 Task: Select Grocery. Add to cart, from pOpshelf for 3194 Cheshire Road, Bridgeport, Connecticut 06604, Cell Number 203-362-4243, following items : Dr. Seuss Coloring & Activity Book Jumbo_x000D_
 - 2, Oral-B Bright & Clean Manual Toothbrush Medium (6 ct)_x000D_
 - 2, FIVE DEEP BREATHS Mineral Bath & Foot Salt Lavender & Chamomile (1.75 oz)_x000D_
 - 3, Five Deep Breaths 3-In-1 Bath Foam Oil and Wash with Lavender & Chamomile (16 oz)_x000D_
 - 2, DecoArt 8 x 8 Value Kraft Laundry Laser-Cut Stencil (2 ct)_x000D_
 - 2, simply spa Silky Mesh Bath Sponge Mint_x000D_
 - 2, simply spa Lathering Soap Pouch_x000D_
 - 3, Stridex Triple Action Maximum Strength Acne Pads with Salicylic Acid (55 ct)_x000D_
 - 2, Noxzema Ultimate Clear Anti Blemish Pads (90 ct)_x000D_
 - 2, goodbaths Nourishing Body Wash Electric Twilight (13 oz)_x000D_
 - 2
Action: Mouse moved to (430, 123)
Screenshot: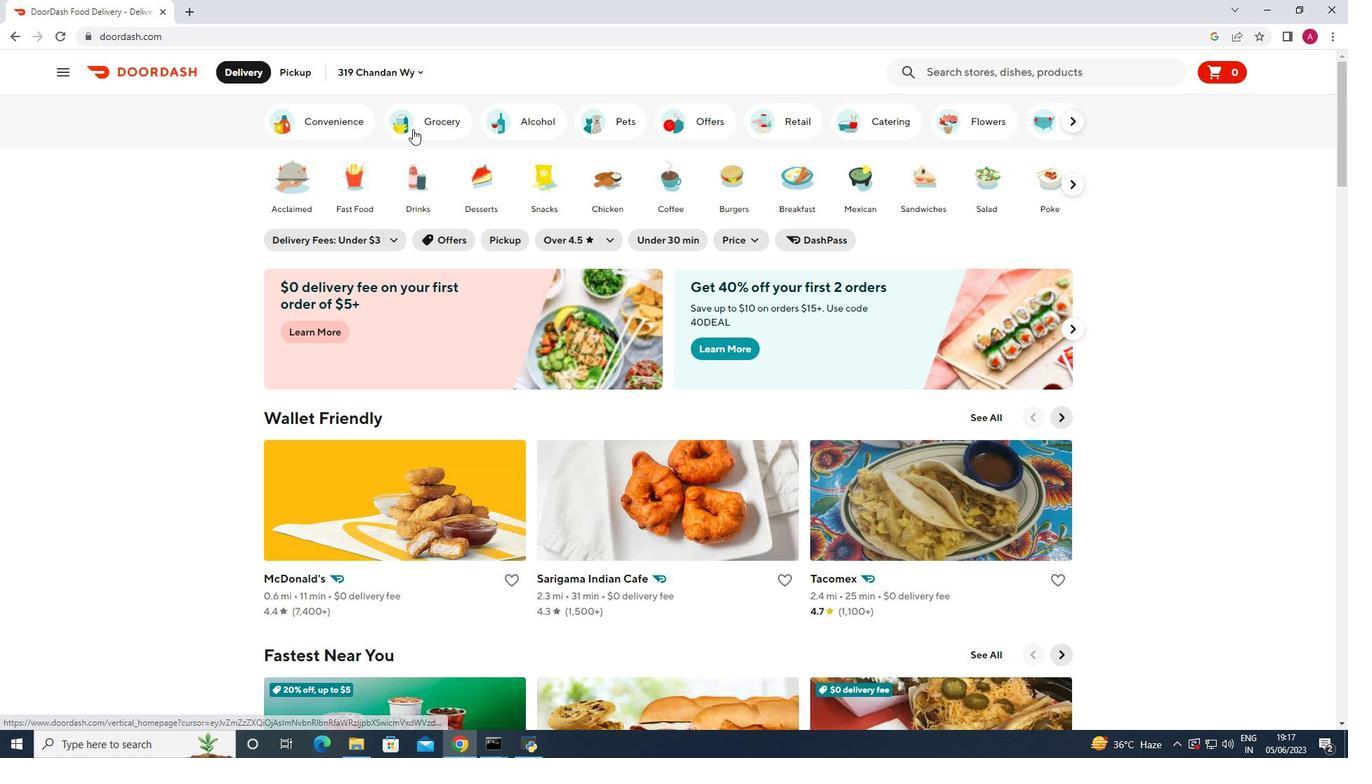
Action: Mouse pressed left at (430, 123)
Screenshot: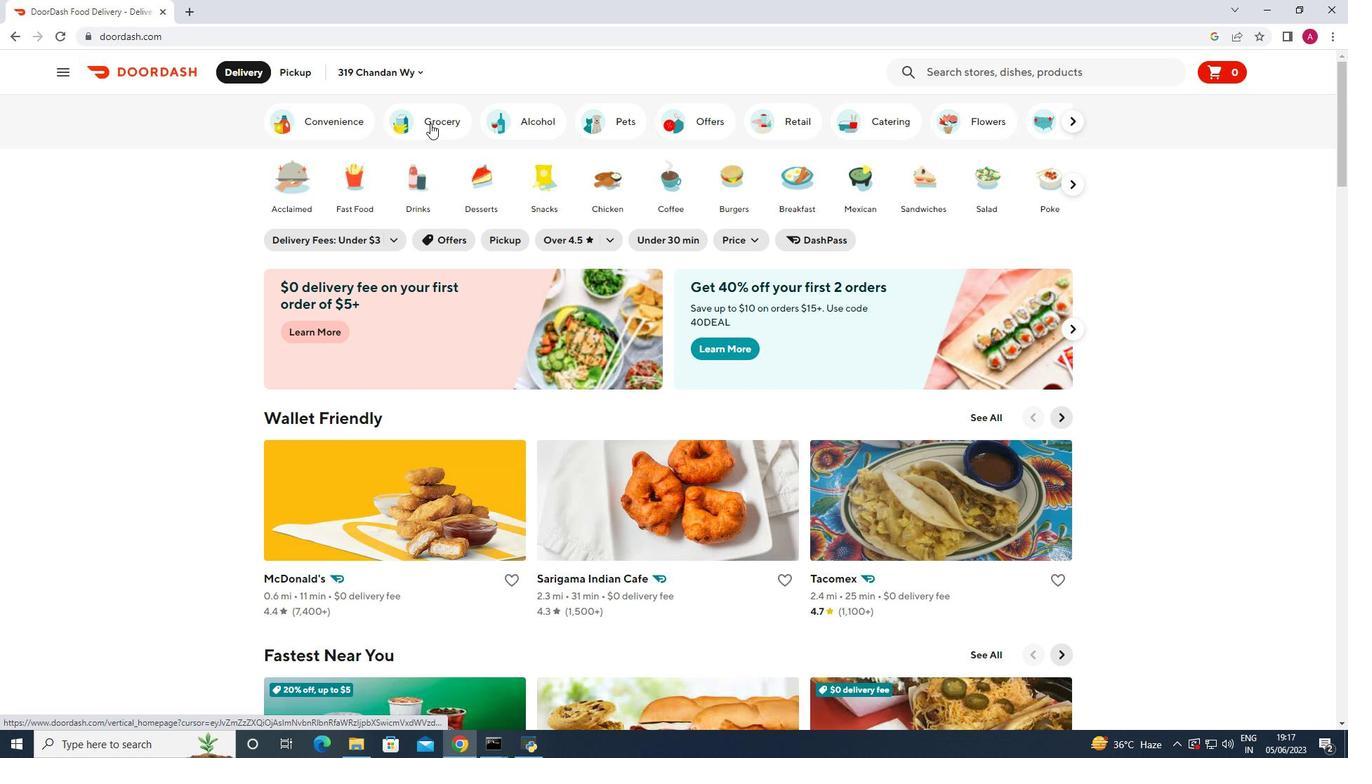 
Action: Mouse moved to (587, 658)
Screenshot: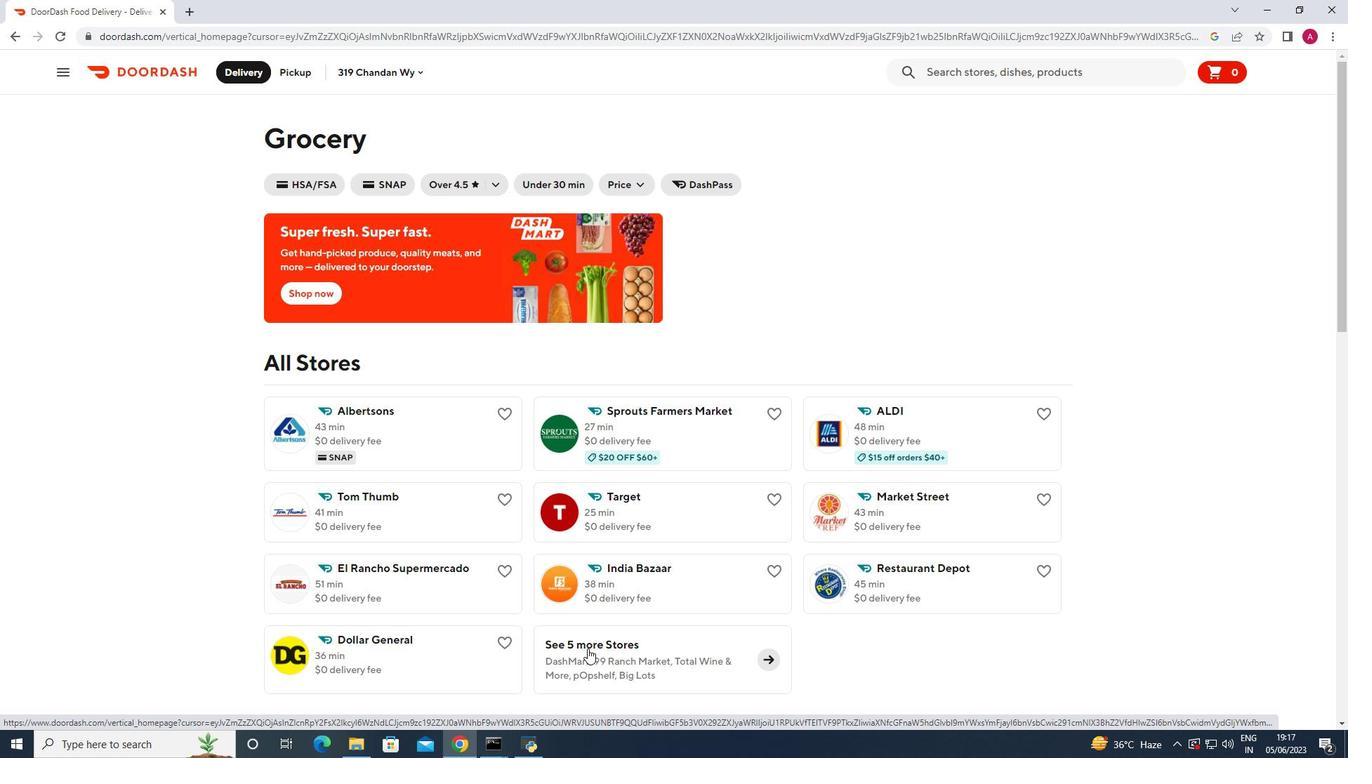 
Action: Mouse pressed left at (587, 658)
Screenshot: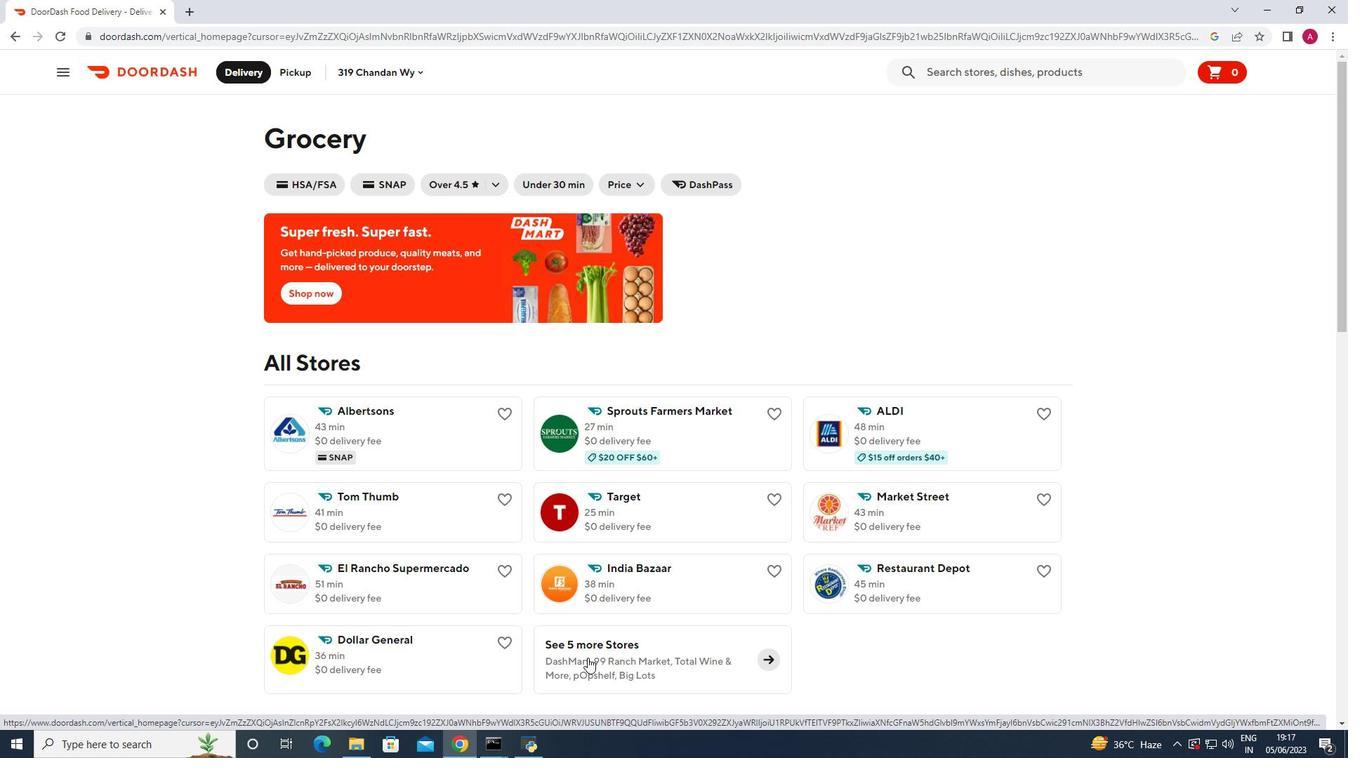 
Action: Mouse moved to (632, 536)
Screenshot: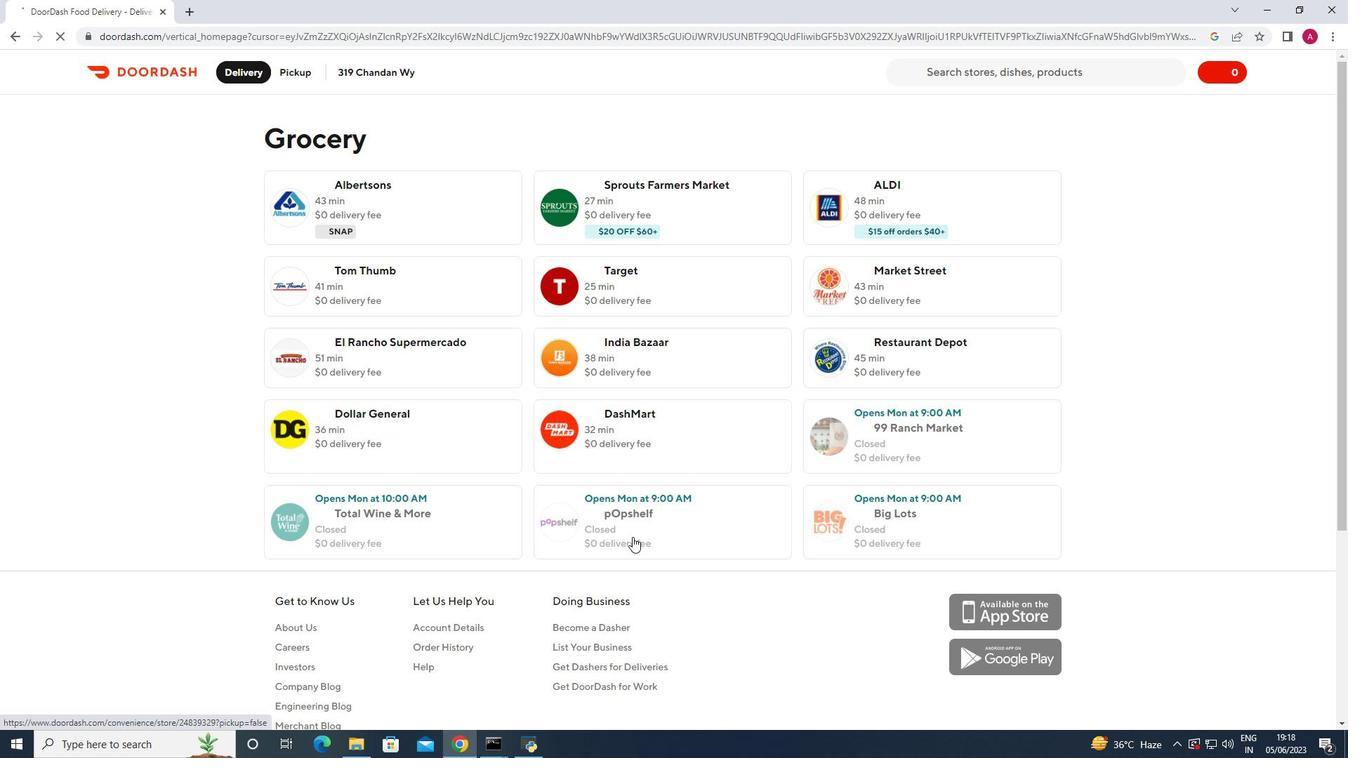 
Action: Mouse pressed left at (632, 536)
Screenshot: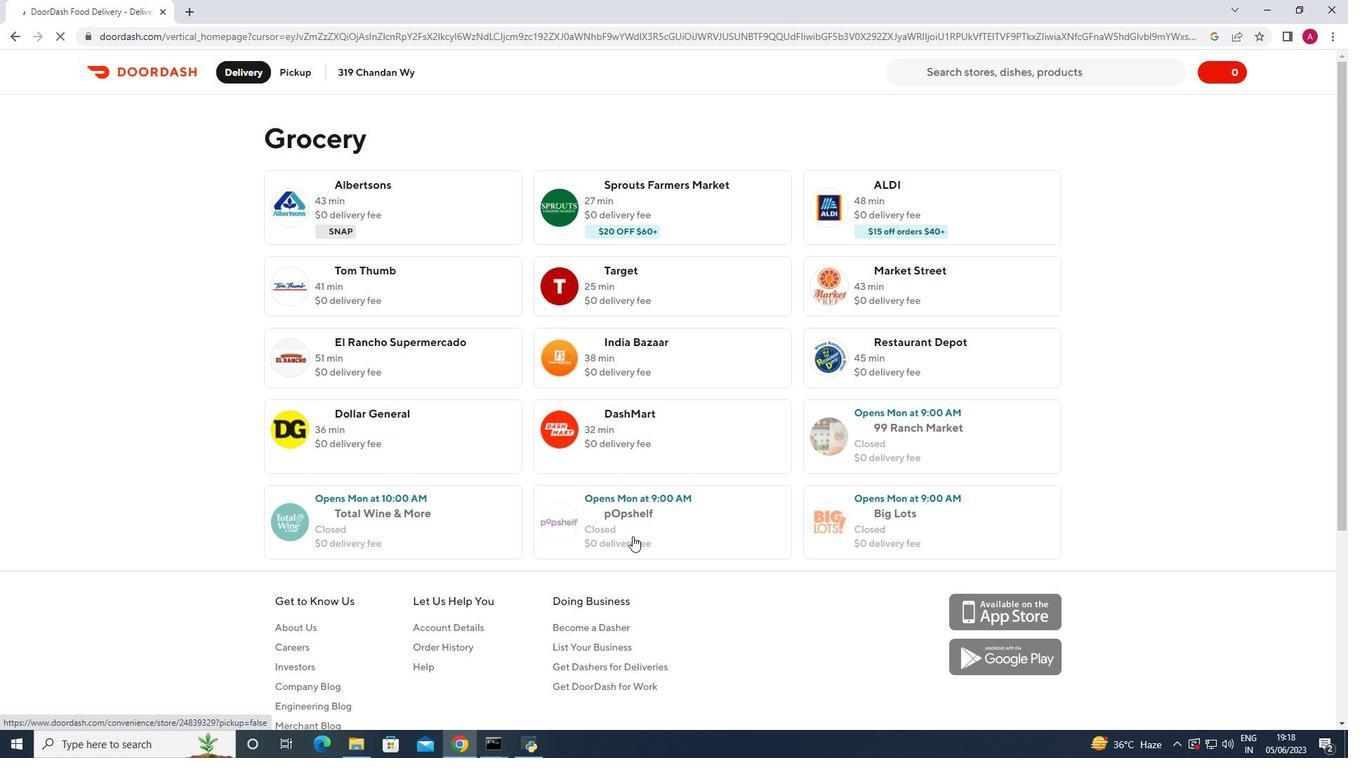 
Action: Mouse moved to (252, 69)
Screenshot: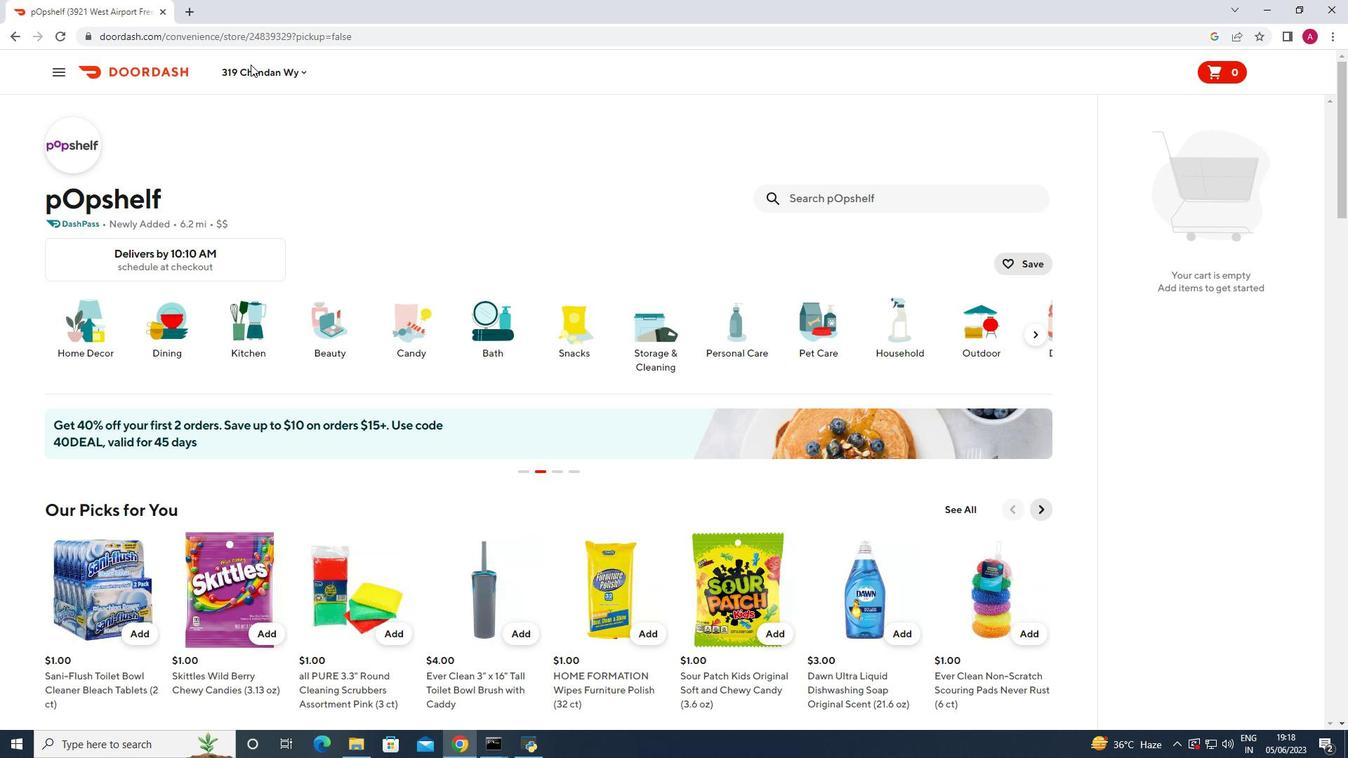 
Action: Mouse pressed left at (252, 69)
Screenshot: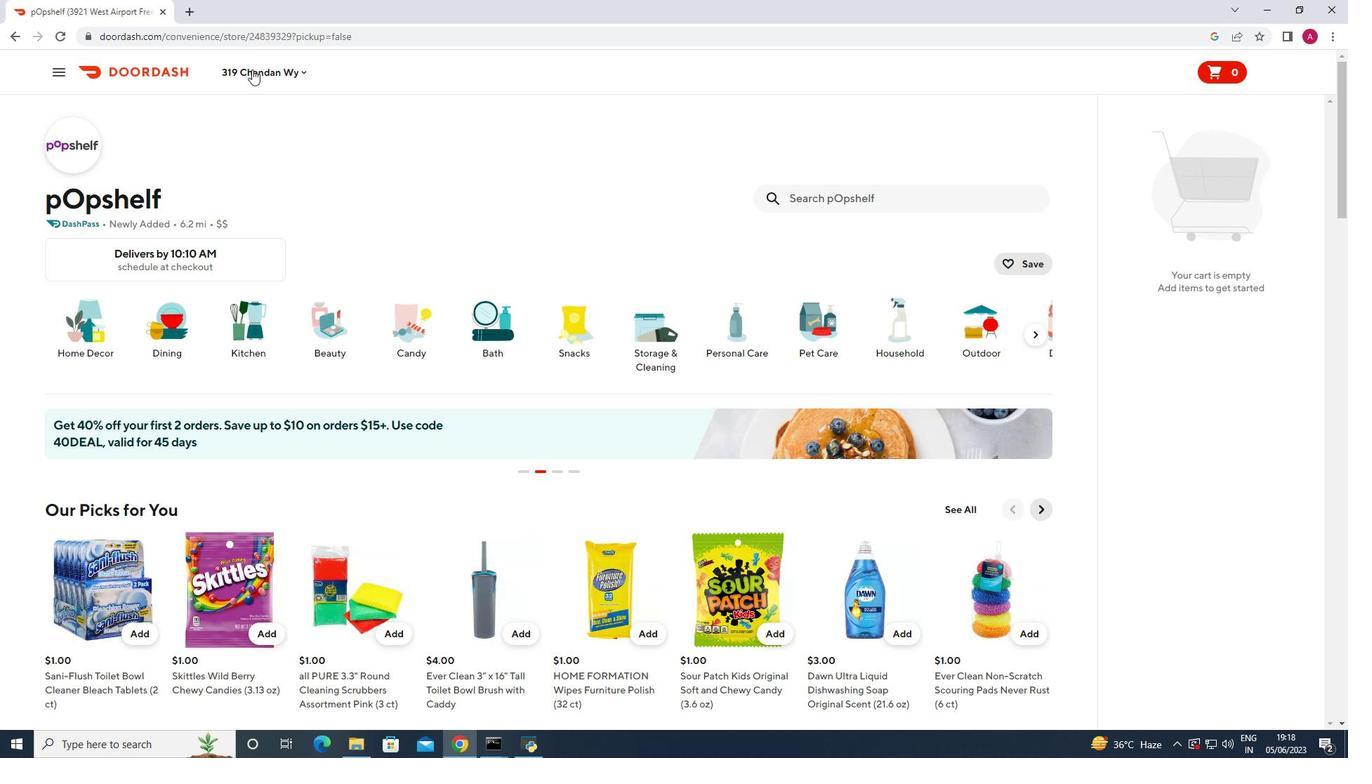 
Action: Mouse moved to (263, 127)
Screenshot: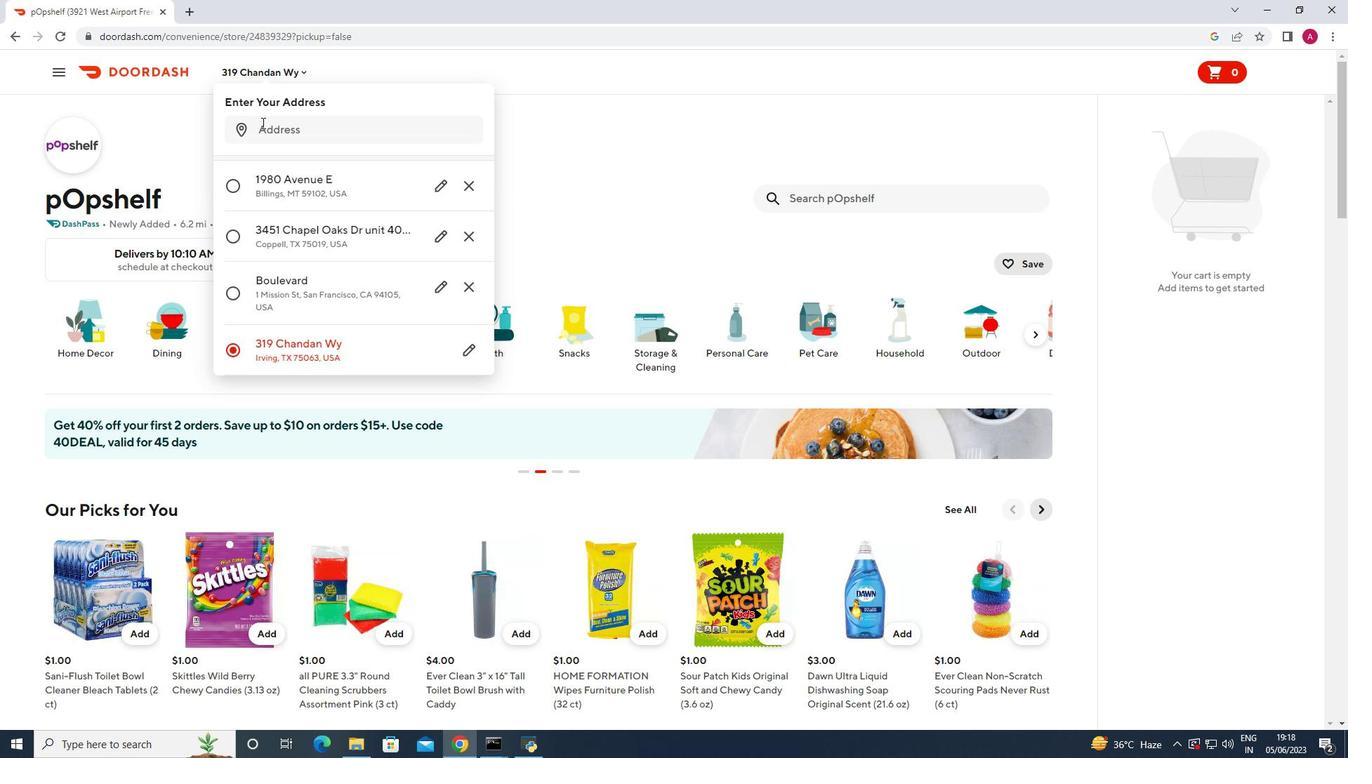 
Action: Mouse pressed left at (263, 127)
Screenshot: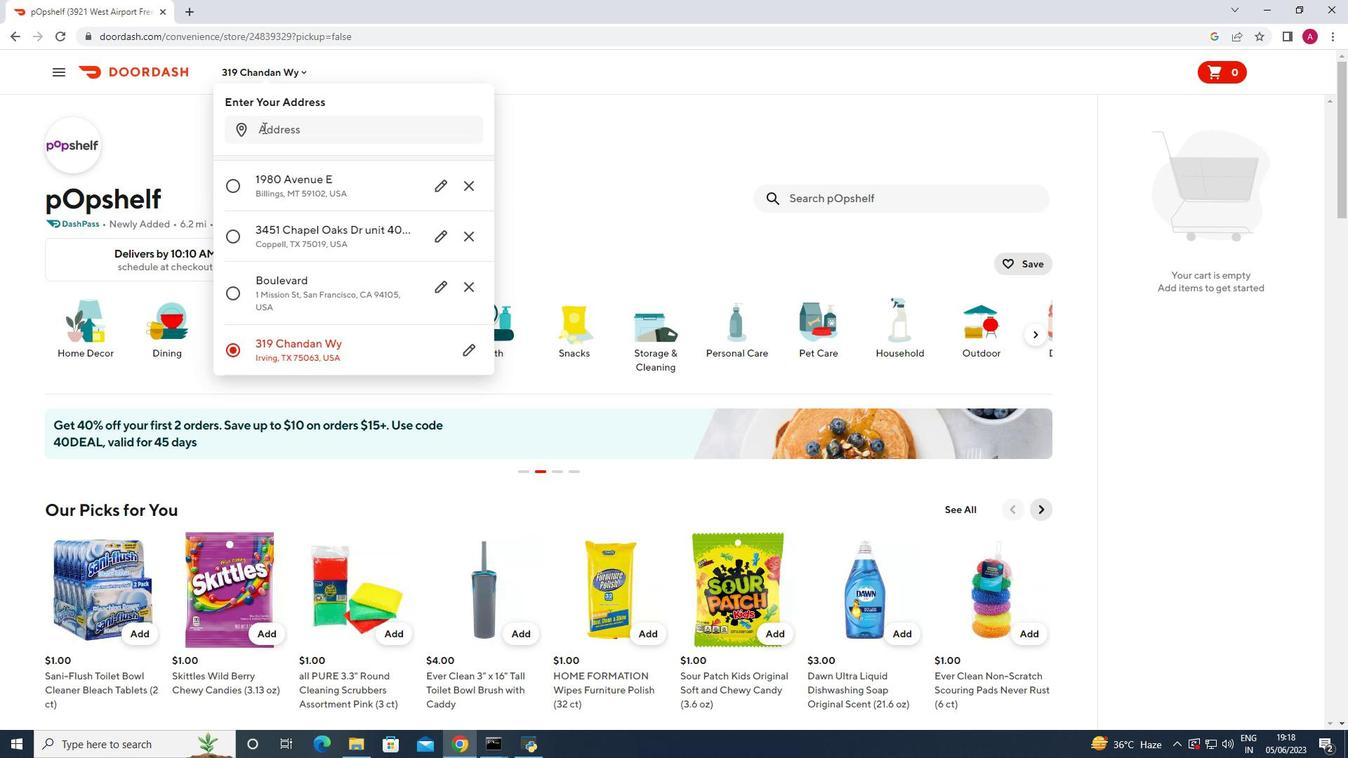 
Action: Key pressed 3194<Key.space>cheshire<Key.space>road<Key.space>bridgeport<Key.space>connecticut<Key.space>06604<Key.enter>
Screenshot: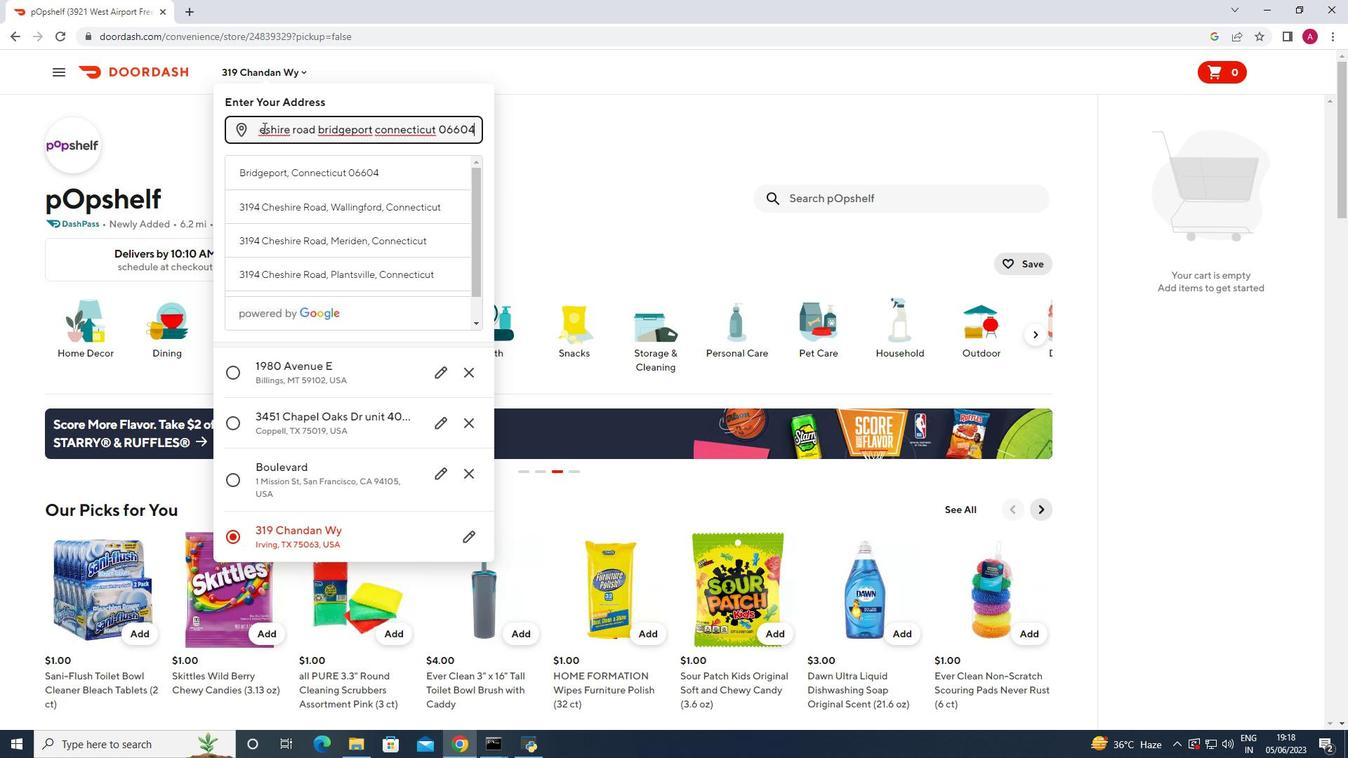 
Action: Mouse moved to (411, 596)
Screenshot: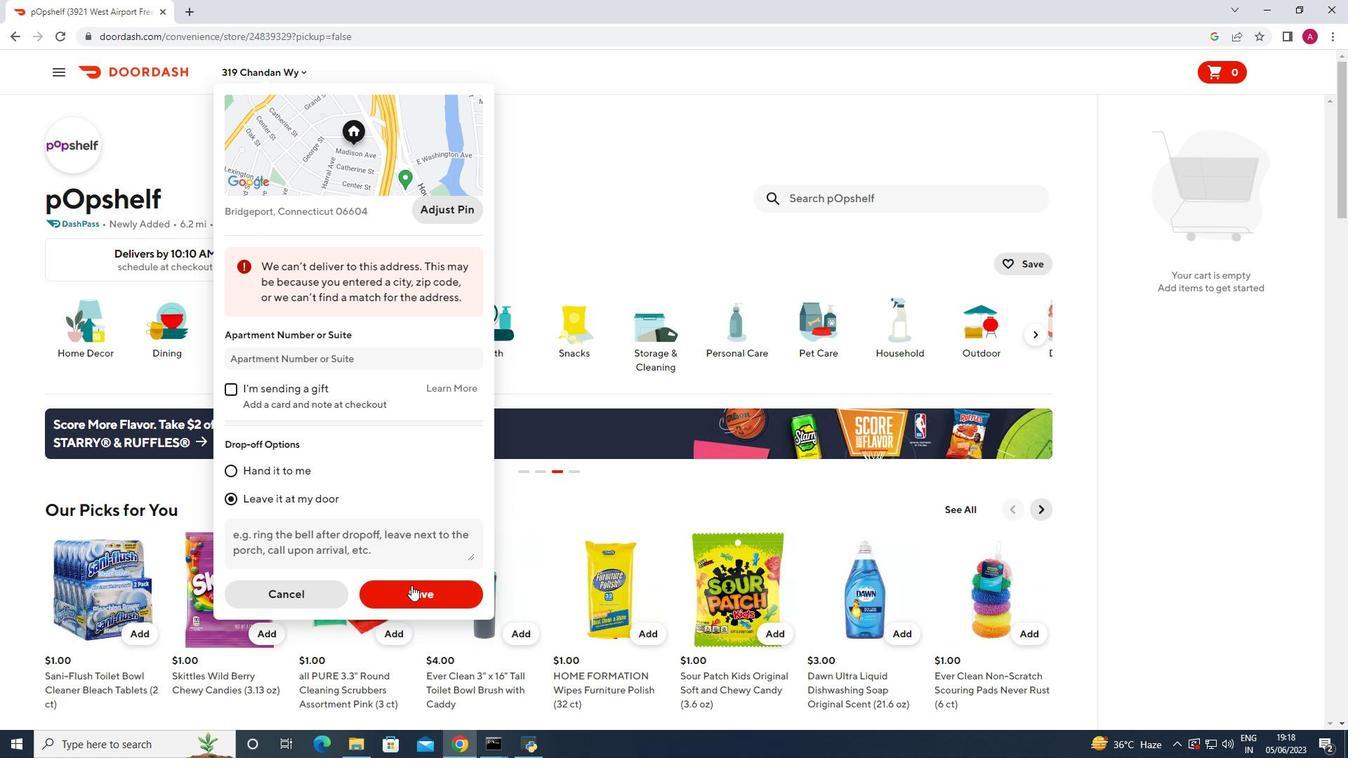 
Action: Mouse pressed left at (411, 596)
Screenshot: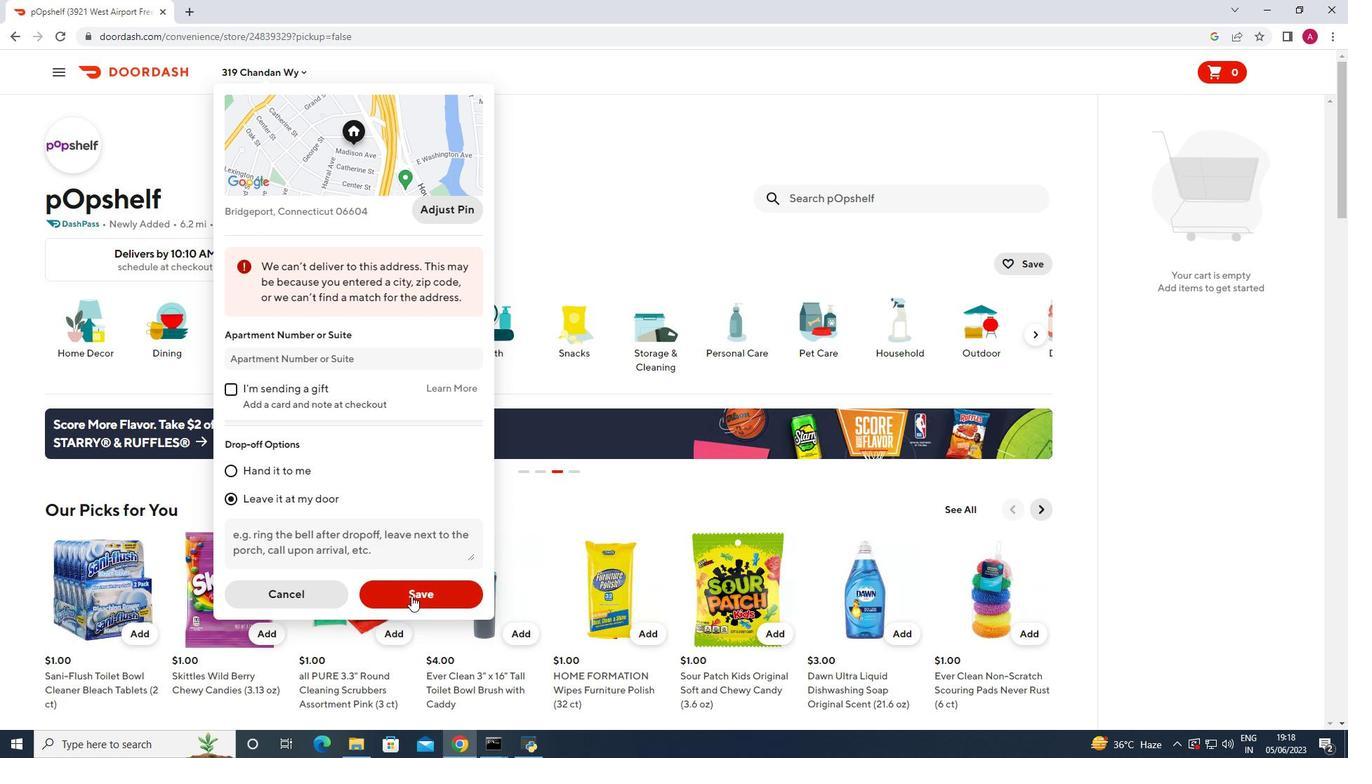 
Action: Mouse moved to (813, 197)
Screenshot: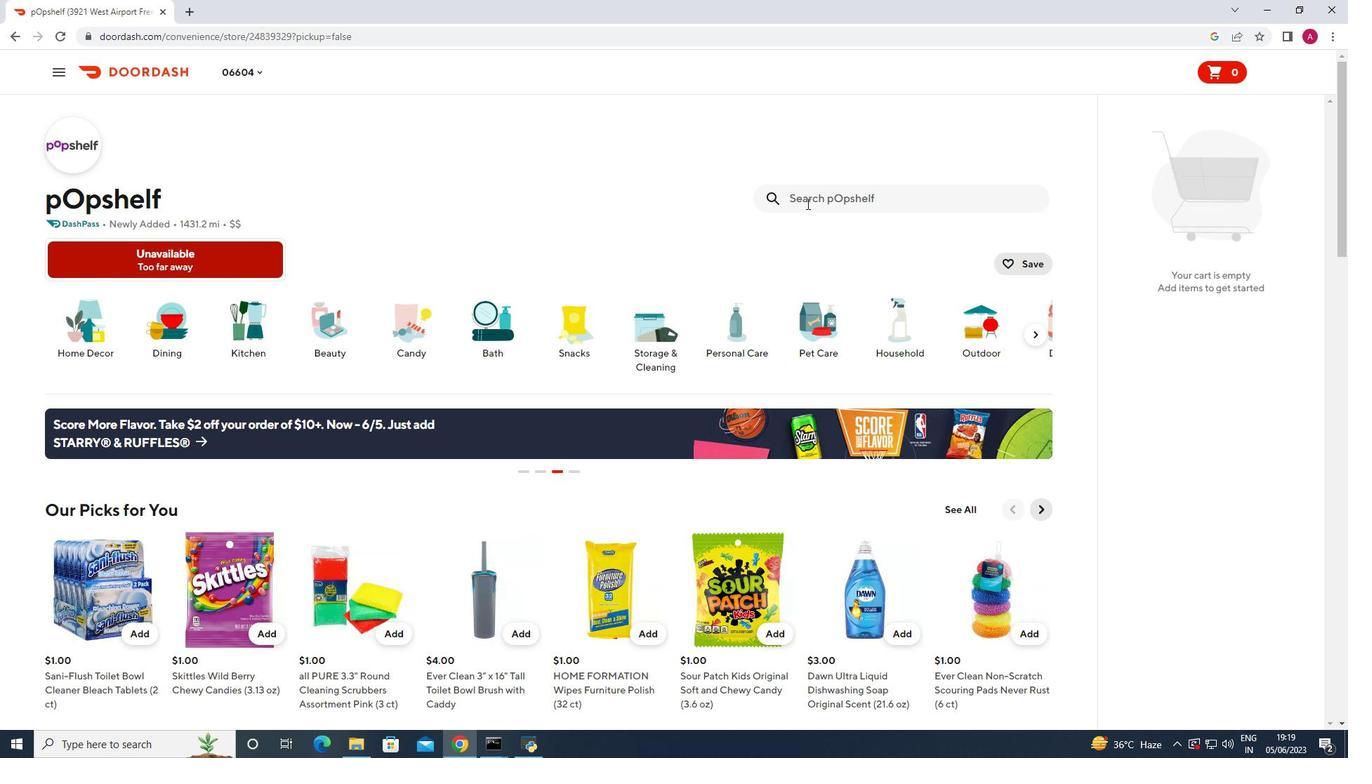
Action: Mouse pressed left at (813, 197)
Screenshot: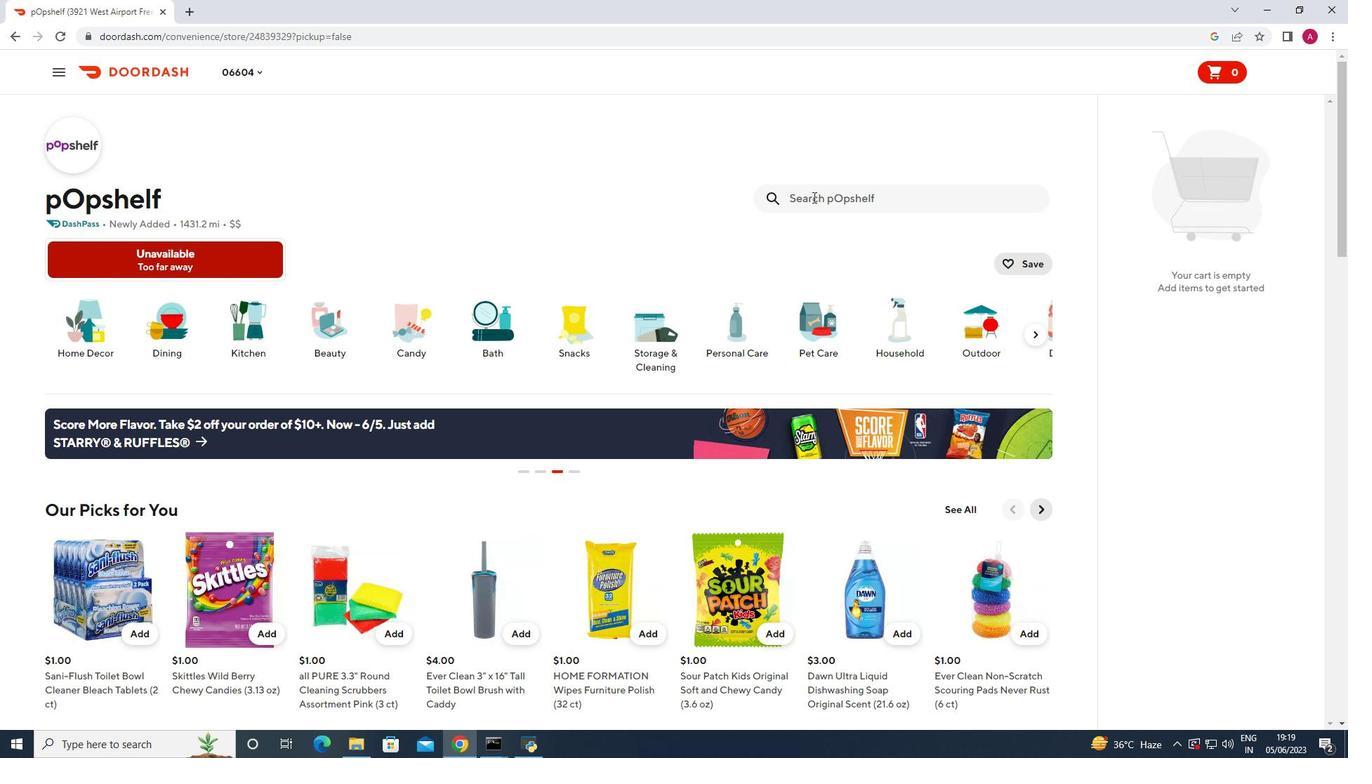 
Action: Key pressed dr<Key.space>seuss<Key.space>coloring<Key.space>and<Key.space>activity<Key.space>book<Key.space>jumbo<Key.space><Key.enter>
Screenshot: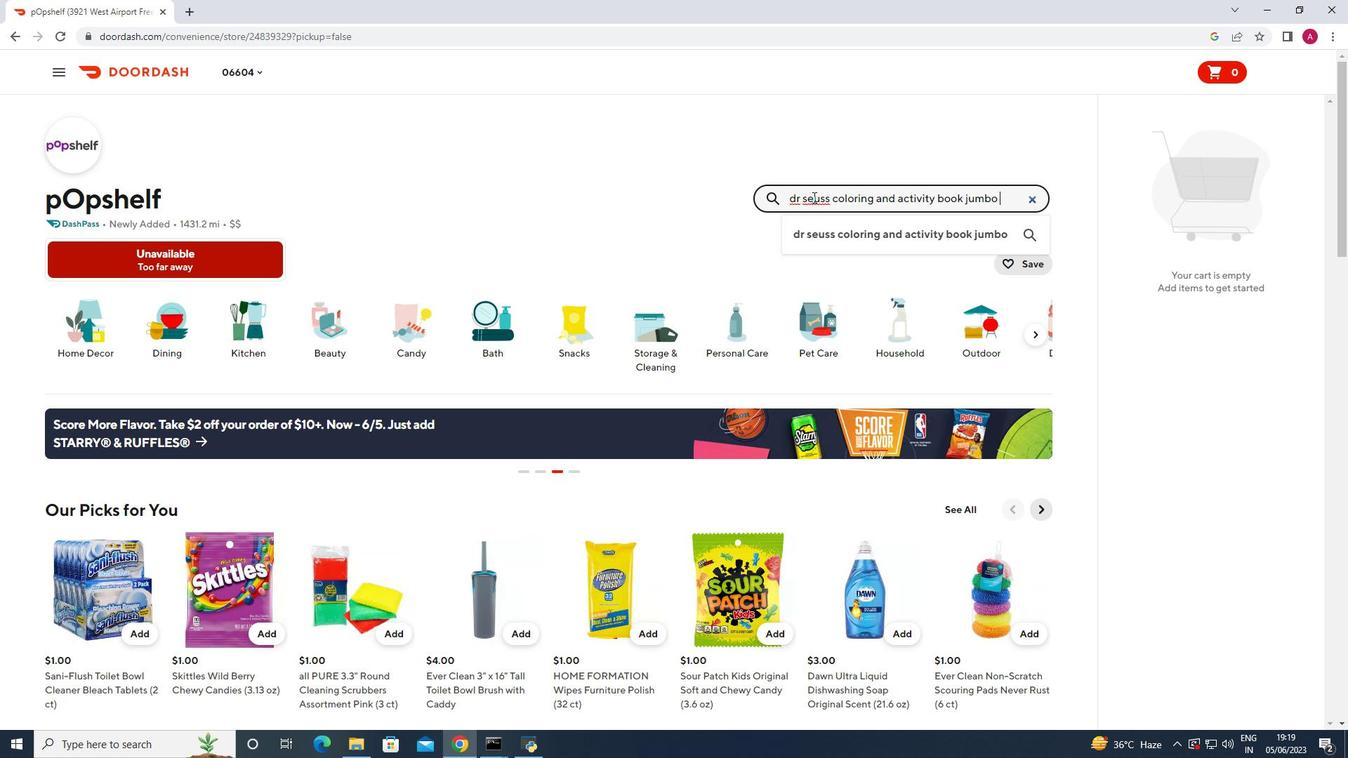
Action: Mouse moved to (127, 337)
Screenshot: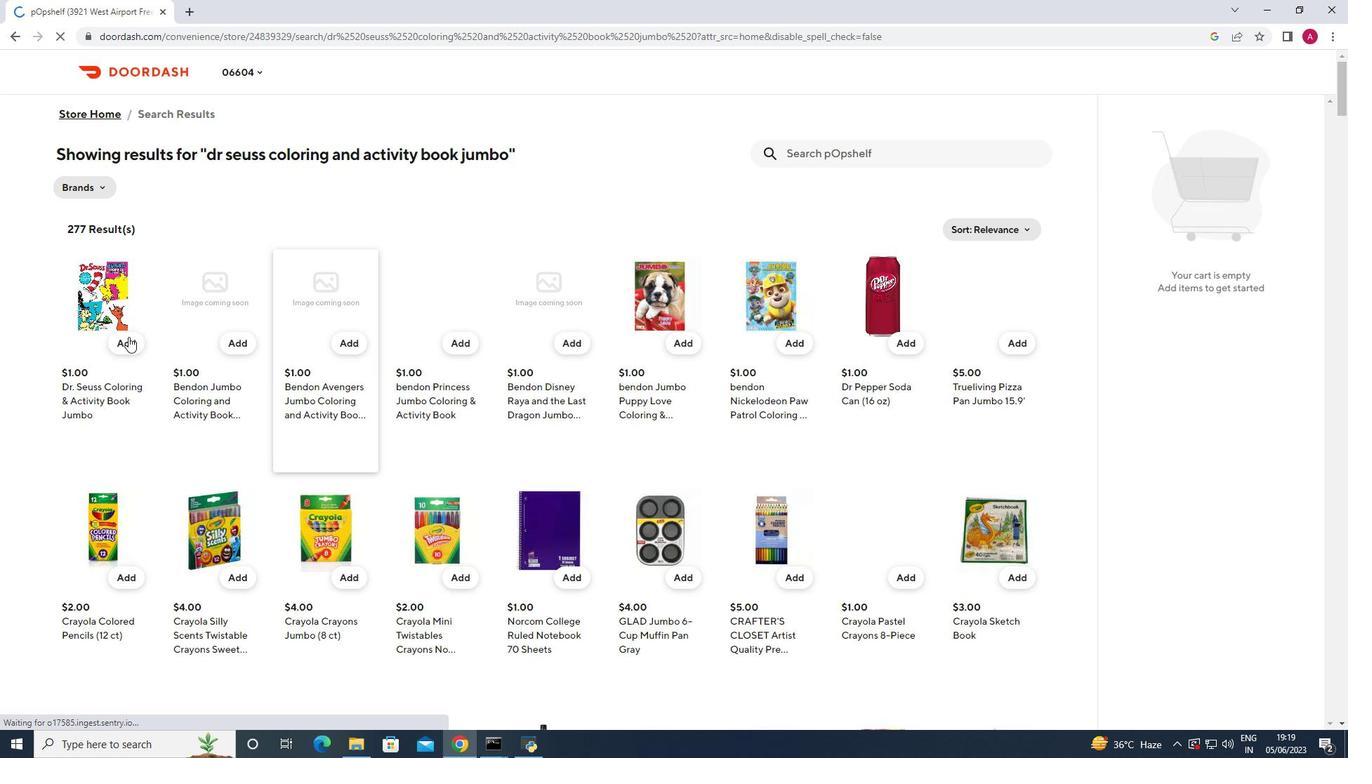 
Action: Mouse pressed left at (127, 337)
Screenshot: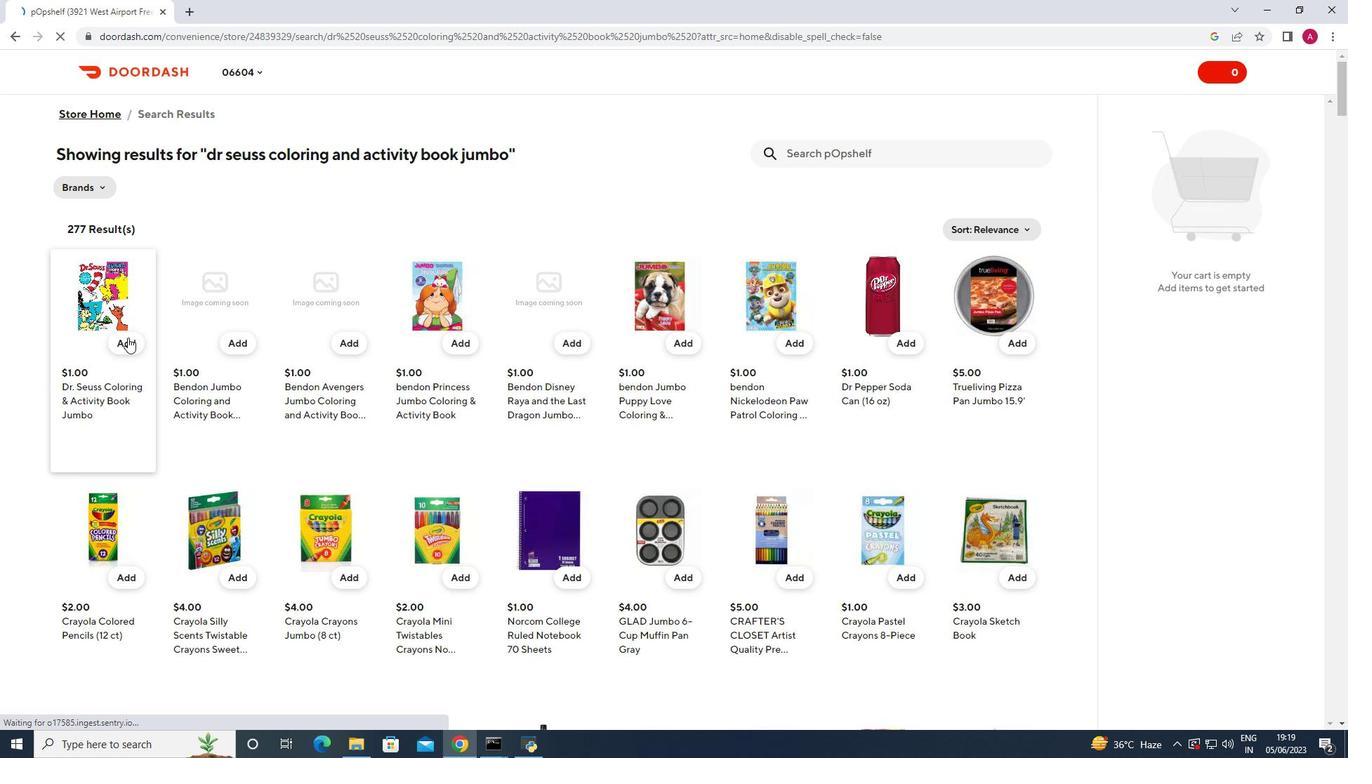 
Action: Mouse moved to (1306, 223)
Screenshot: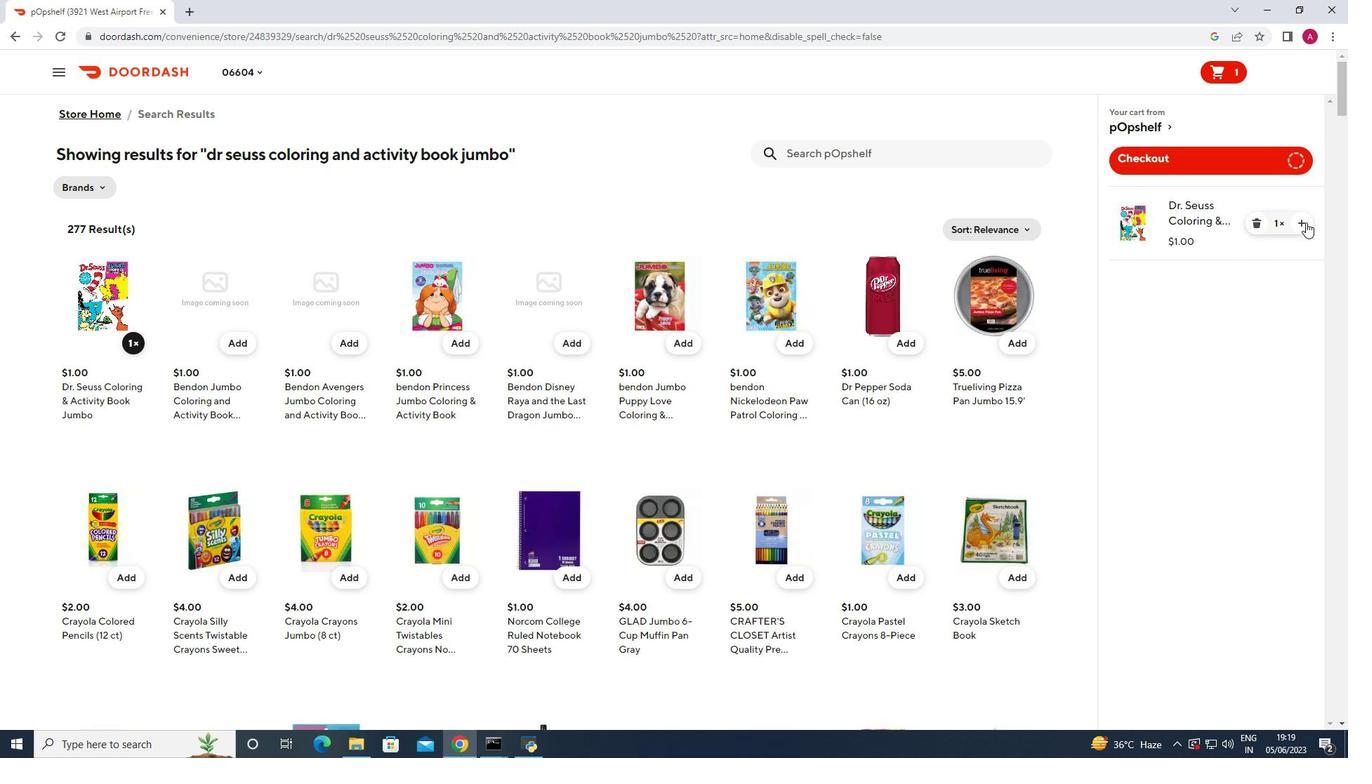 
Action: Mouse pressed left at (1306, 223)
Screenshot: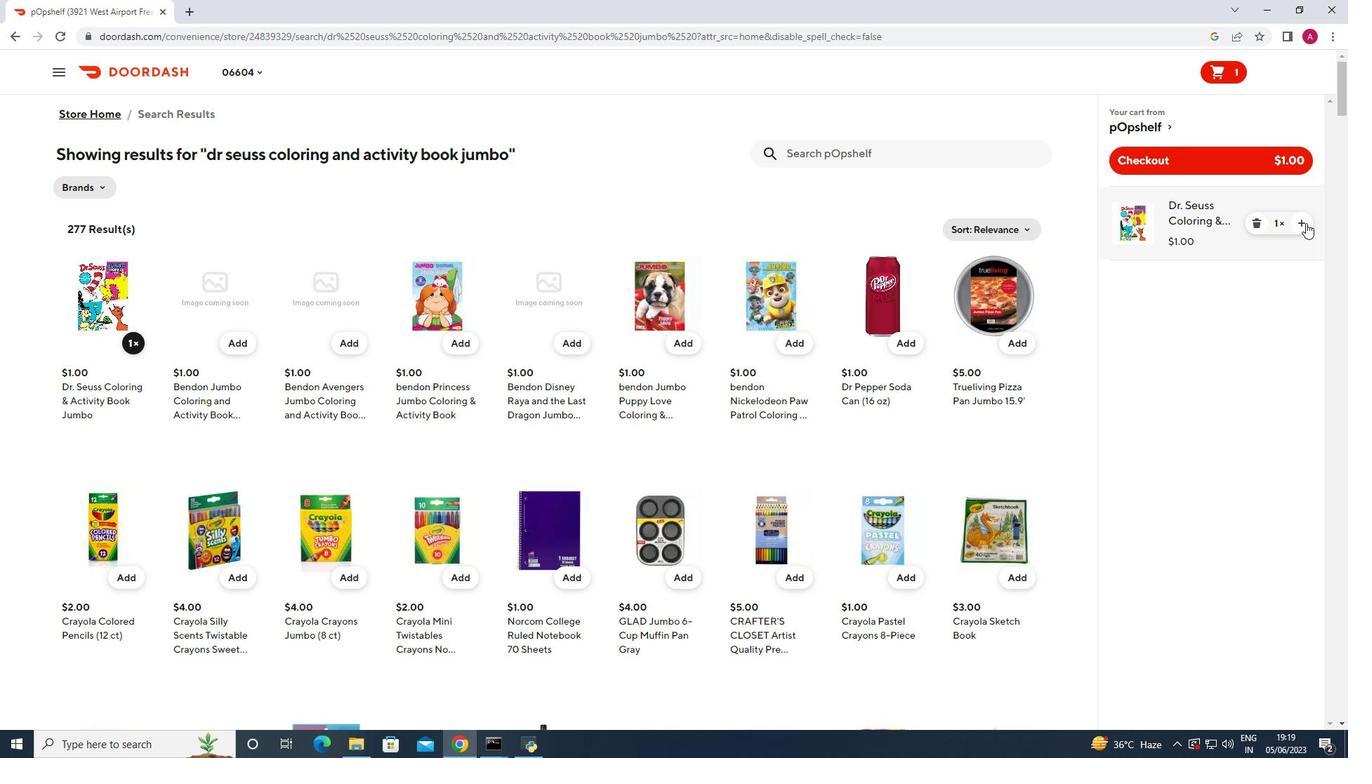 
Action: Mouse moved to (814, 158)
Screenshot: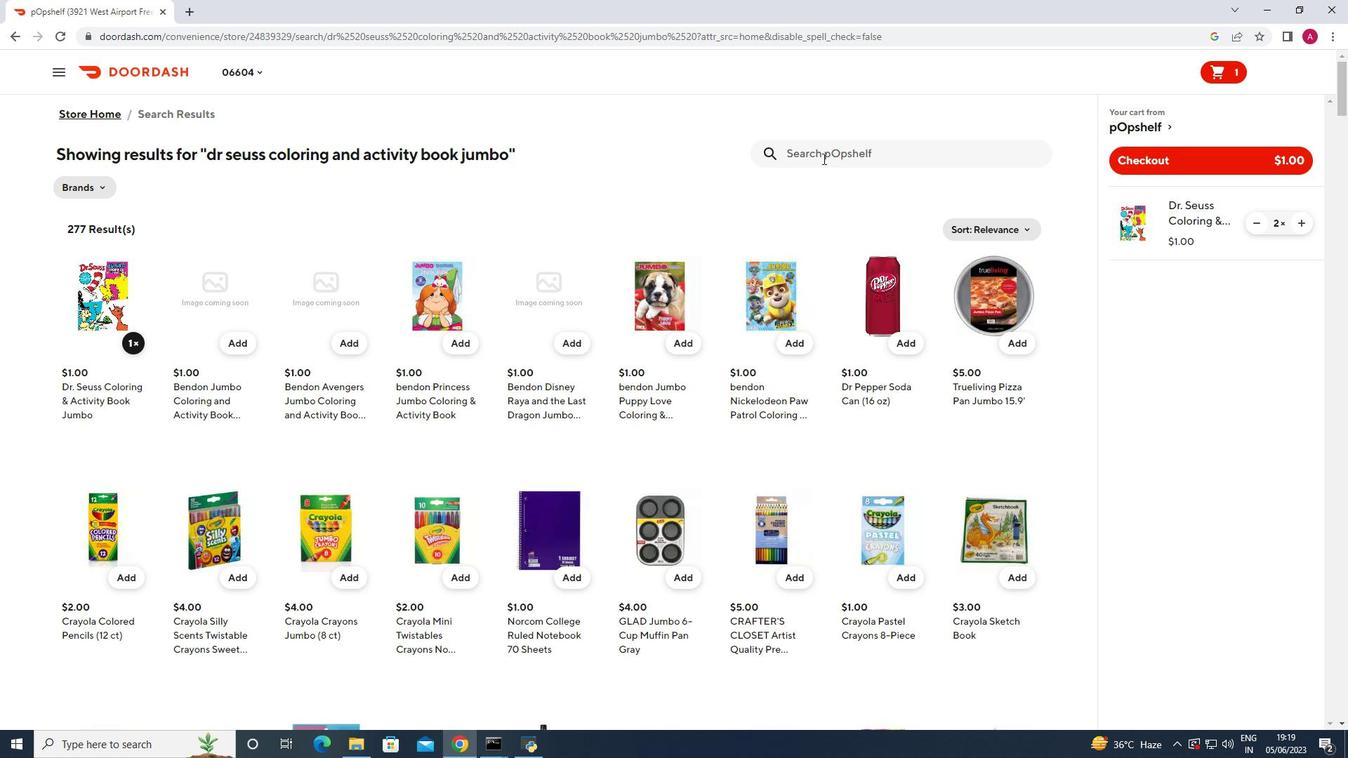 
Action: Mouse pressed left at (814, 158)
Screenshot: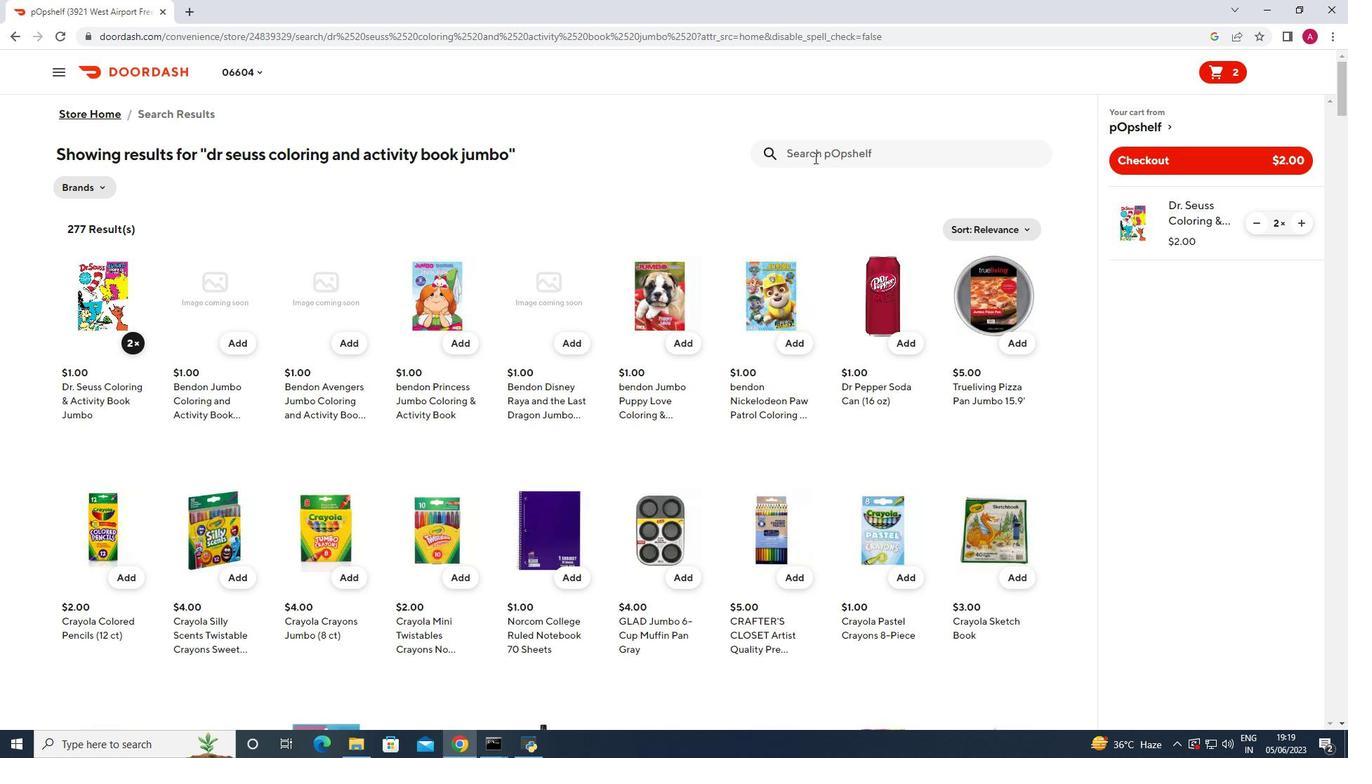 
Action: Key pressed oral<Key.space>b<Key.space>bright<Key.space>and<Key.space>clean<Key.space>manual<Key.space>toothbrush<Key.space>medium<Key.space><Key.enter>
Screenshot: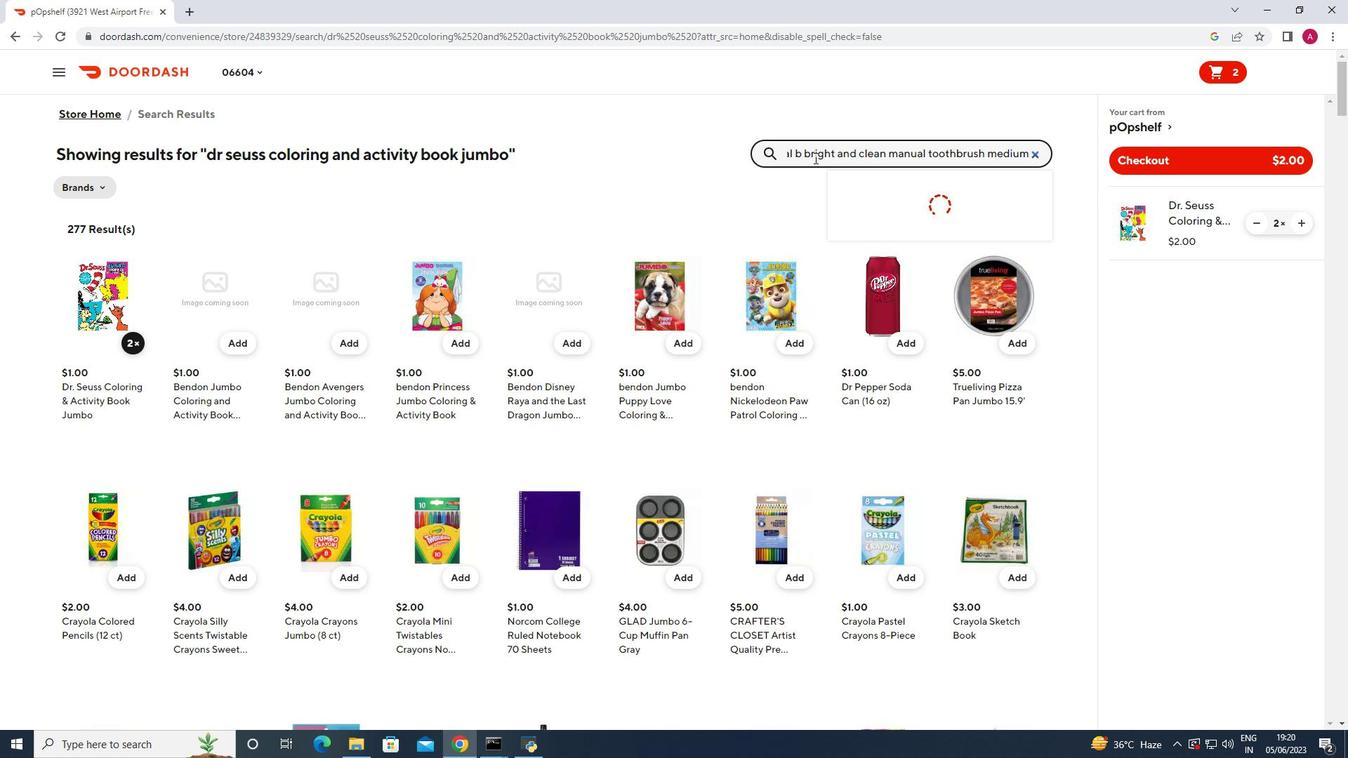 
Action: Mouse moved to (126, 339)
Screenshot: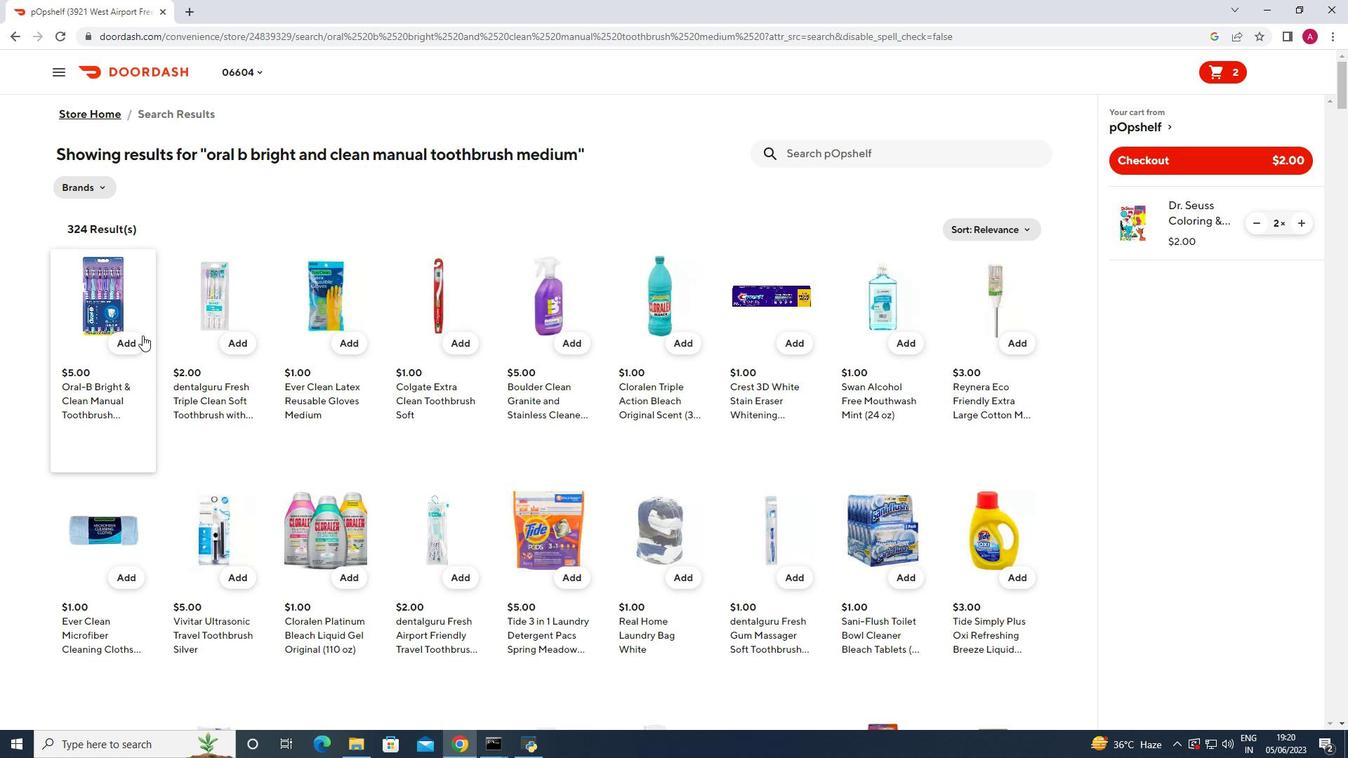 
Action: Mouse pressed left at (126, 339)
Screenshot: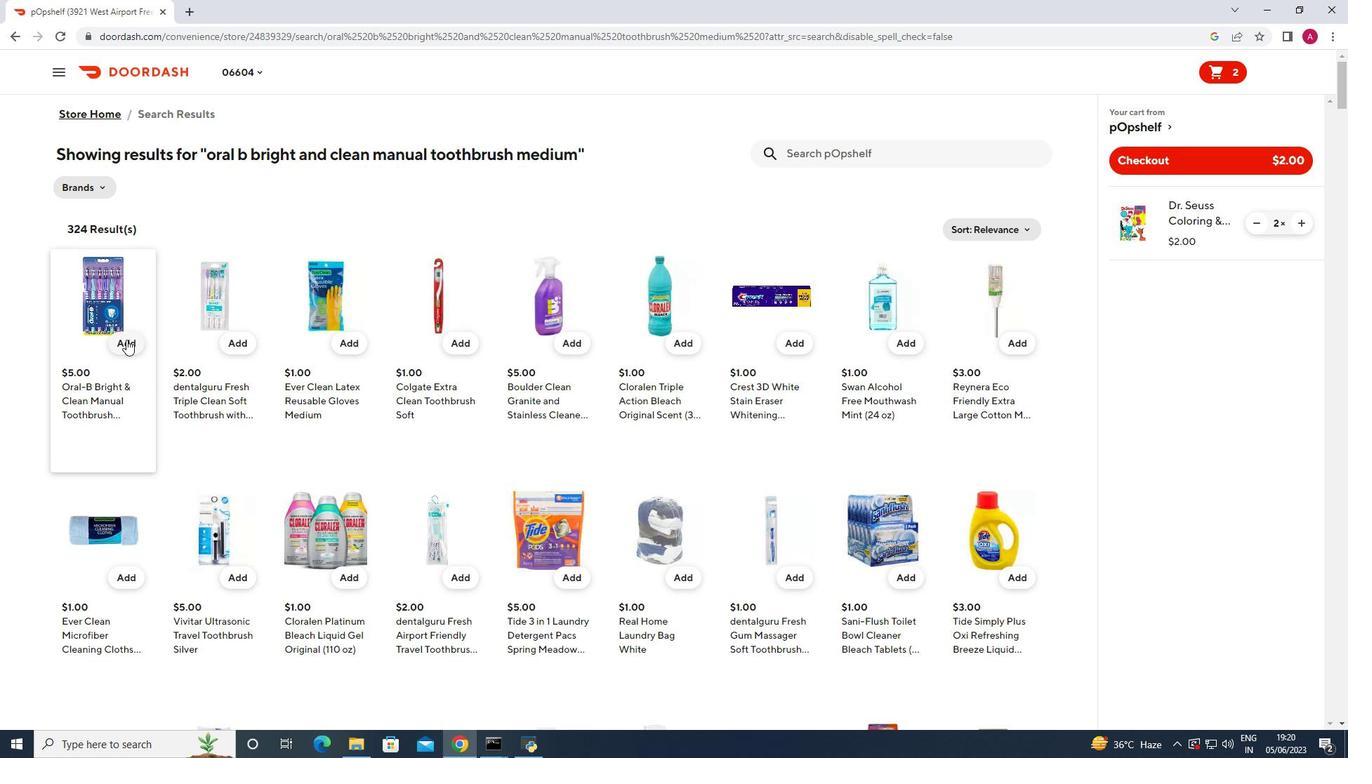 
Action: Mouse moved to (1300, 296)
Screenshot: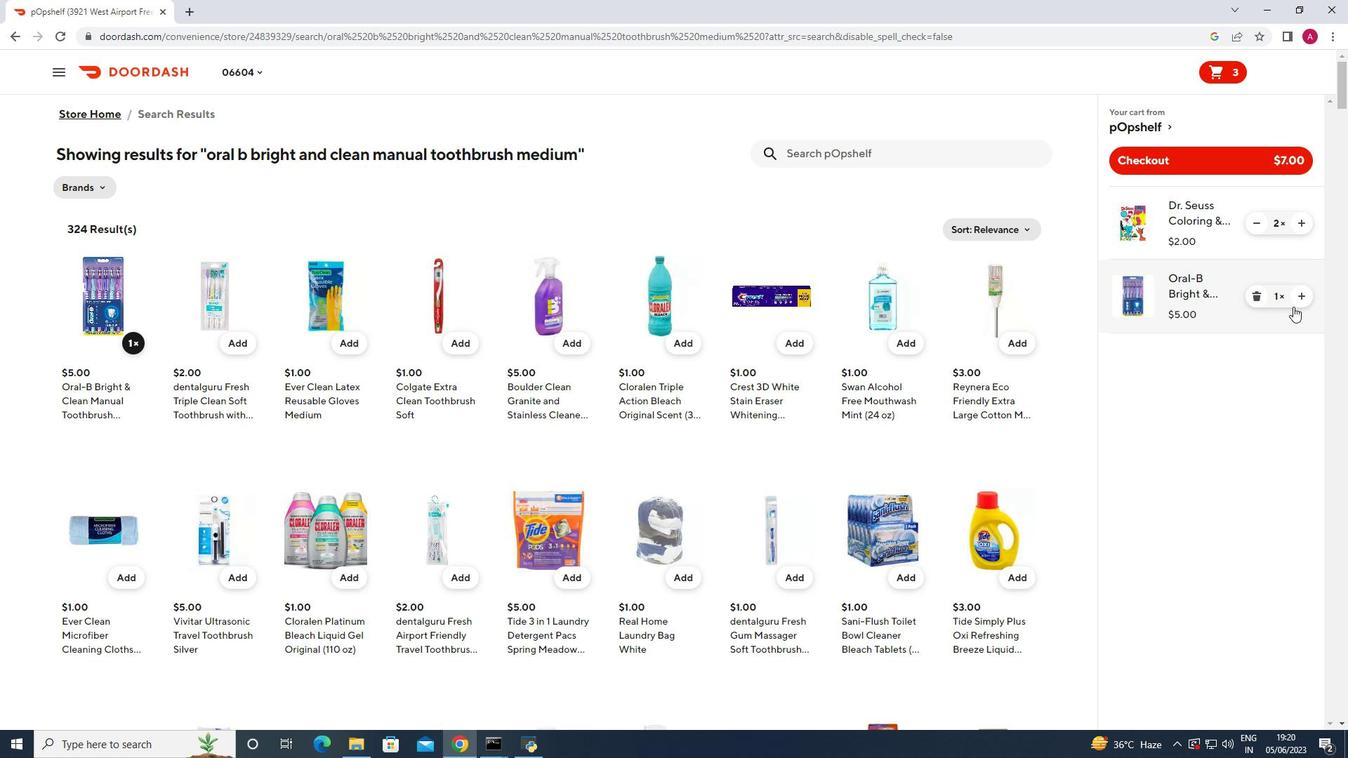 
Action: Mouse pressed left at (1300, 296)
Screenshot: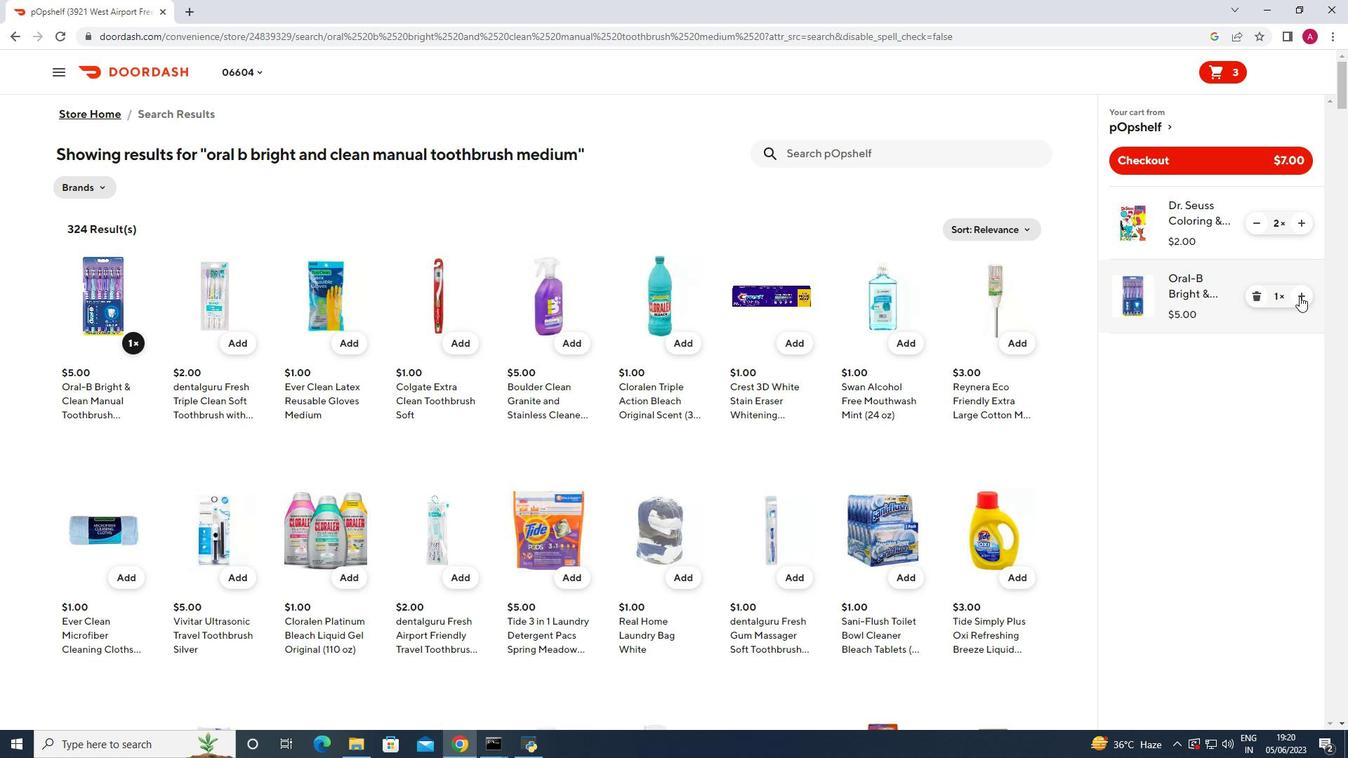 
Action: Mouse moved to (839, 153)
Screenshot: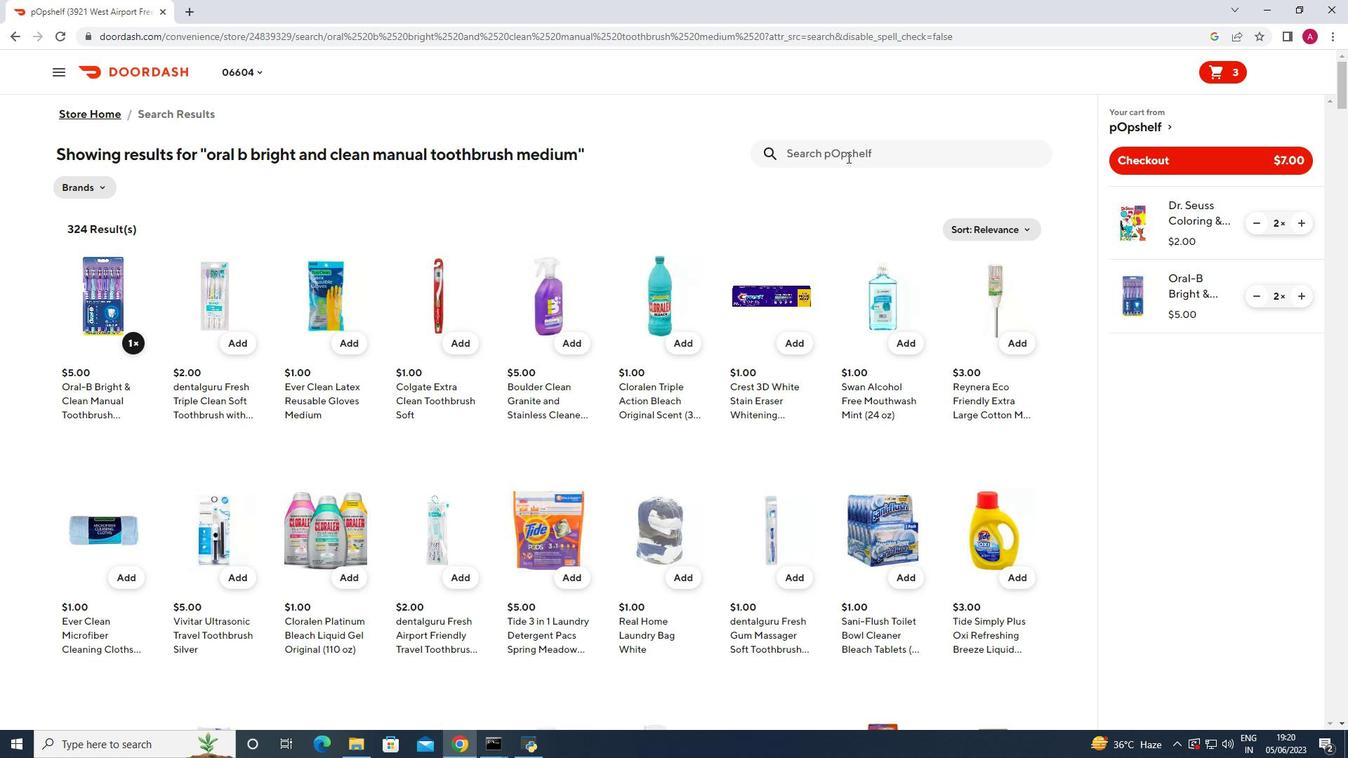 
Action: Mouse pressed left at (839, 153)
Screenshot: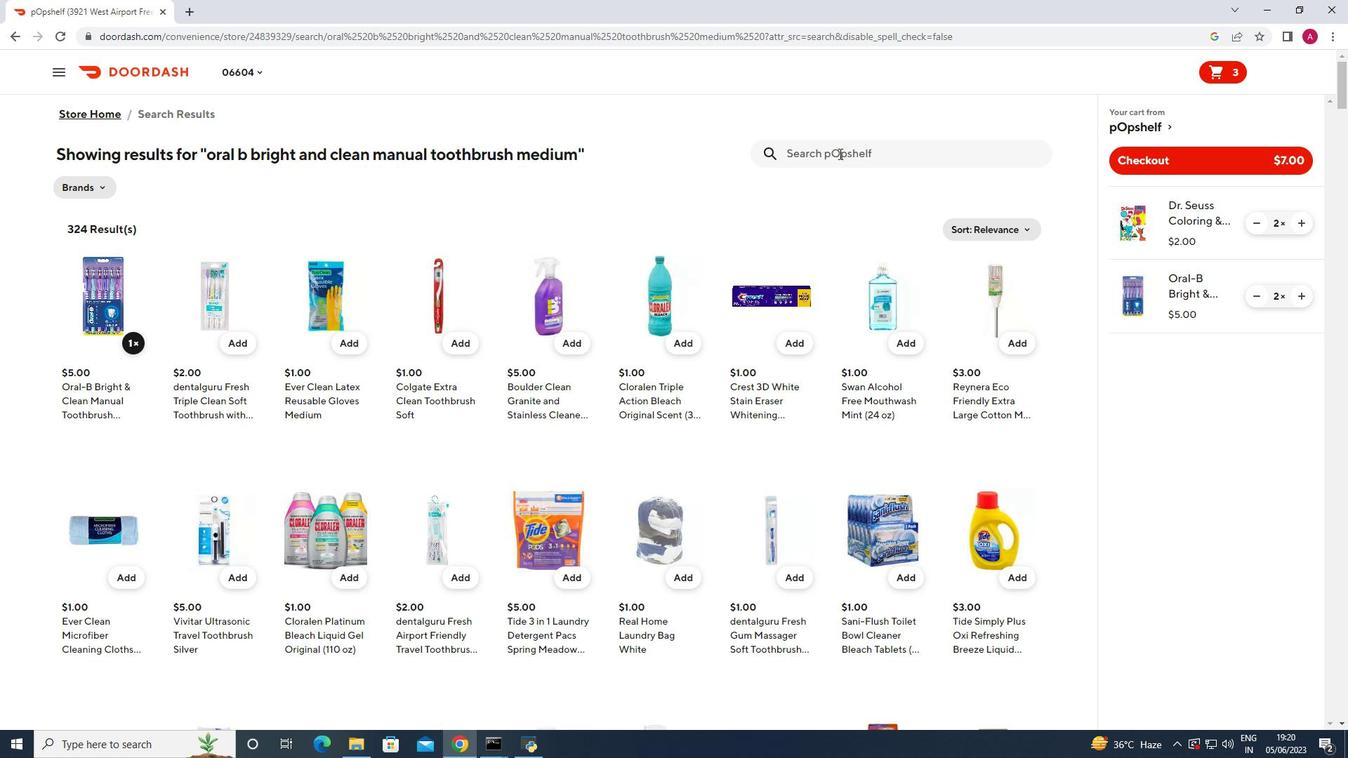 
Action: Key pressed five<Key.space>deep<Key.space>breaths<Key.space>mineral<Key.space>bath<Key.space>and<Key.space>foot<Key.space>salt<Key.space>lavender<Key.space>and<Key.space>chamomile<Key.space><Key.enter>
Screenshot: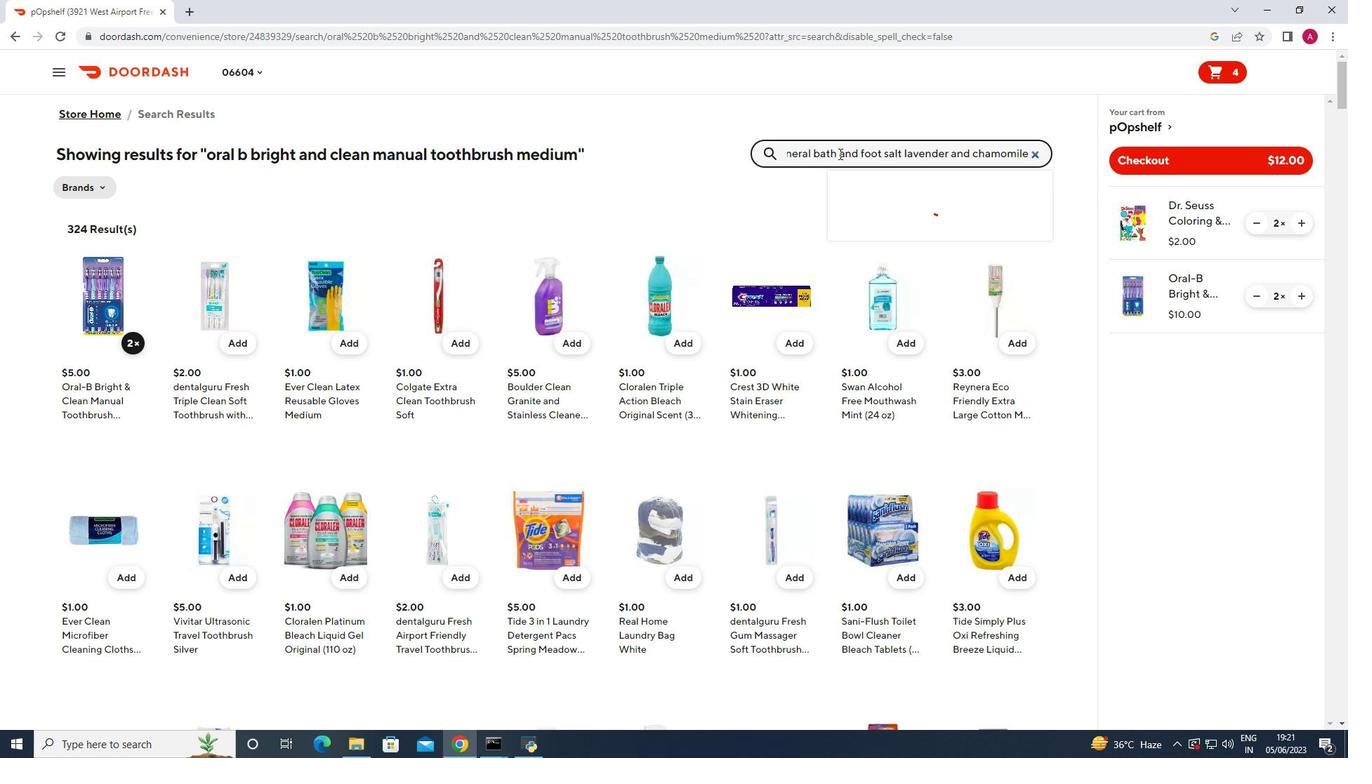 
Action: Mouse moved to (131, 374)
Screenshot: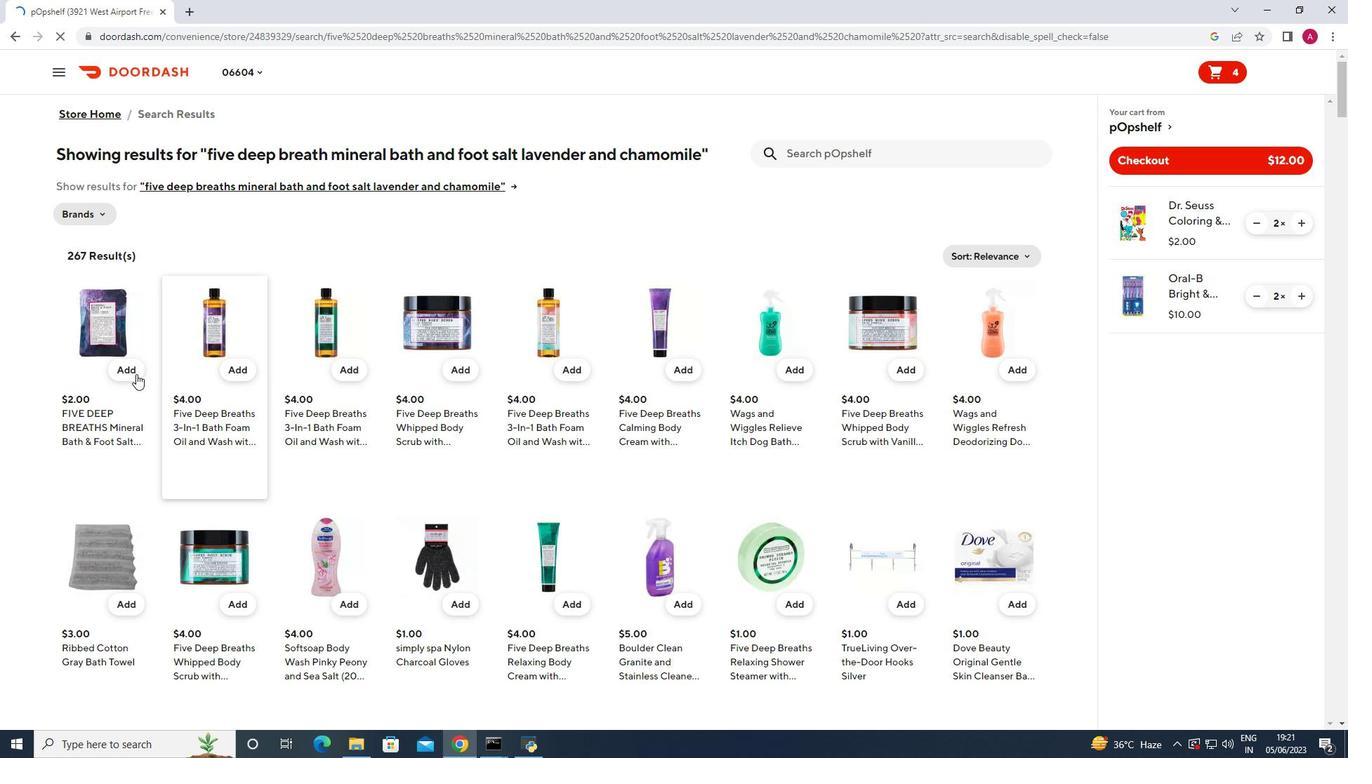 
Action: Mouse pressed left at (131, 374)
Screenshot: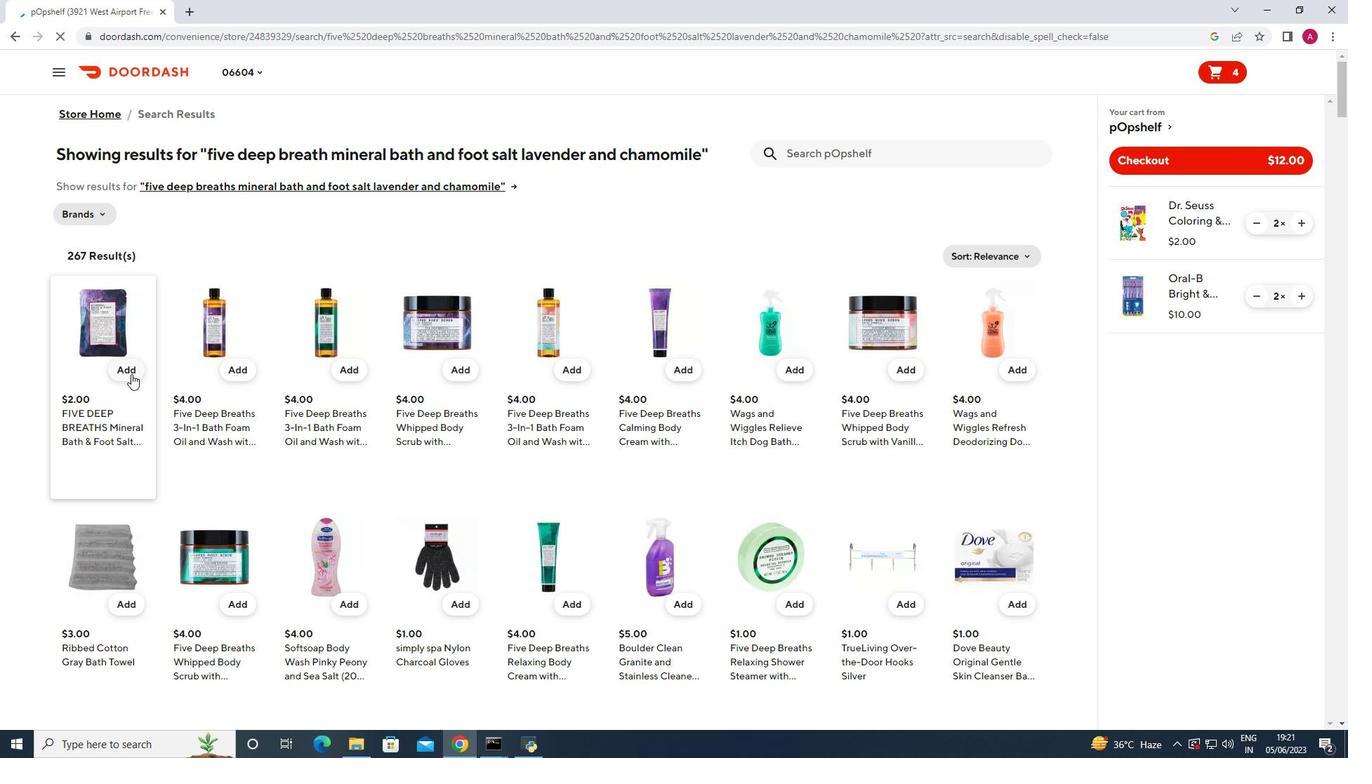 
Action: Mouse moved to (1305, 367)
Screenshot: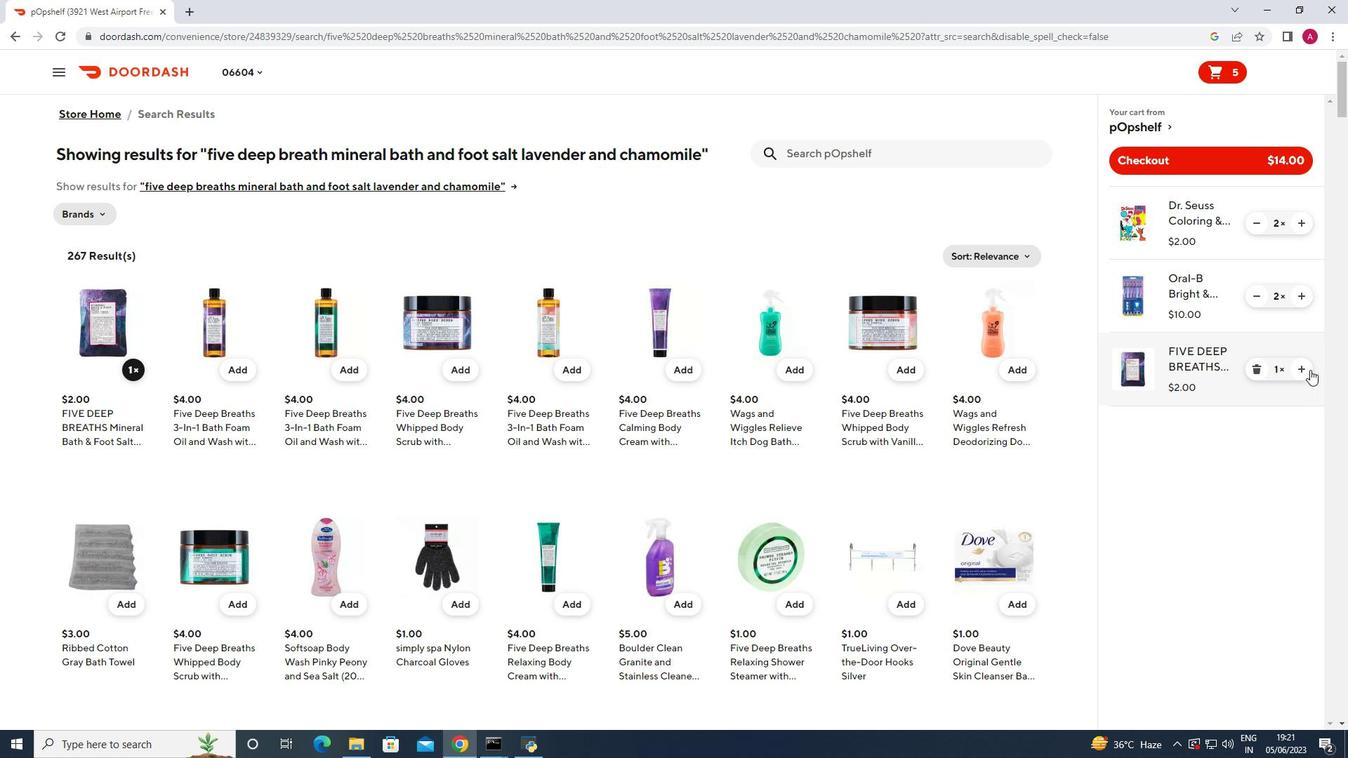 
Action: Mouse pressed left at (1305, 367)
Screenshot: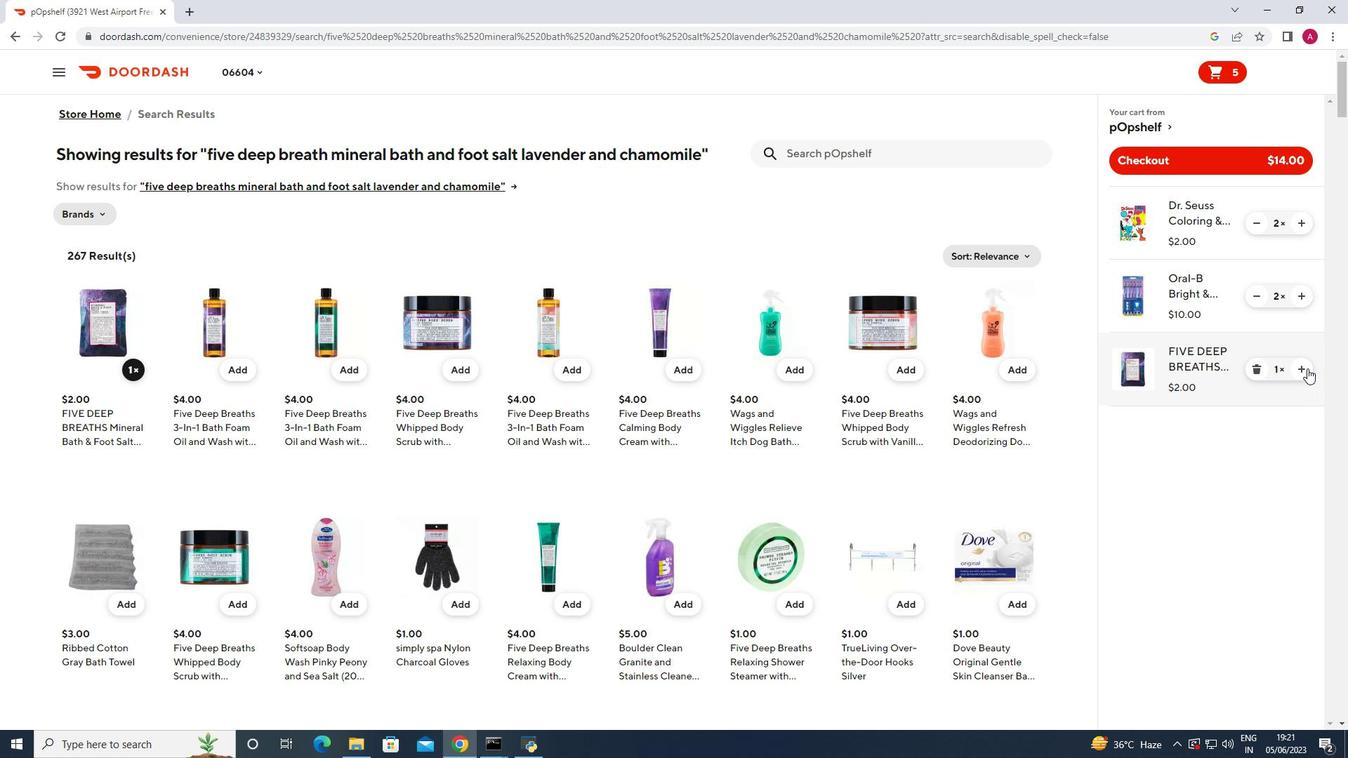 
Action: Mouse pressed left at (1305, 367)
Screenshot: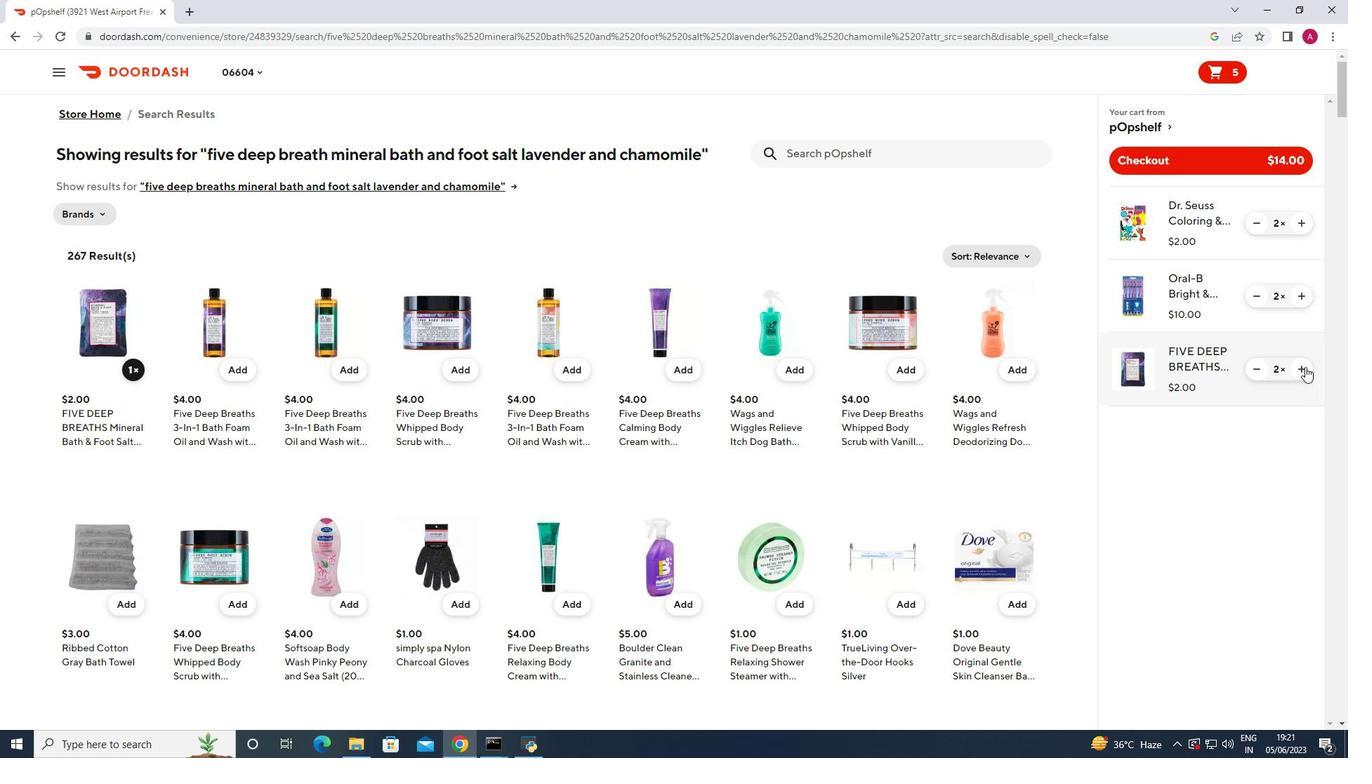 
Action: Mouse moved to (803, 158)
Screenshot: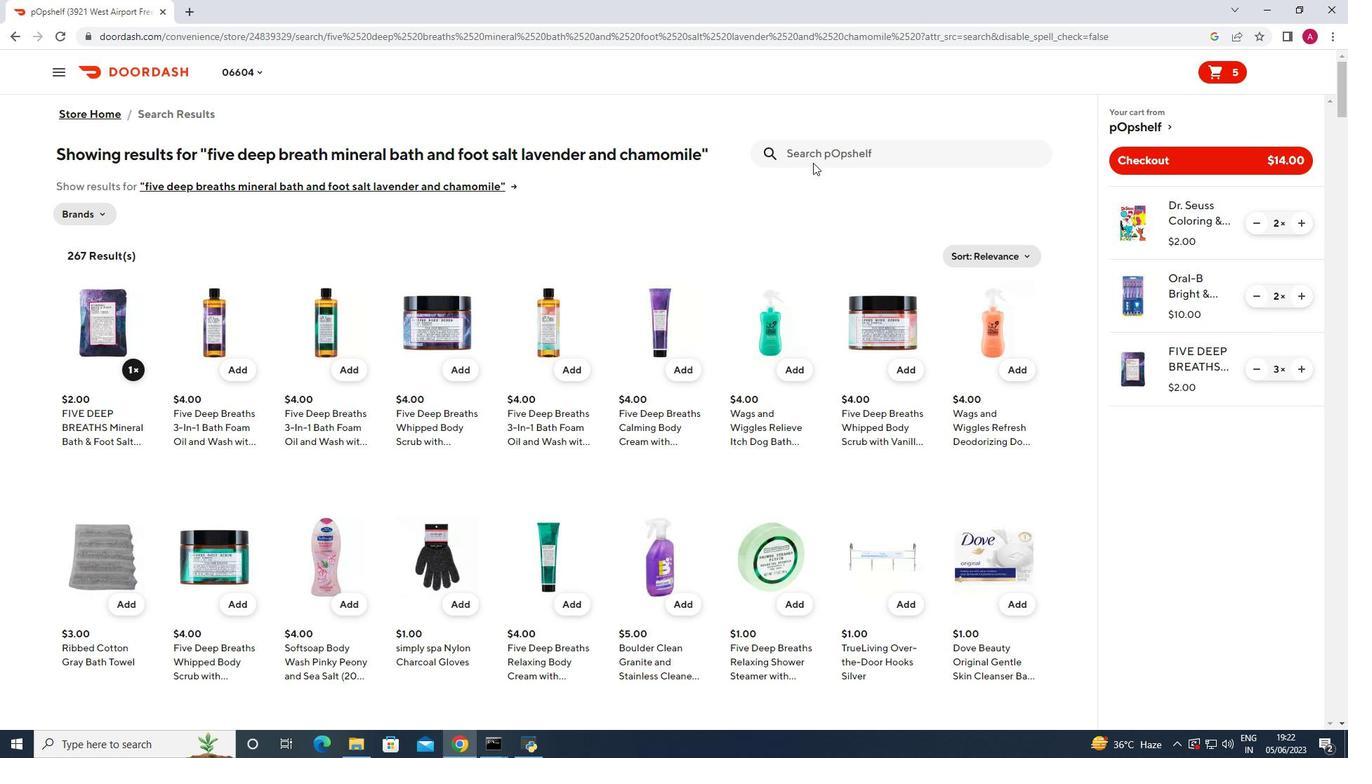 
Action: Mouse pressed left at (803, 158)
Screenshot: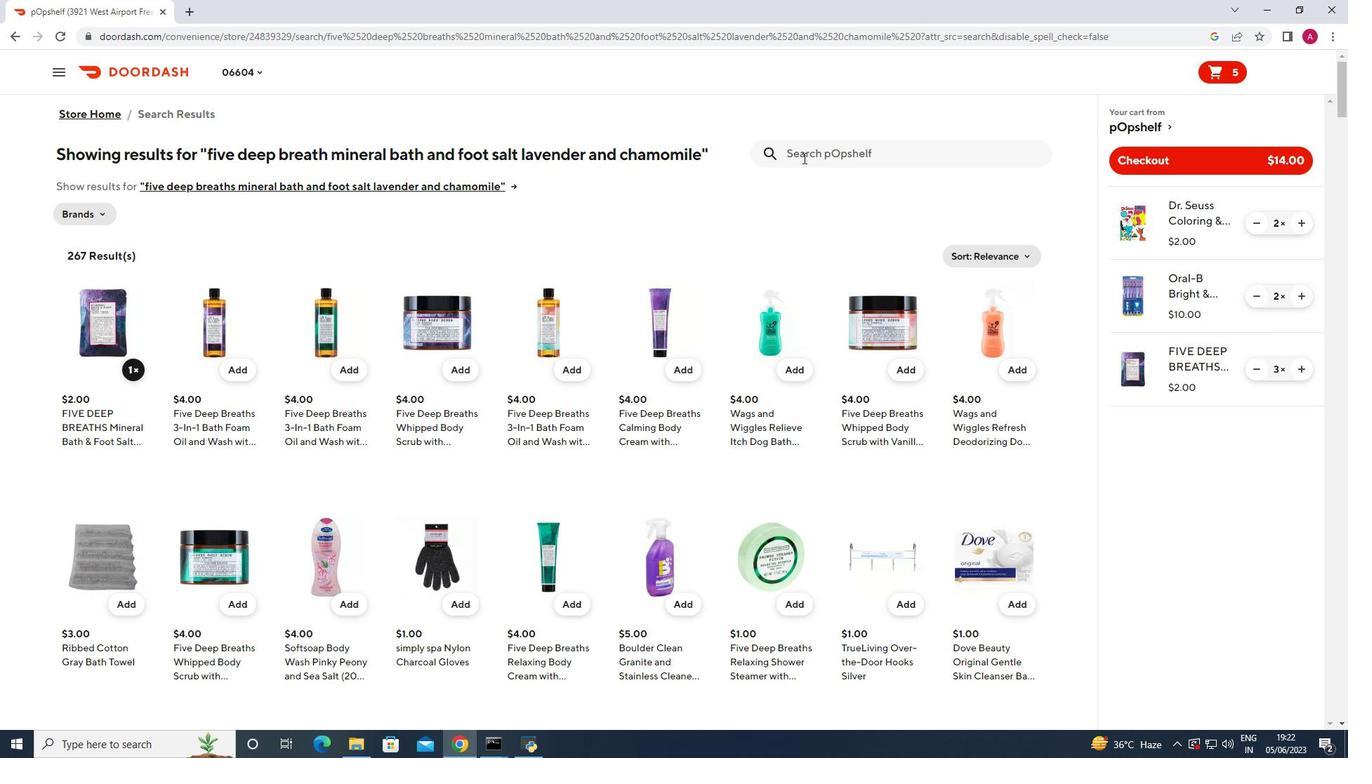 
Action: Key pressed five<Key.space>deep<Key.space>breaths<Key.space>mineral<Key.space><Key.backspace><Key.backspace><Key.backspace><Key.backspace><Key.backspace><Key.backspace><Key.backspace><Key.backspace>3<Key.space>in<Key.space>1<Key.space>bath<Key.space>foam<Key.space>oil<Key.space>and<Key.space>wash<Key.space>with<Key.space>lavender<Key.space>and<Key.space>chamomile<Key.space><Key.enter>
Screenshot: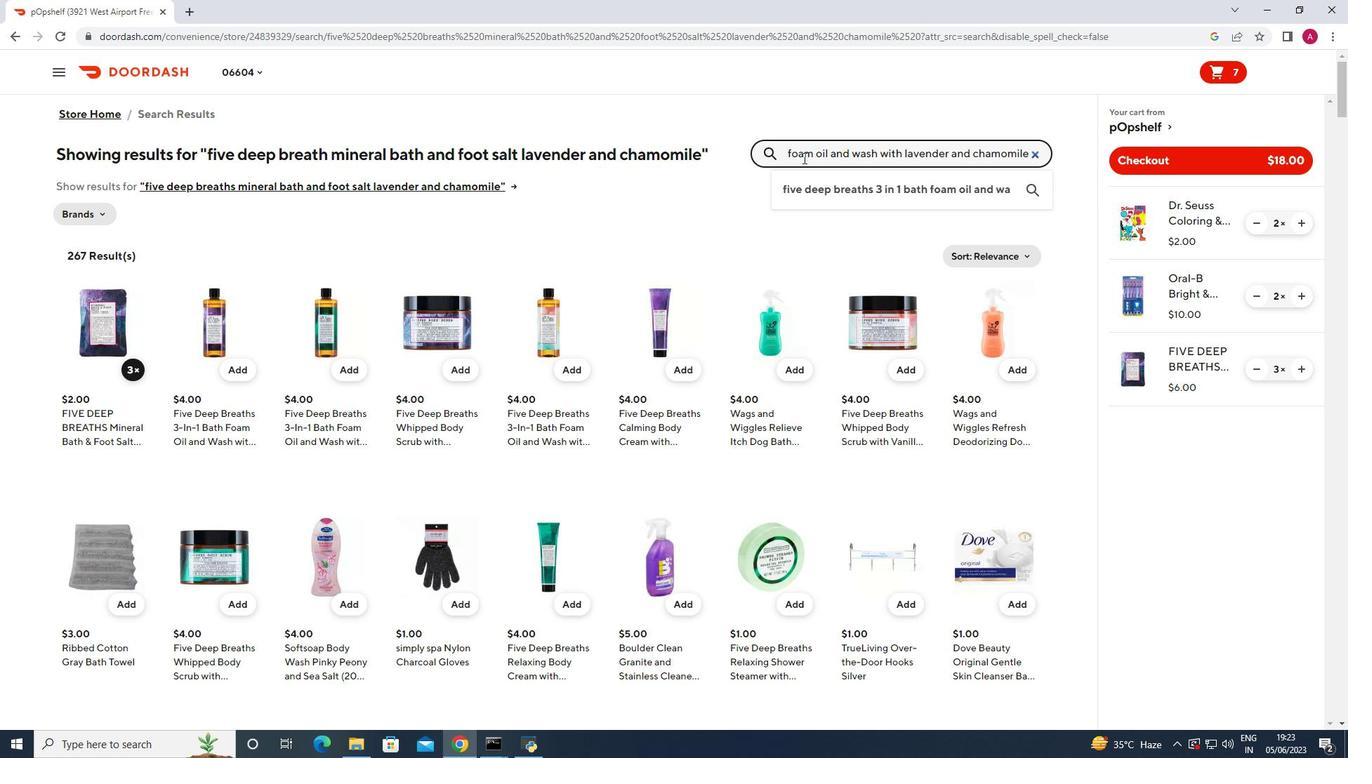
Action: Mouse moved to (127, 368)
Screenshot: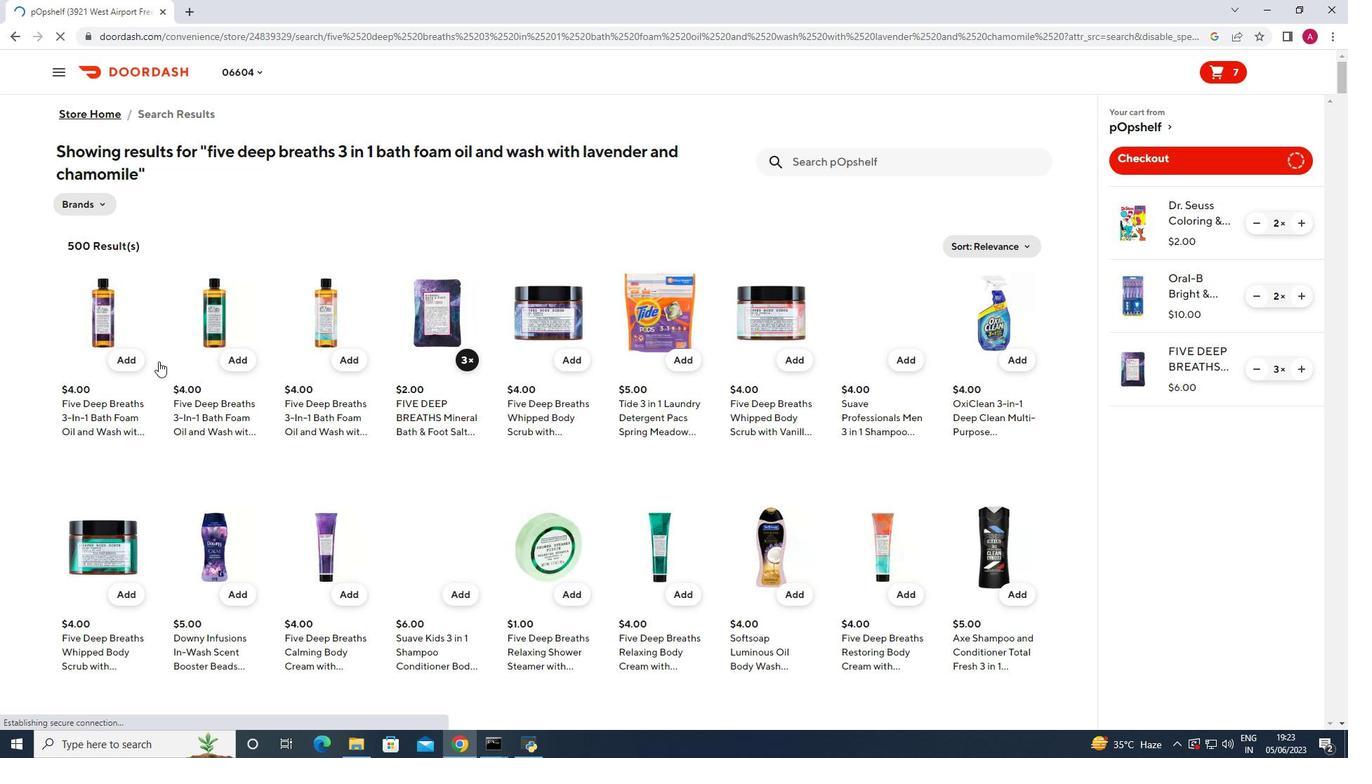 
Action: Mouse pressed left at (127, 368)
Screenshot: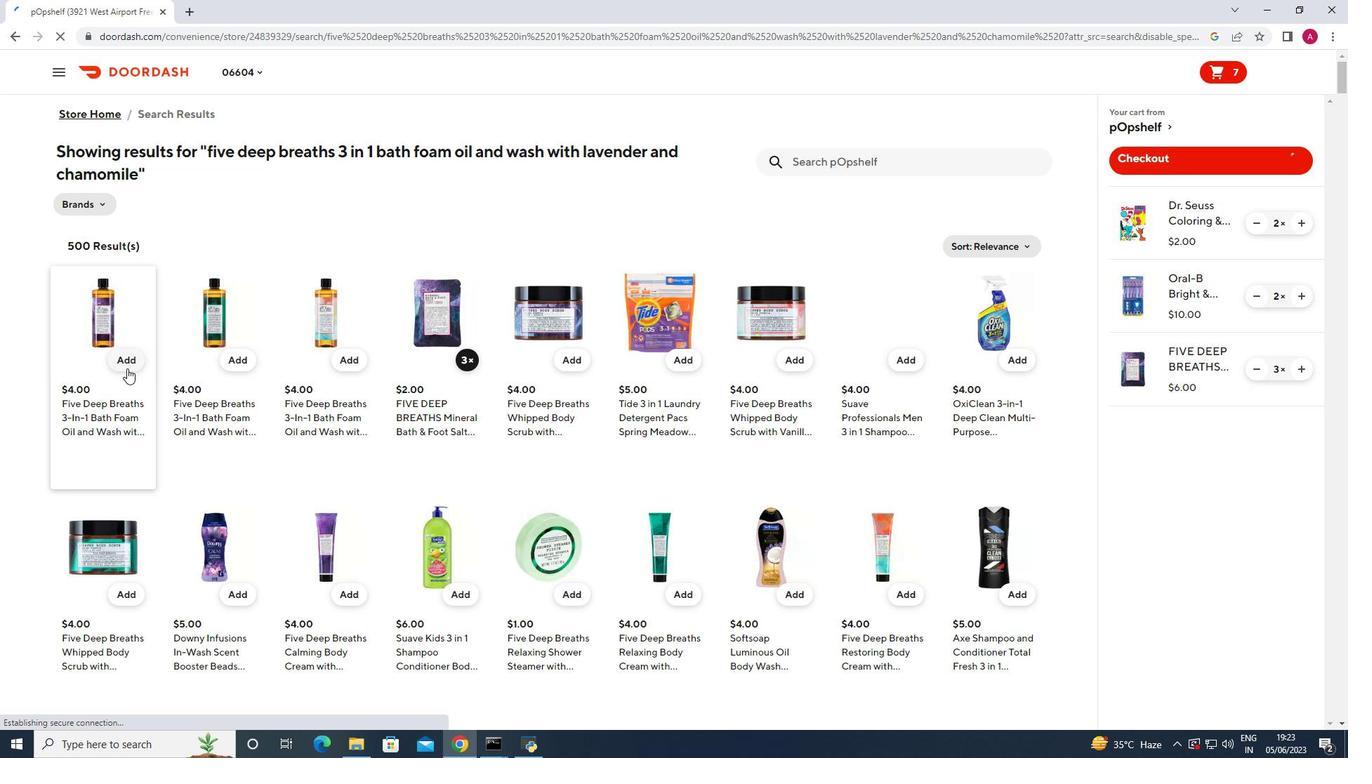 
Action: Mouse moved to (1302, 441)
Screenshot: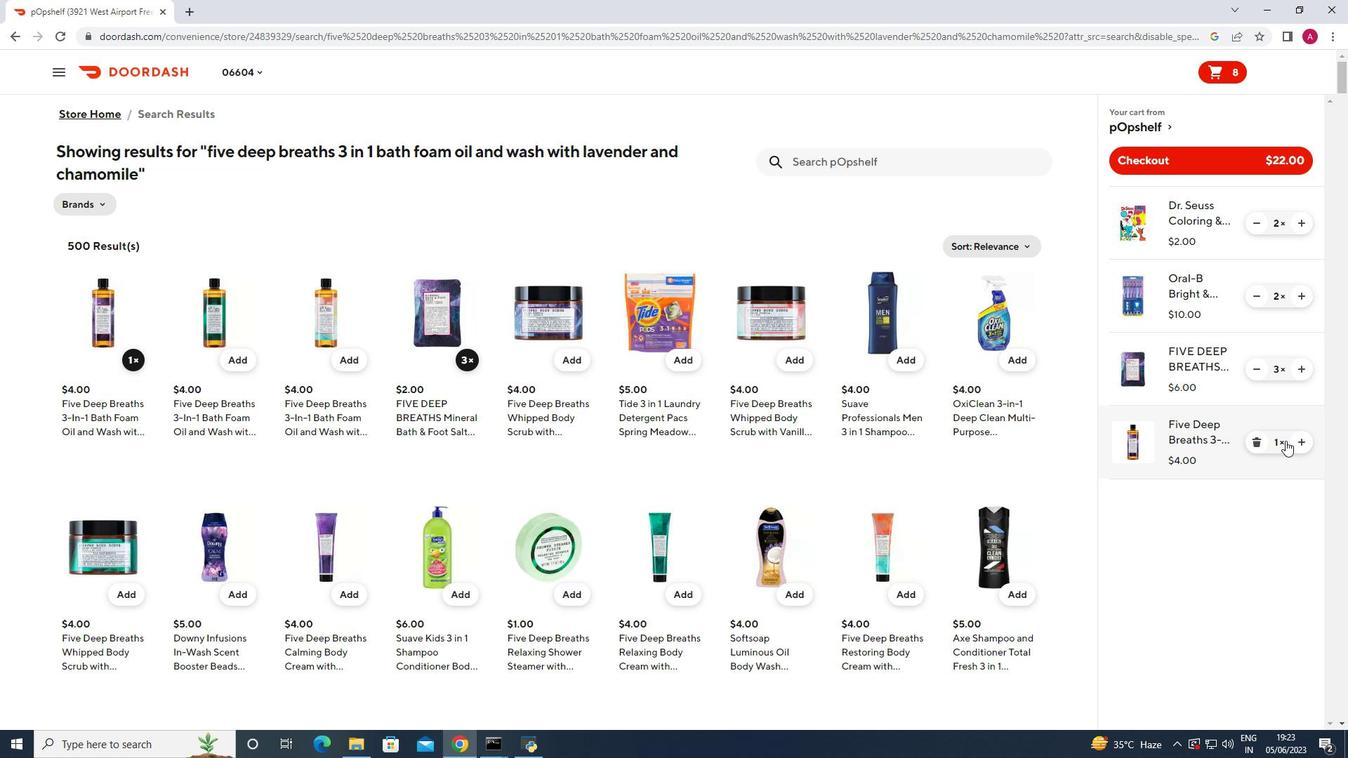 
Action: Mouse pressed left at (1302, 441)
Screenshot: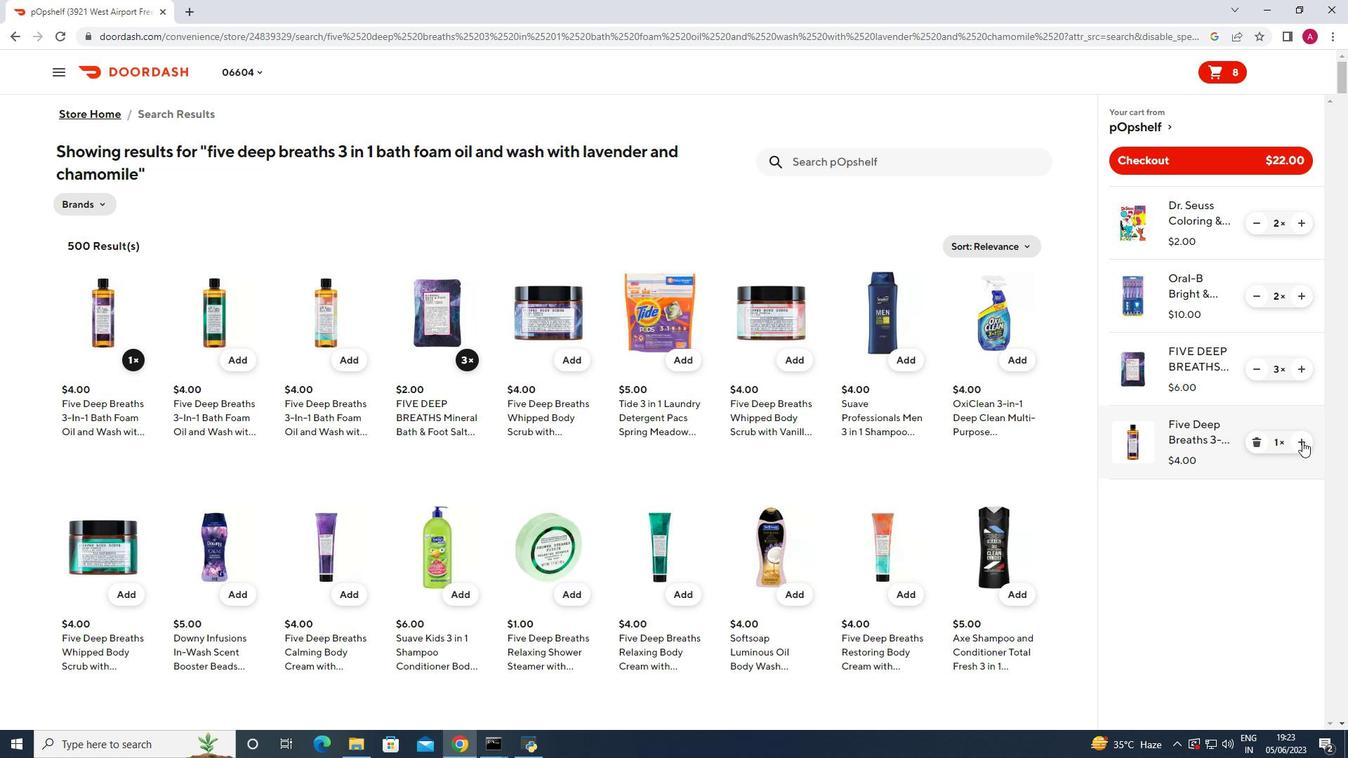 
Action: Mouse moved to (833, 162)
Screenshot: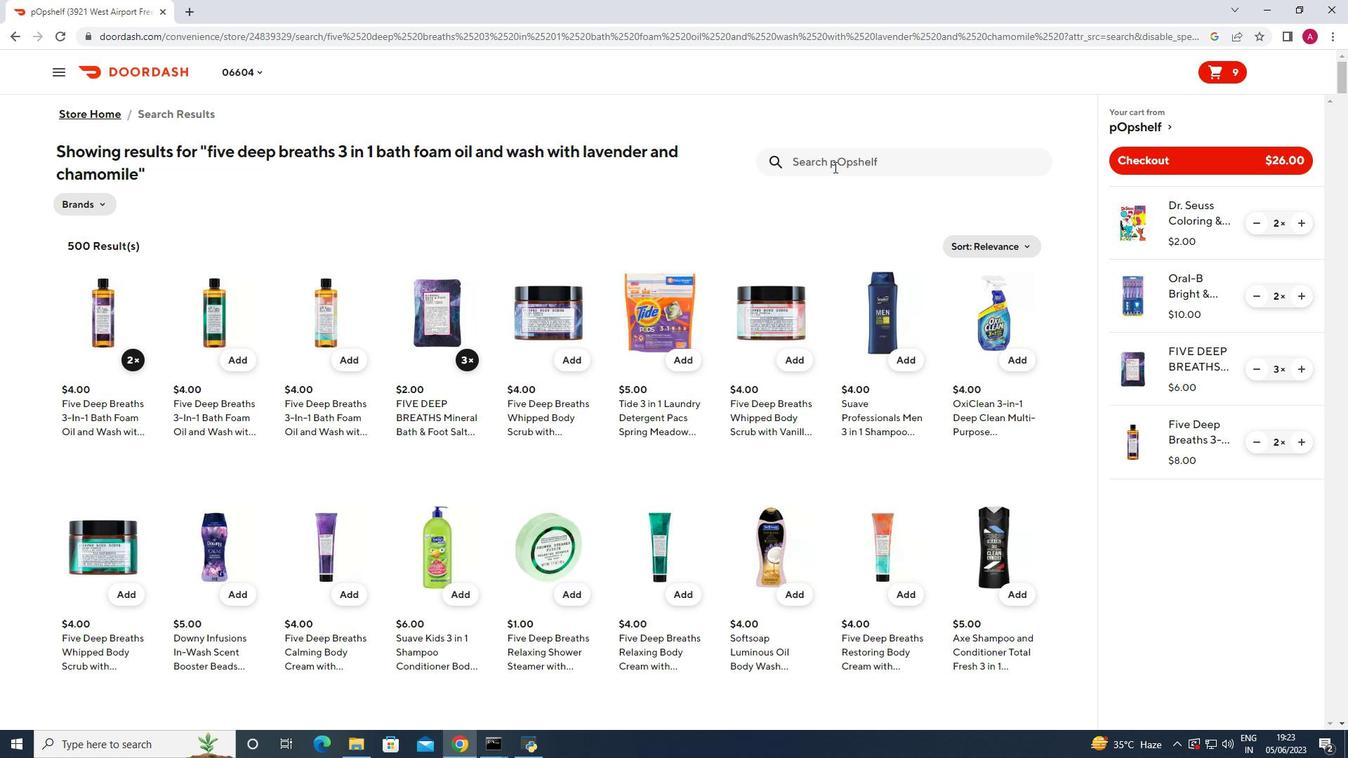 
Action: Mouse pressed left at (833, 162)
Screenshot: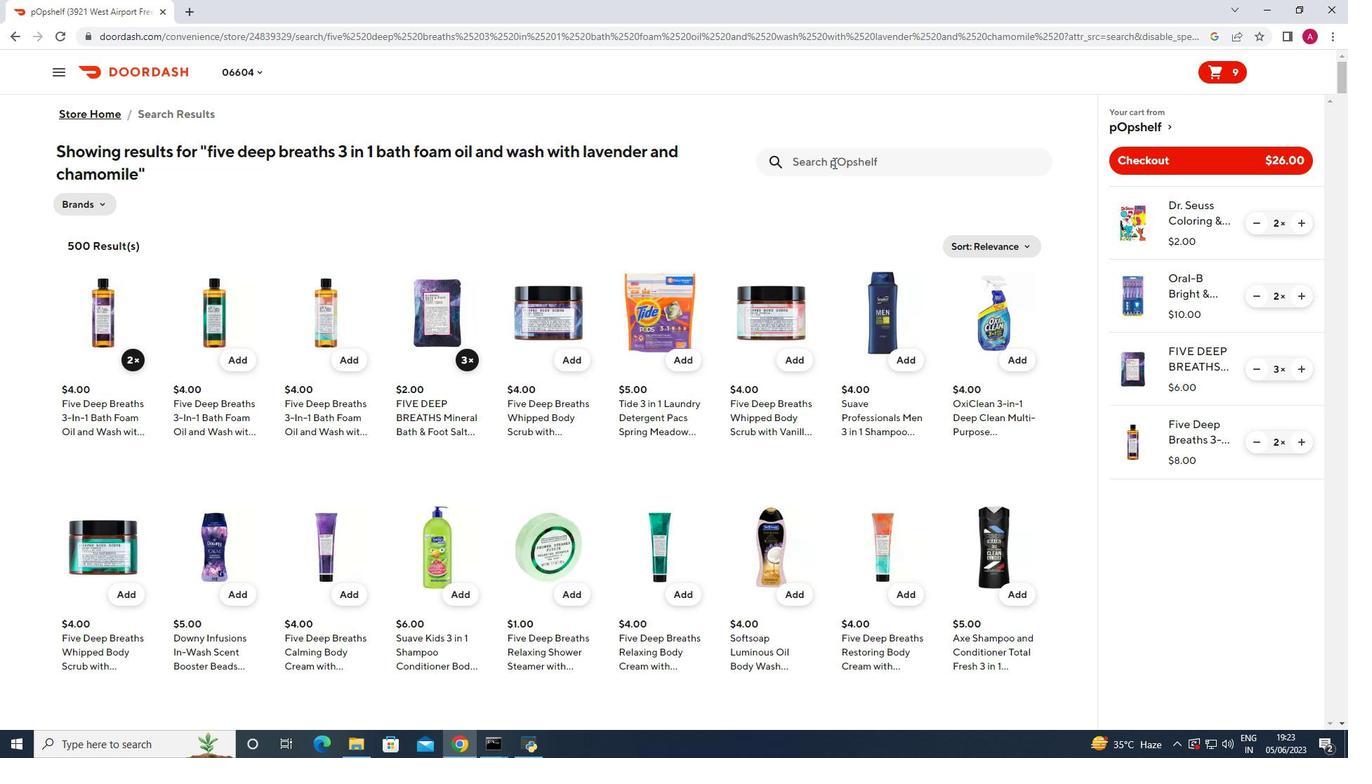 
Action: Key pressed decoart<Key.space>8<Key.space>8<Key.space>value<Key.space>kraftb<Key.space><Key.backspace><Key.backspace><Key.space>laundry<Key.space>laser<Key.space>cut<Key.space>stencil<Key.space><Key.enter>
Screenshot: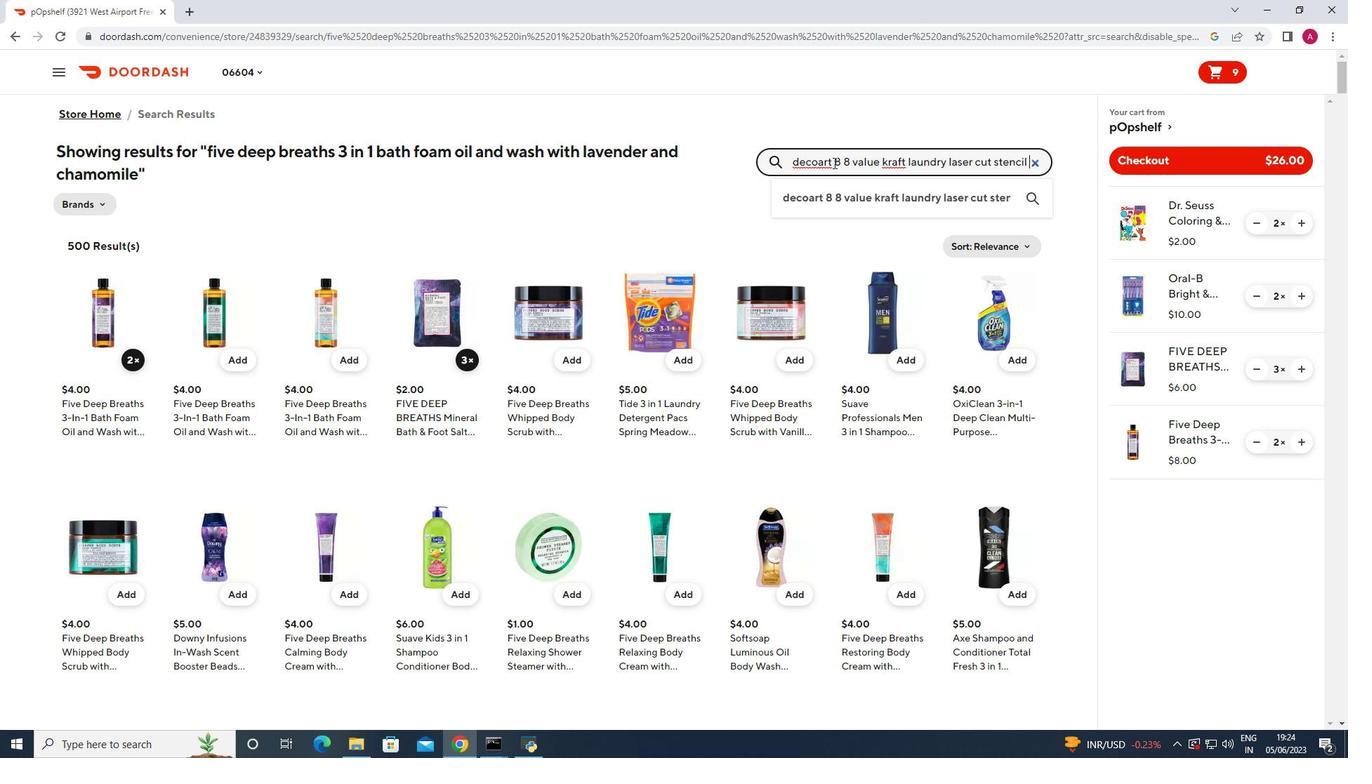 
Action: Mouse moved to (132, 338)
Screenshot: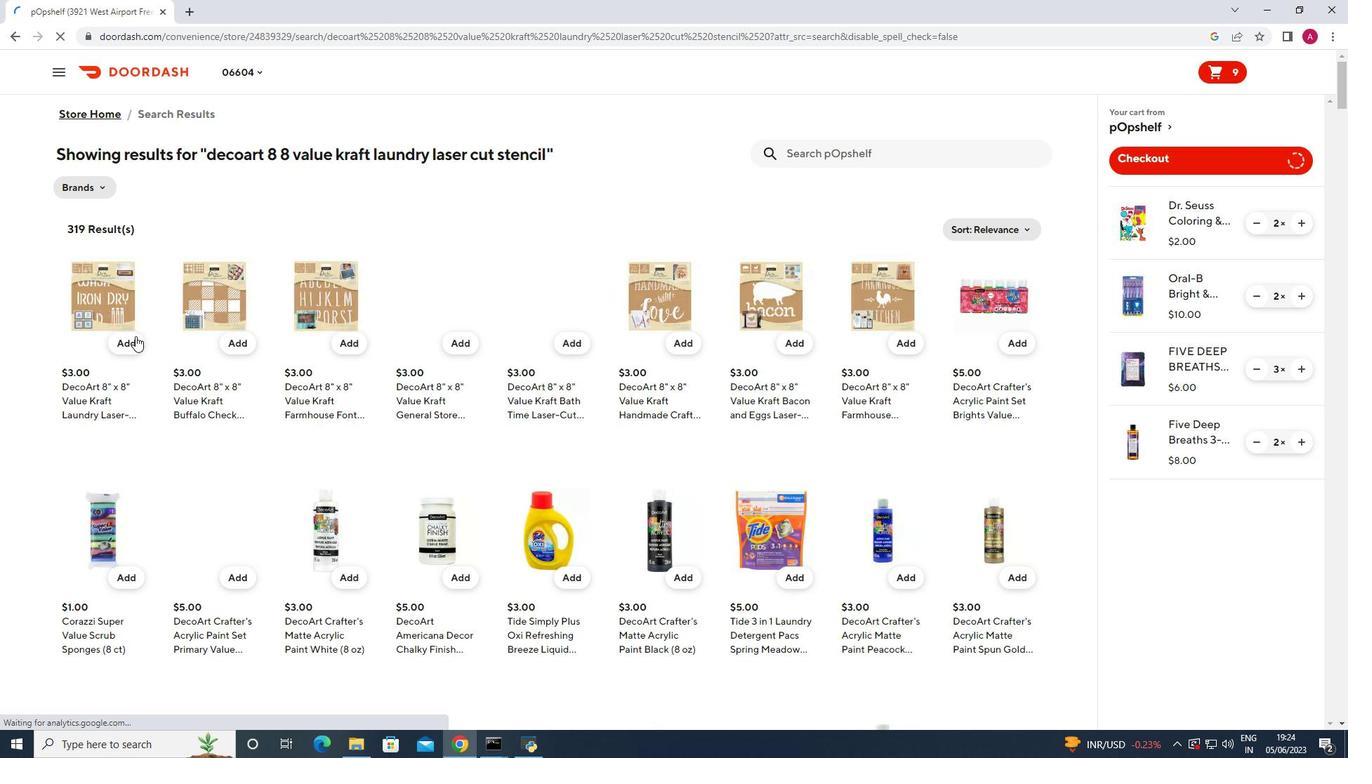 
Action: Mouse pressed left at (132, 338)
Screenshot: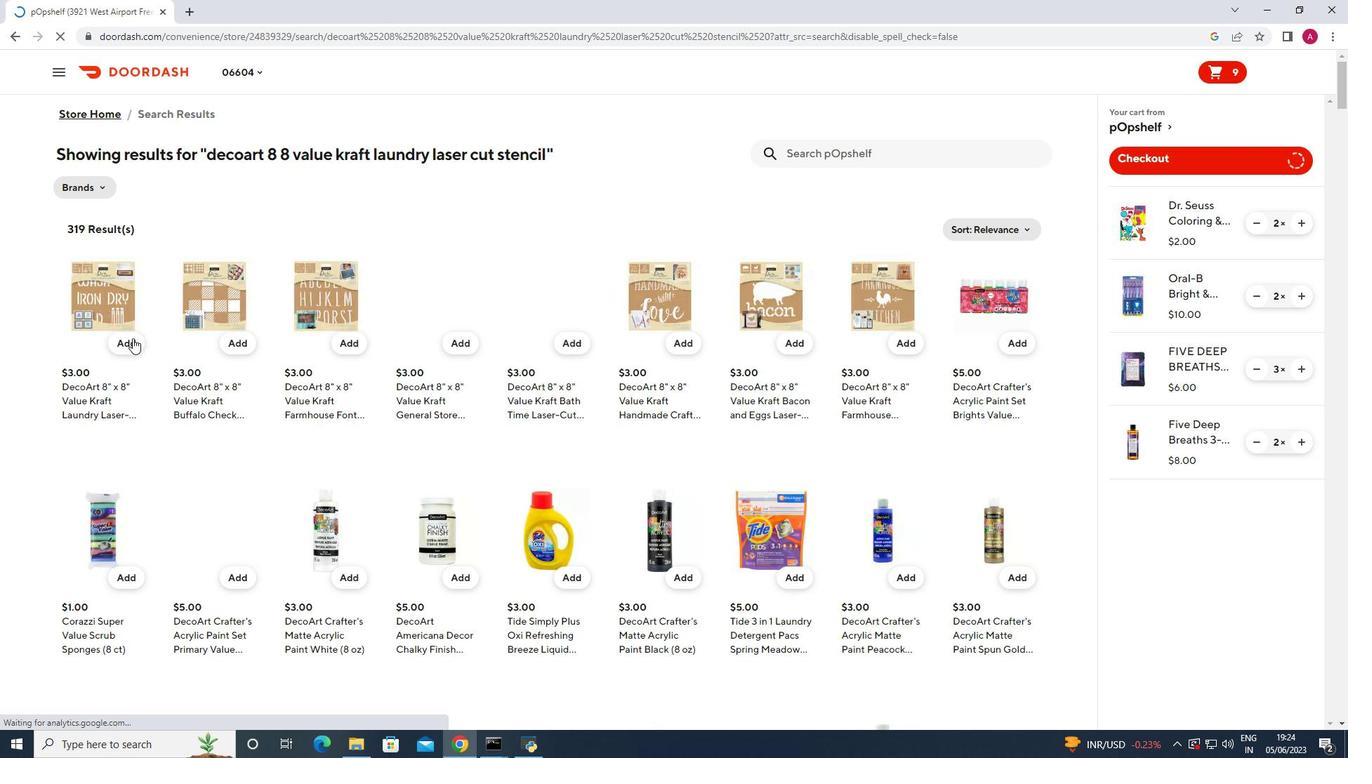 
Action: Mouse moved to (1303, 507)
Screenshot: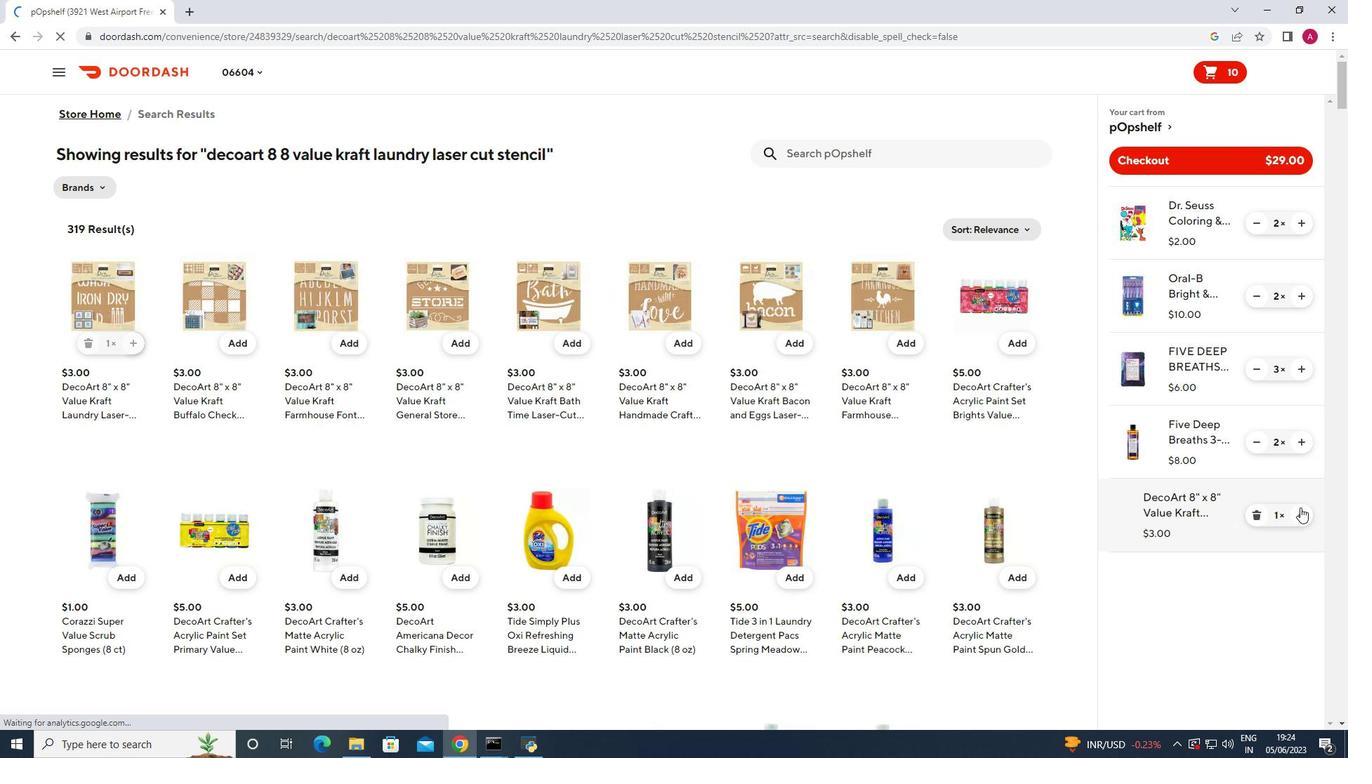 
Action: Mouse pressed left at (1303, 507)
Screenshot: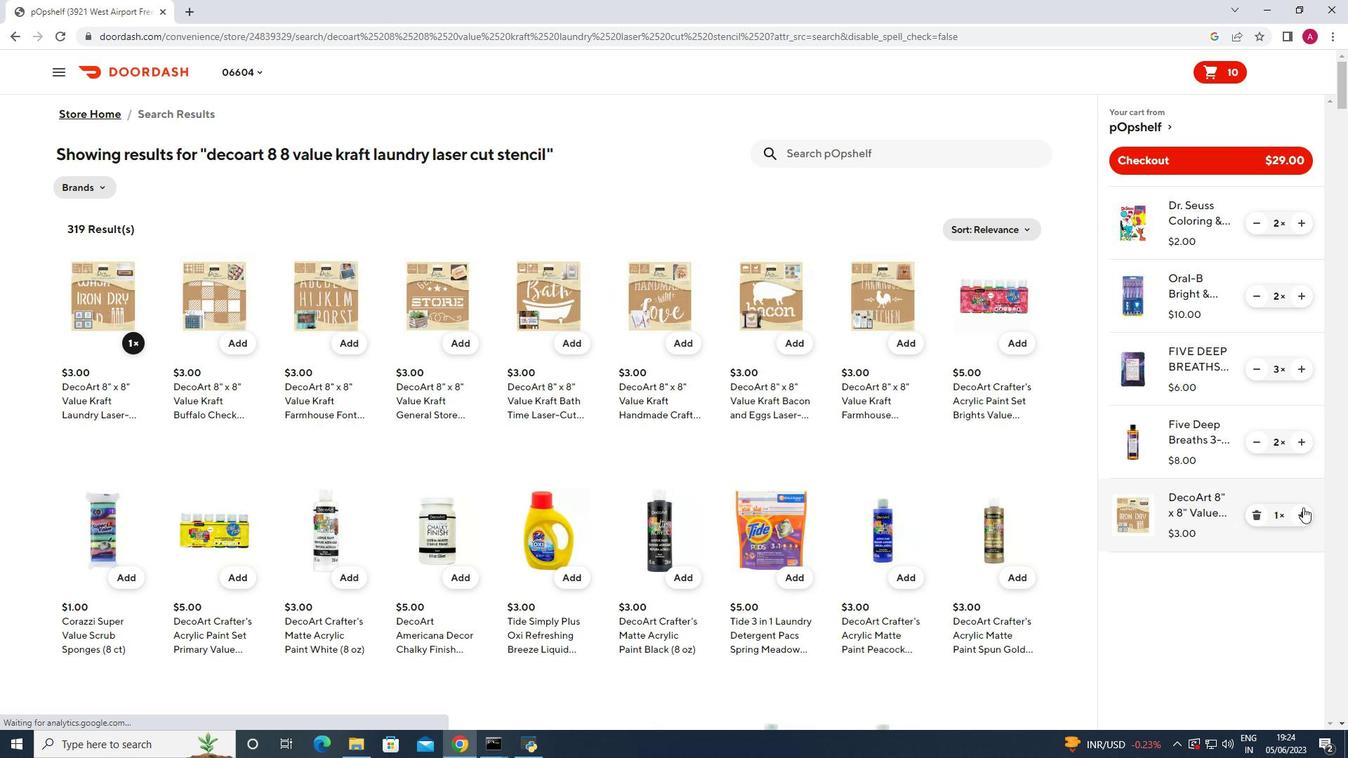 
Action: Mouse moved to (837, 151)
Screenshot: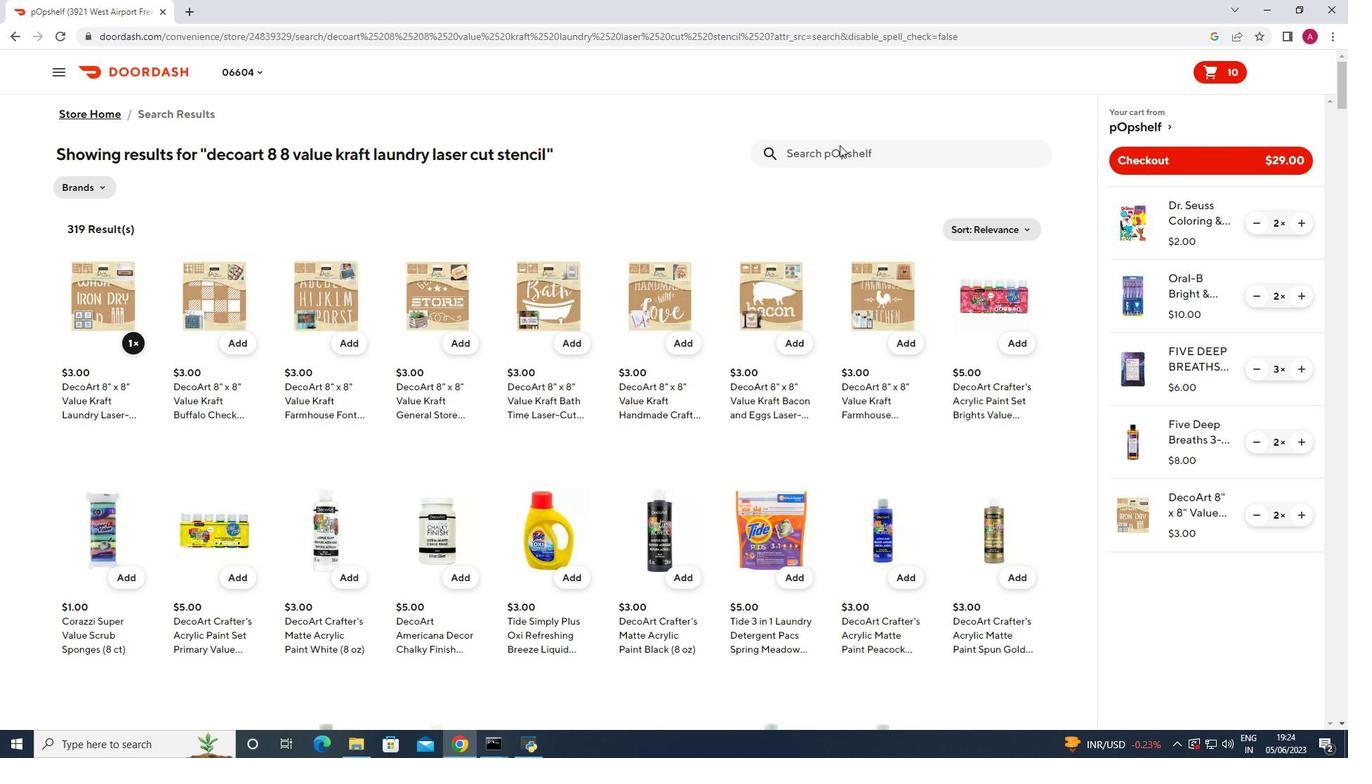
Action: Mouse pressed left at (837, 151)
Screenshot: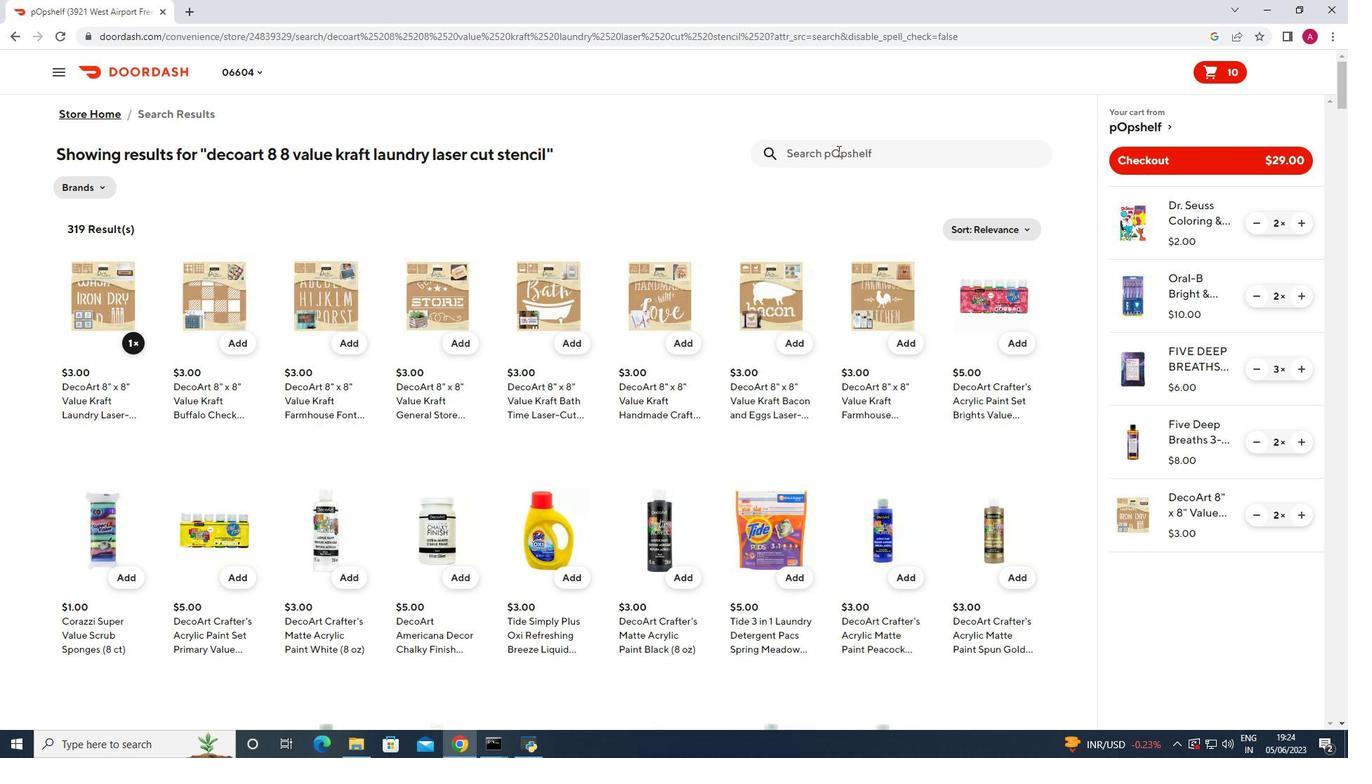 
Action: Mouse moved to (837, 152)
Screenshot: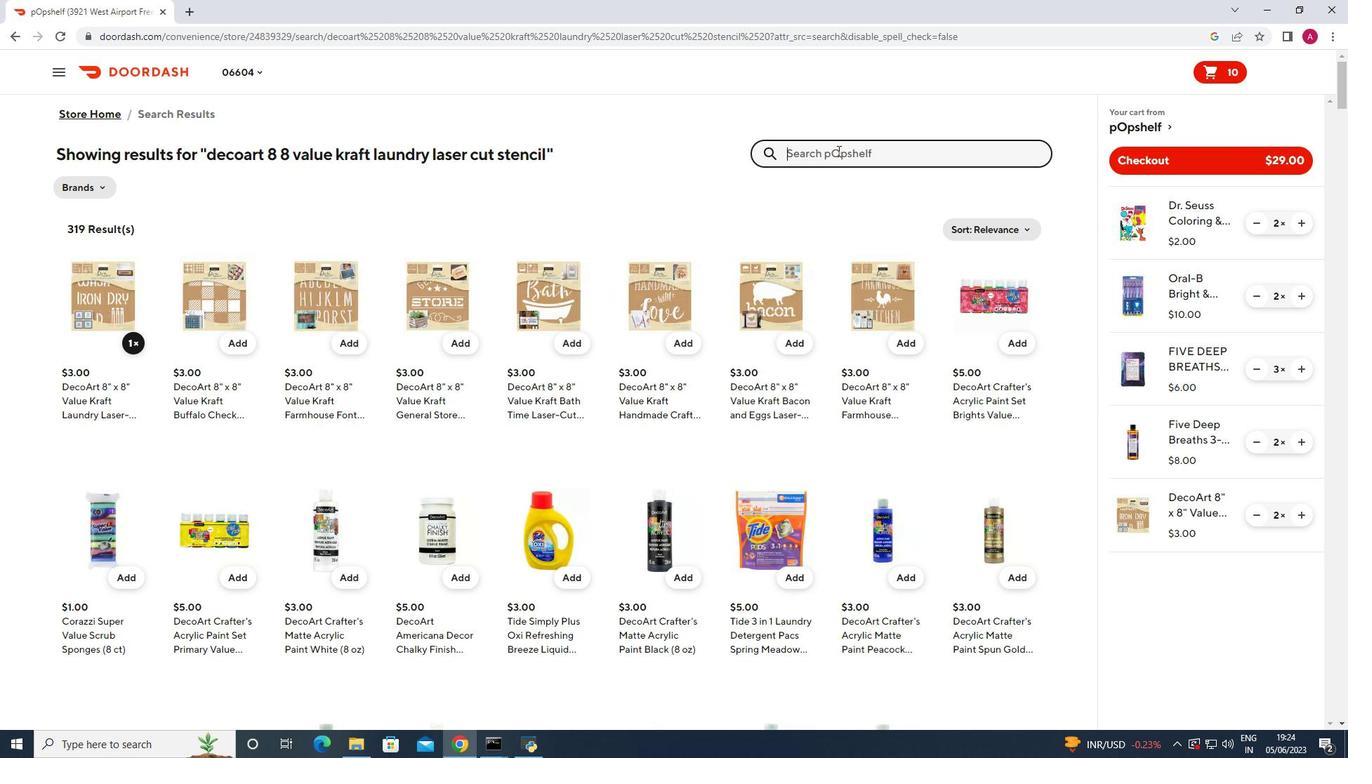 
Action: Key pressed simply<Key.space>spa<Key.space>silky<Key.space>mesh<Key.space>bath<Key.space>sponge<Key.space>mint<Key.space><Key.enter>
Screenshot: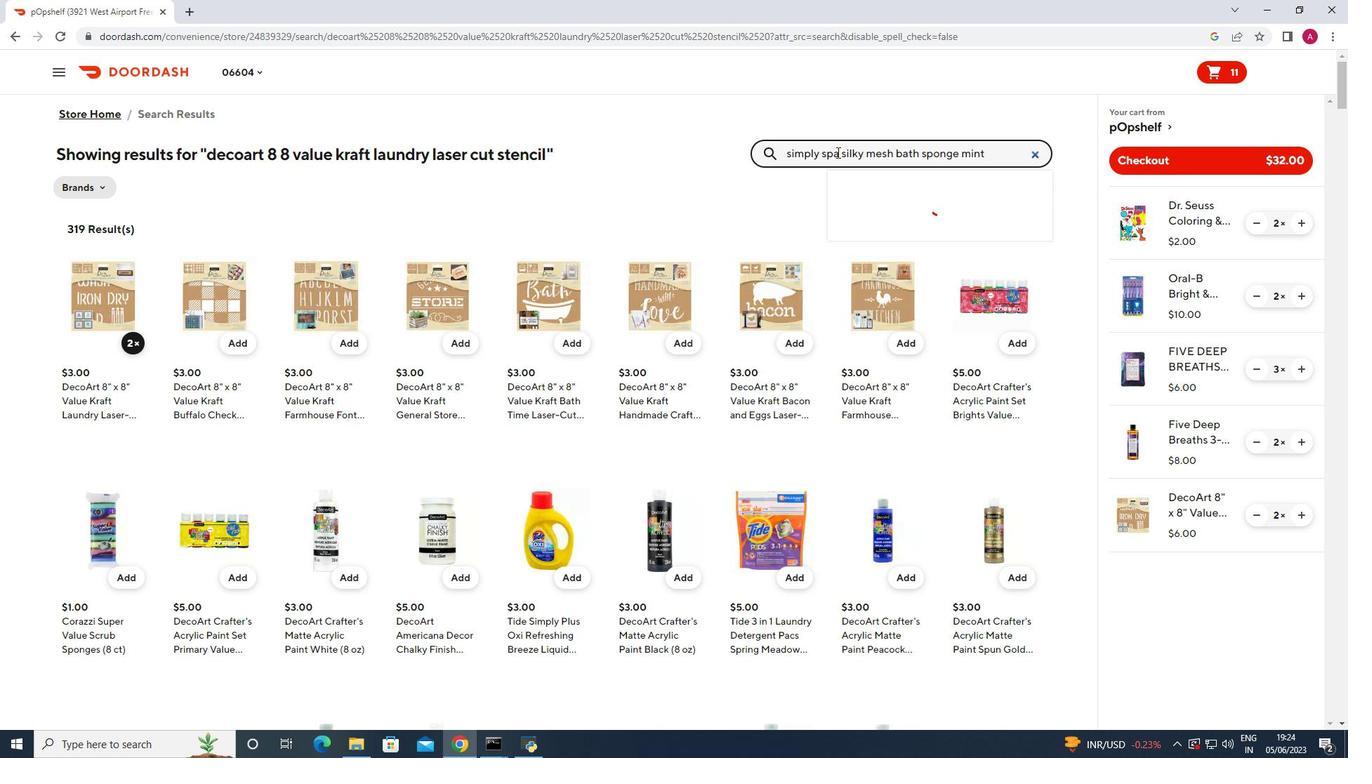
Action: Mouse moved to (126, 346)
Screenshot: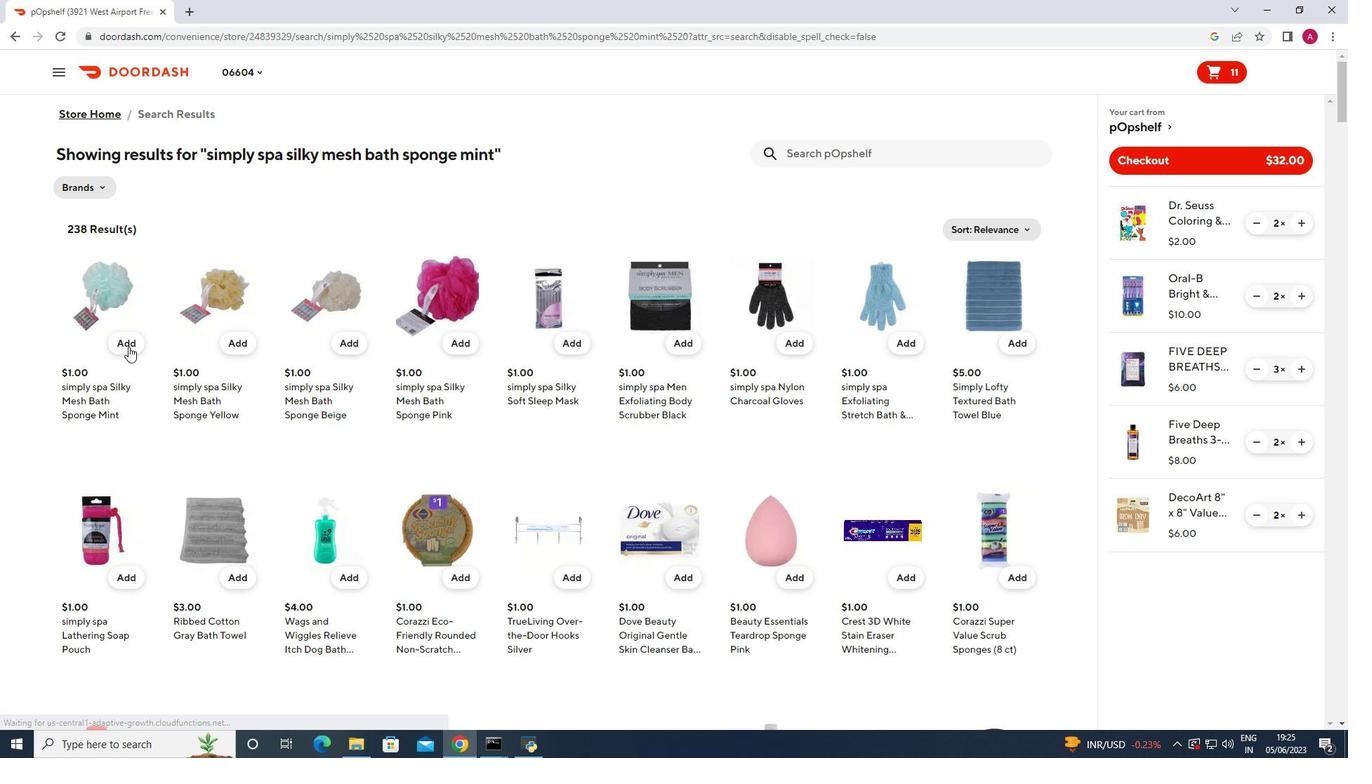 
Action: Mouse pressed left at (126, 346)
Screenshot: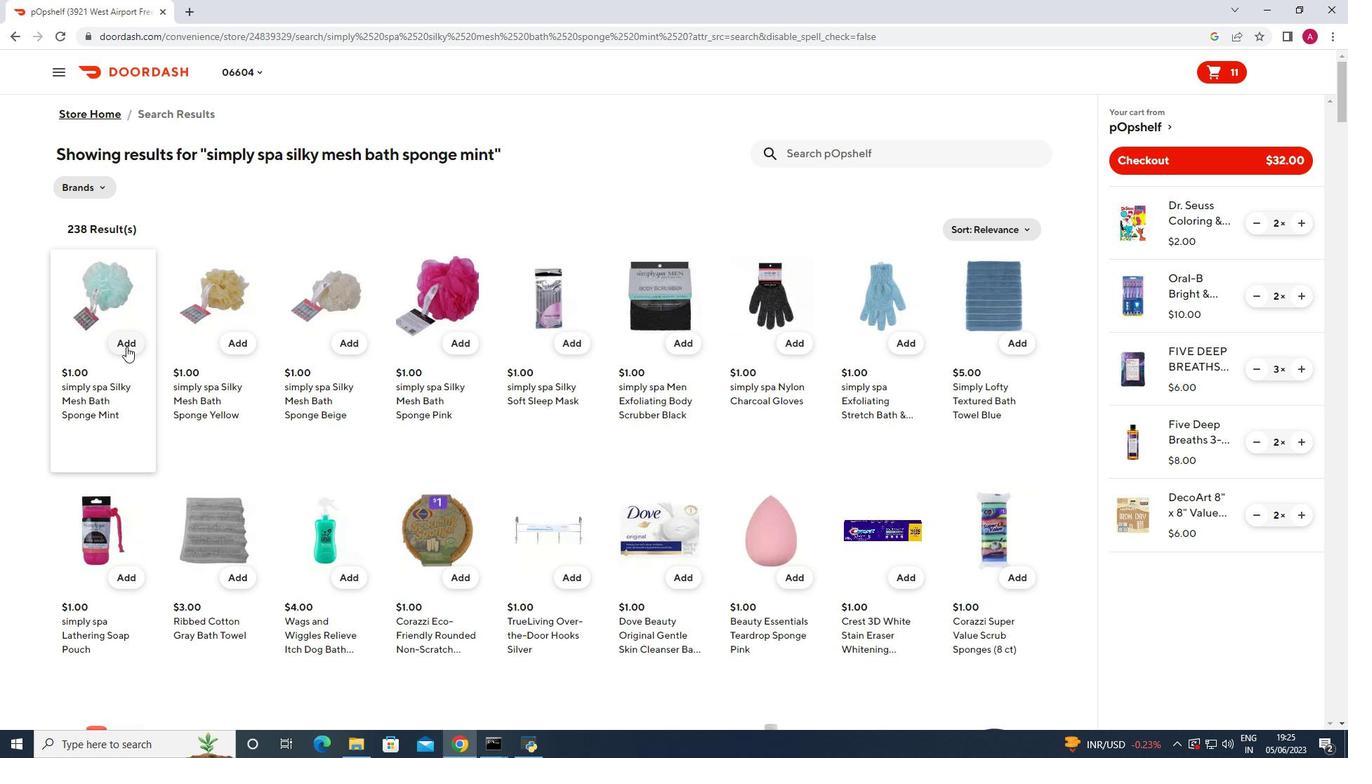 
Action: Mouse moved to (1300, 585)
Screenshot: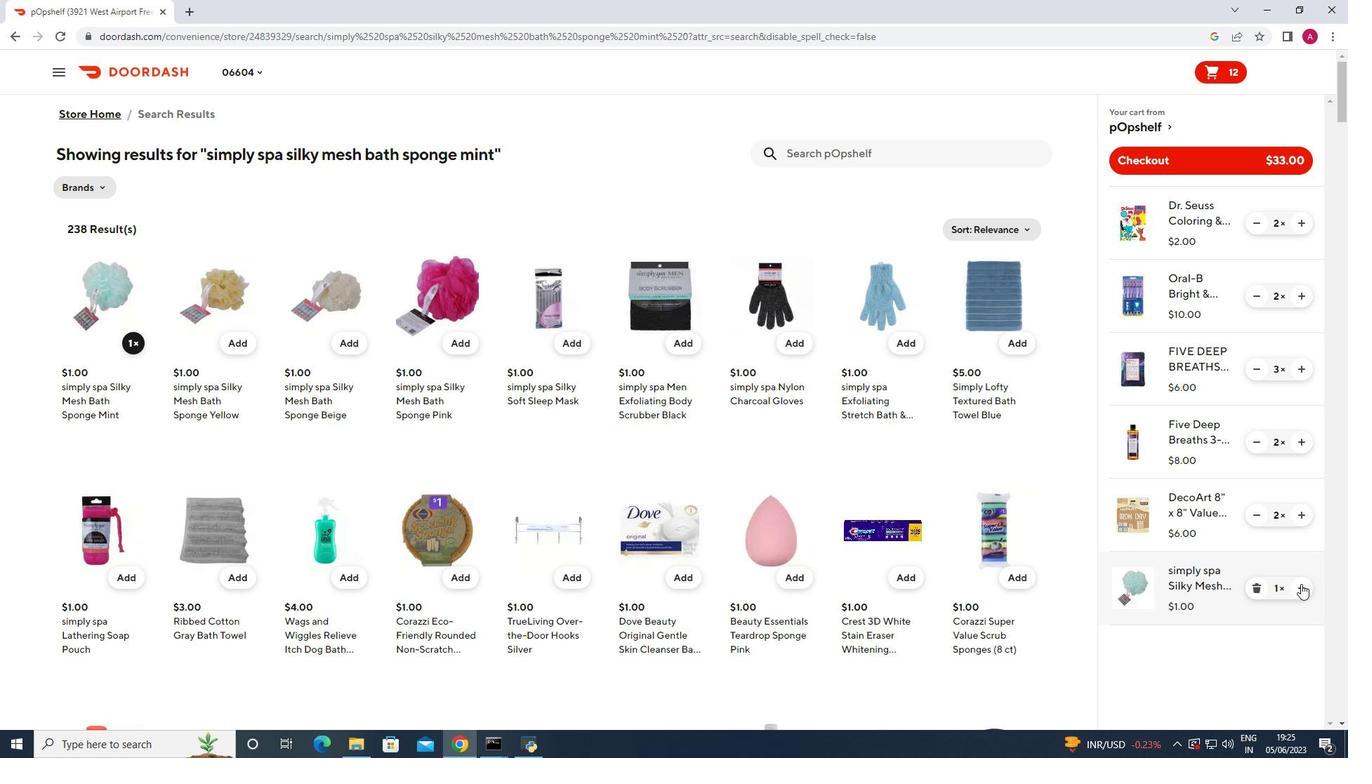 
Action: Mouse pressed left at (1300, 585)
Screenshot: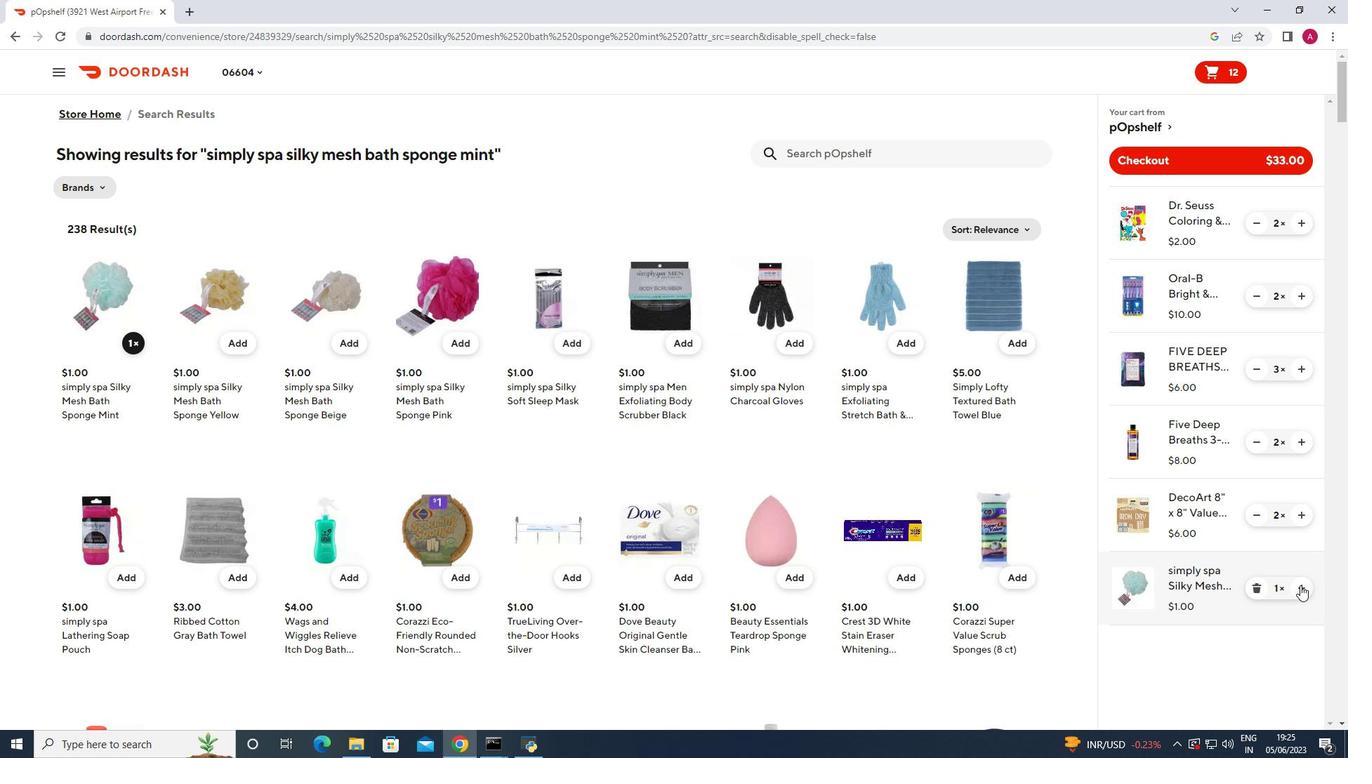 
Action: Mouse moved to (812, 153)
Screenshot: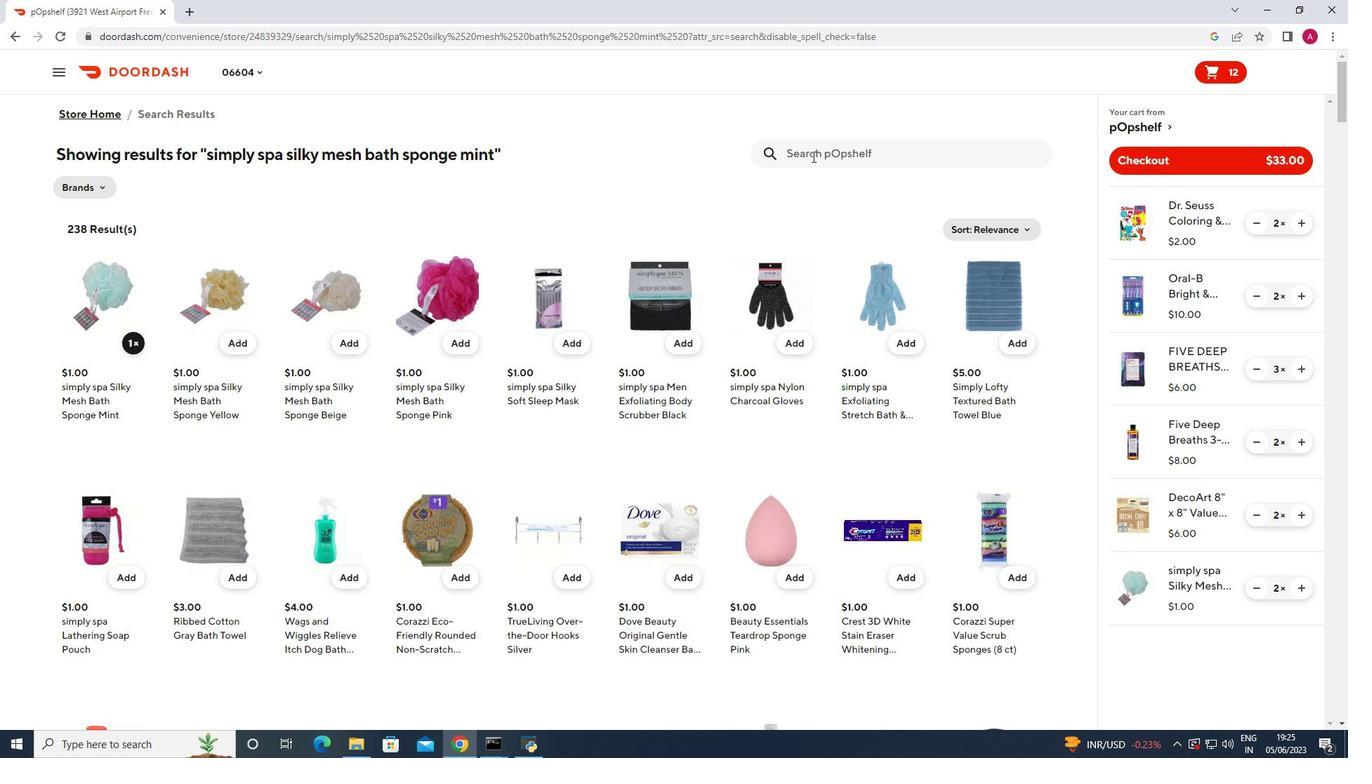 
Action: Mouse pressed left at (812, 153)
Screenshot: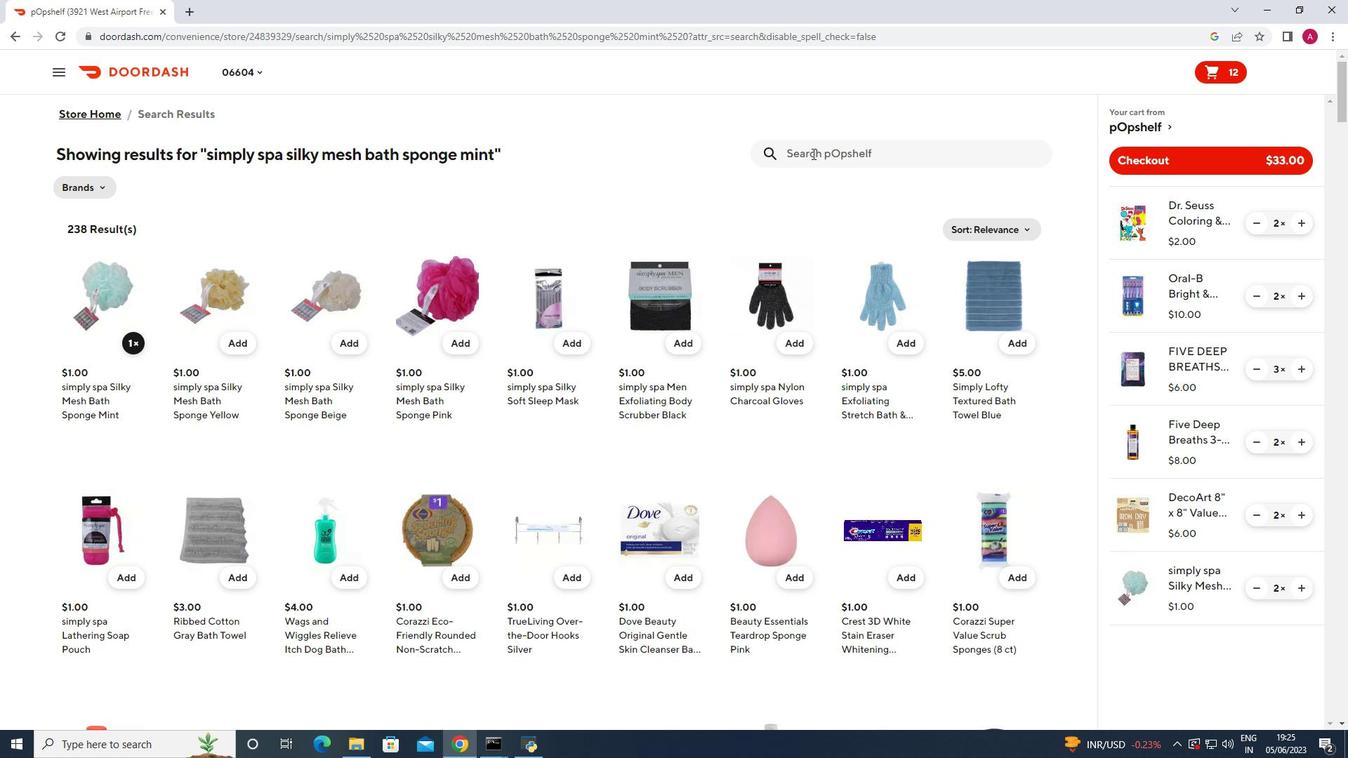 
Action: Key pressed simply<Key.space>spa<Key.space>lathering<Key.space>soap<Key.space>pouch<Key.space><Key.enter>
Screenshot: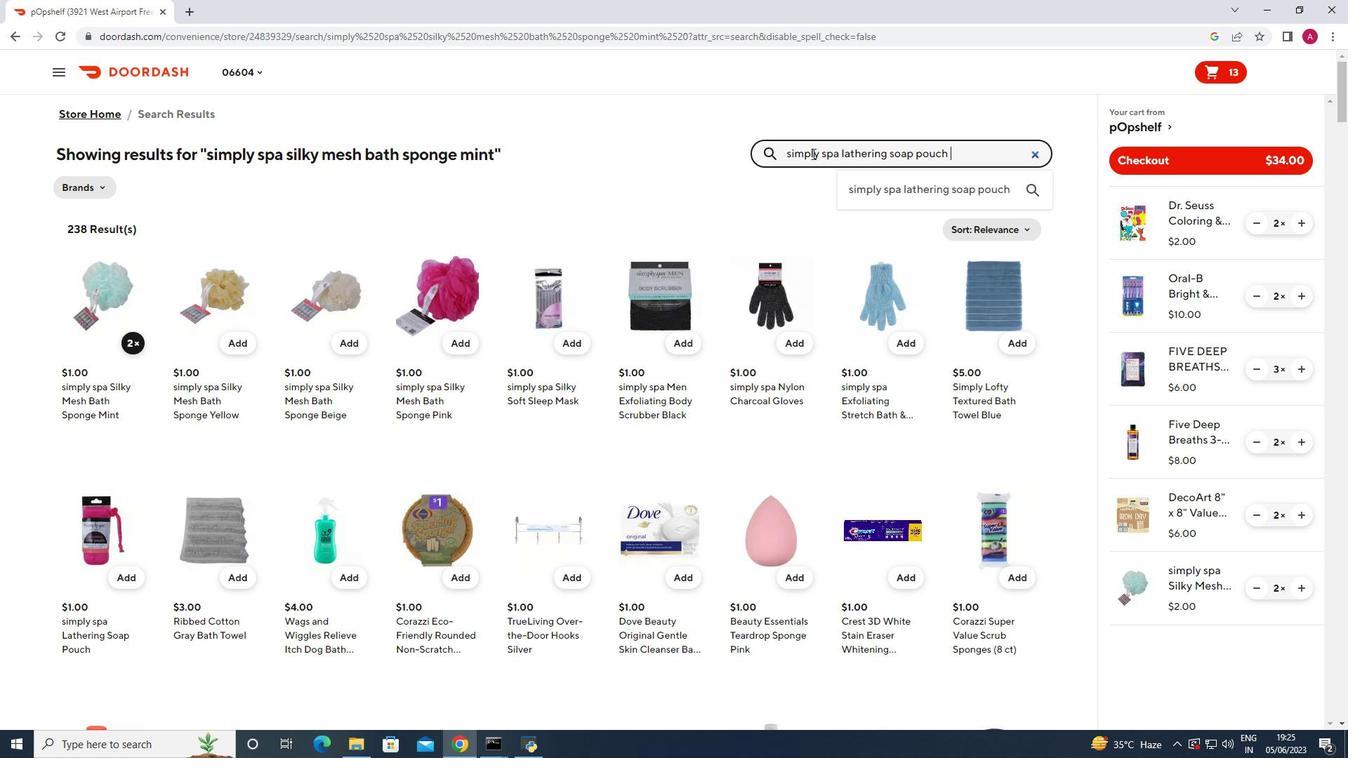 
Action: Mouse moved to (132, 368)
Screenshot: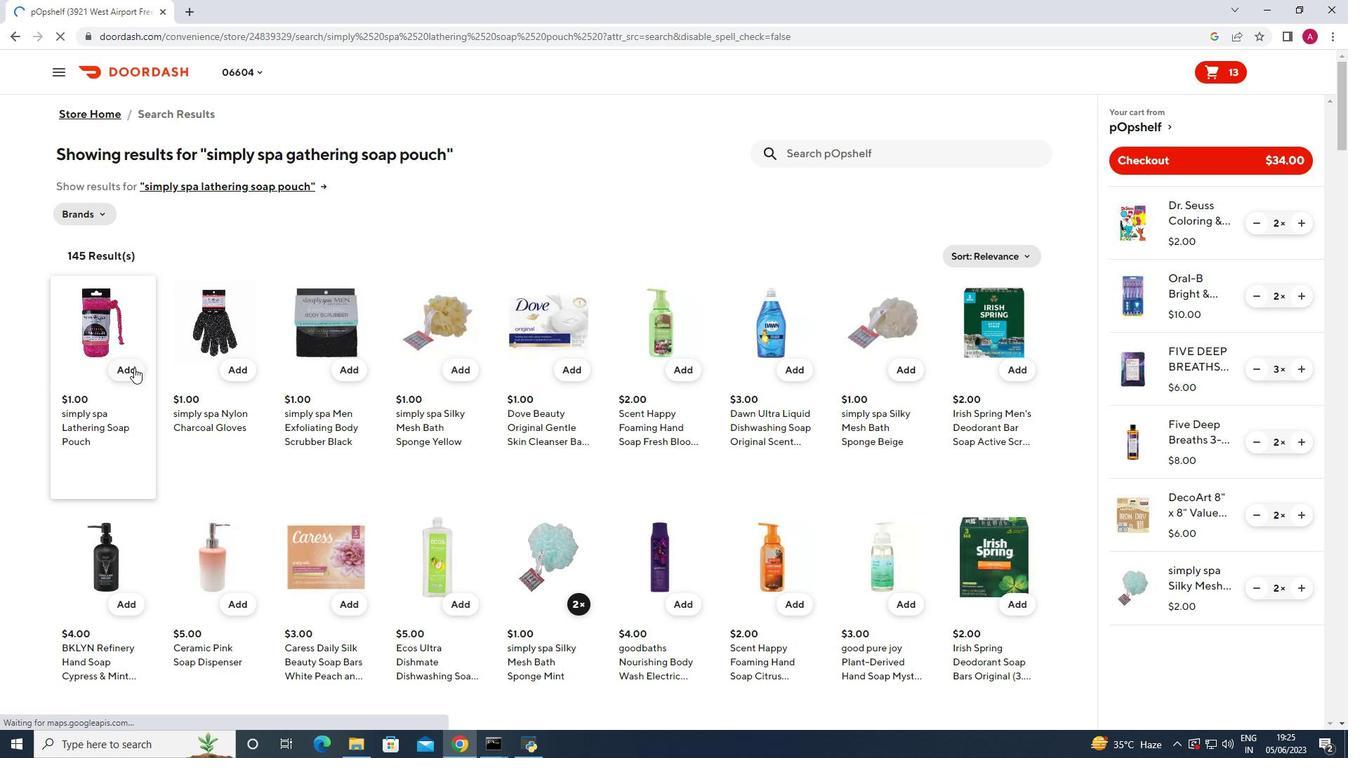 
Action: Mouse pressed left at (132, 368)
Screenshot: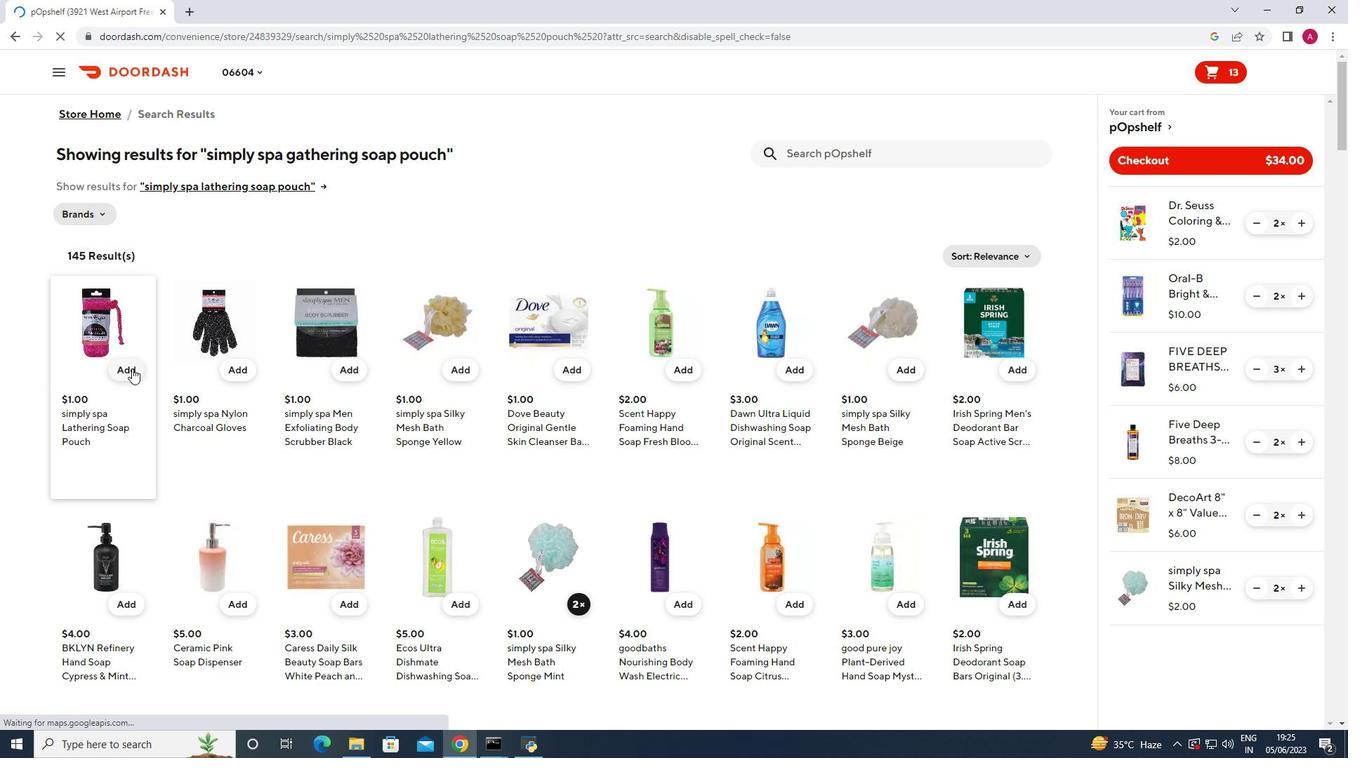 
Action: Mouse moved to (1300, 660)
Screenshot: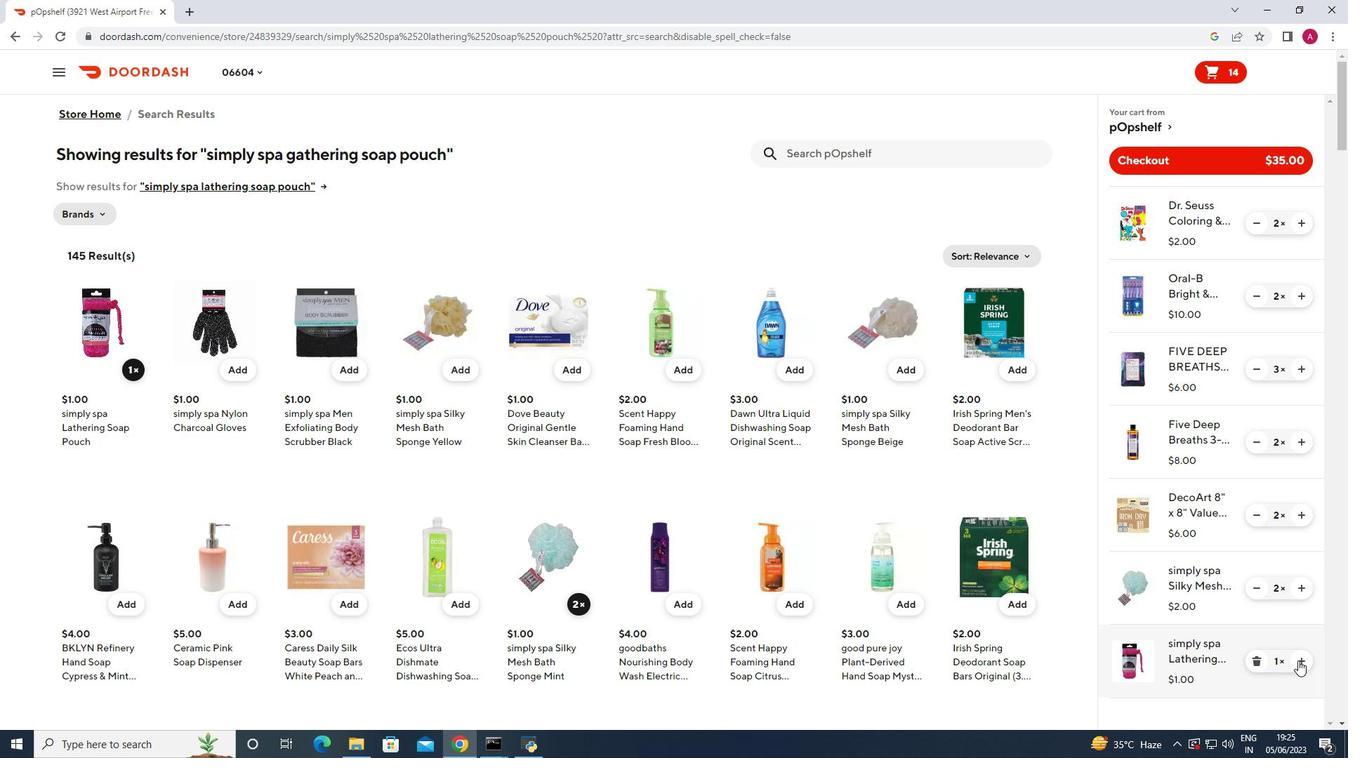 
Action: Mouse pressed left at (1300, 660)
Screenshot: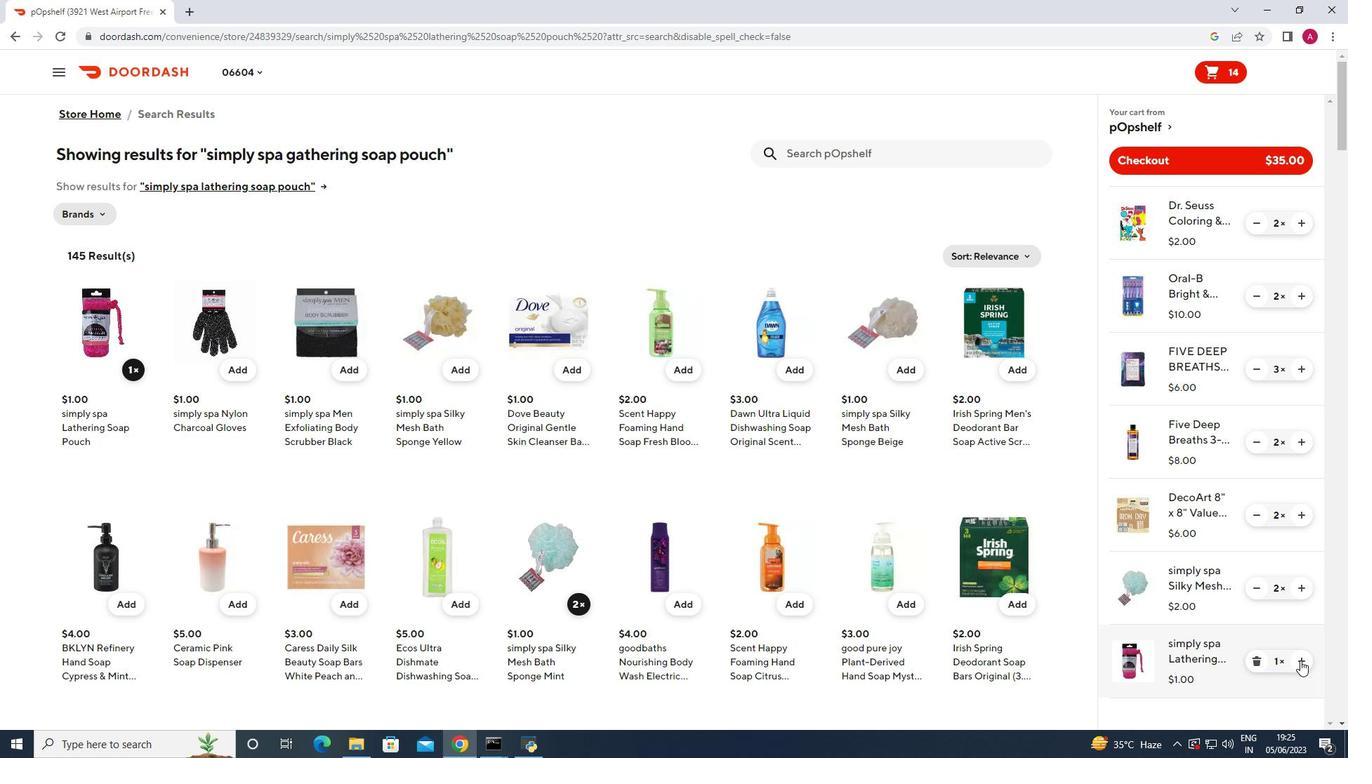 
Action: Mouse pressed left at (1300, 660)
Screenshot: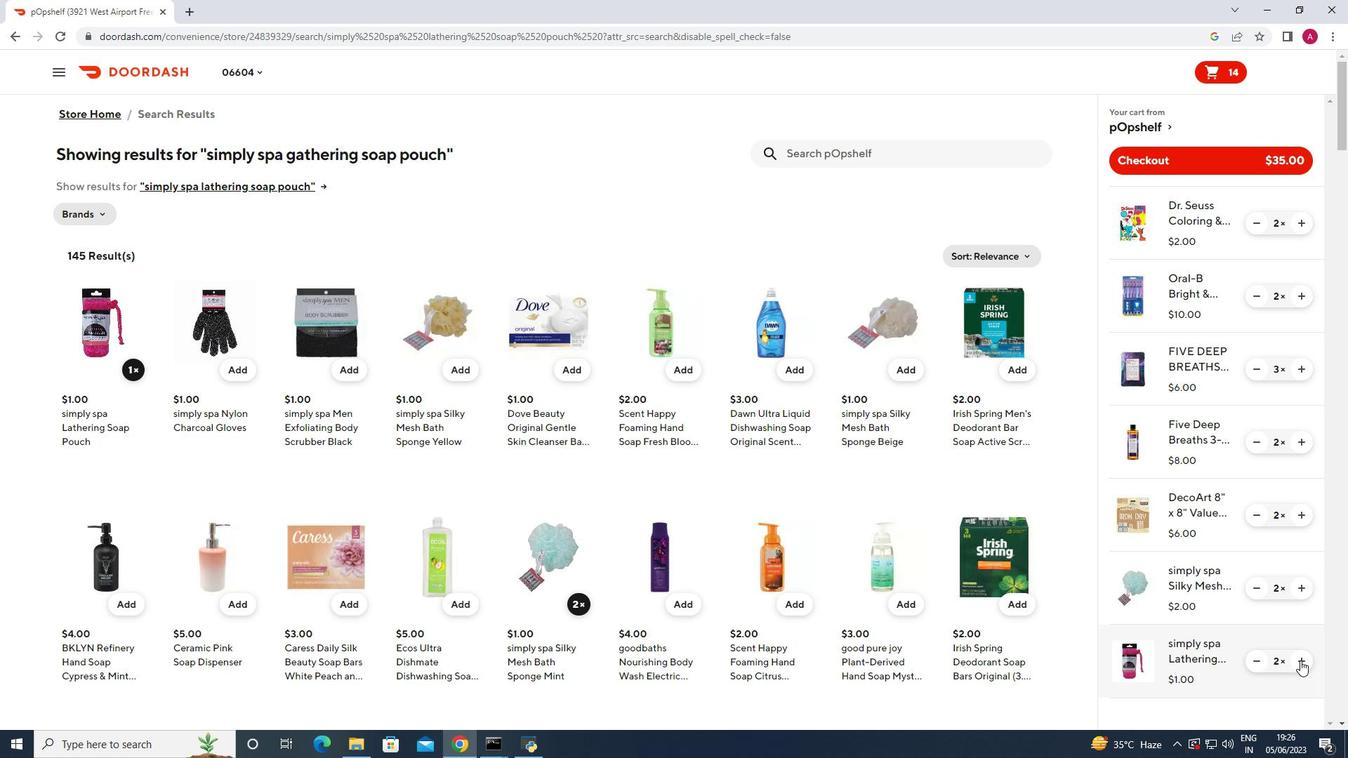 
Action: Mouse moved to (807, 148)
Screenshot: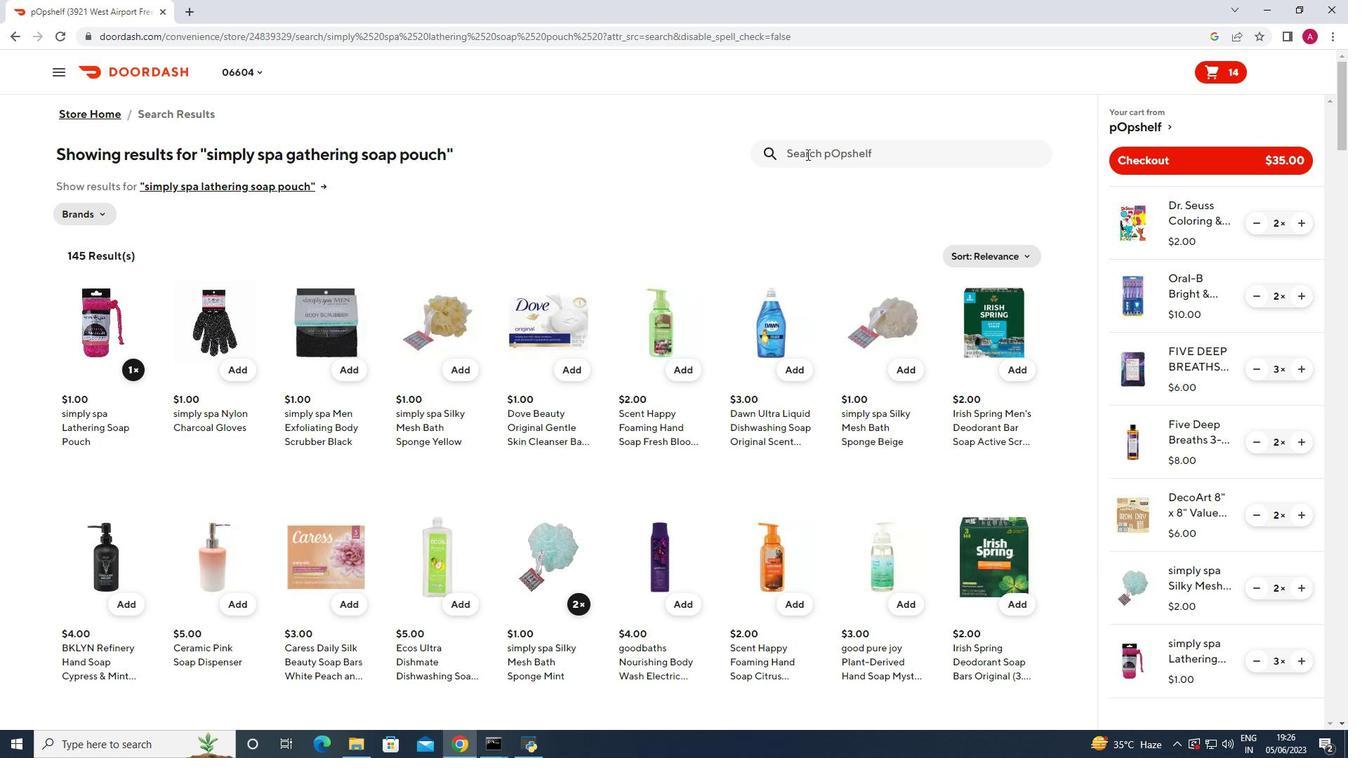 
Action: Mouse pressed left at (807, 148)
Screenshot: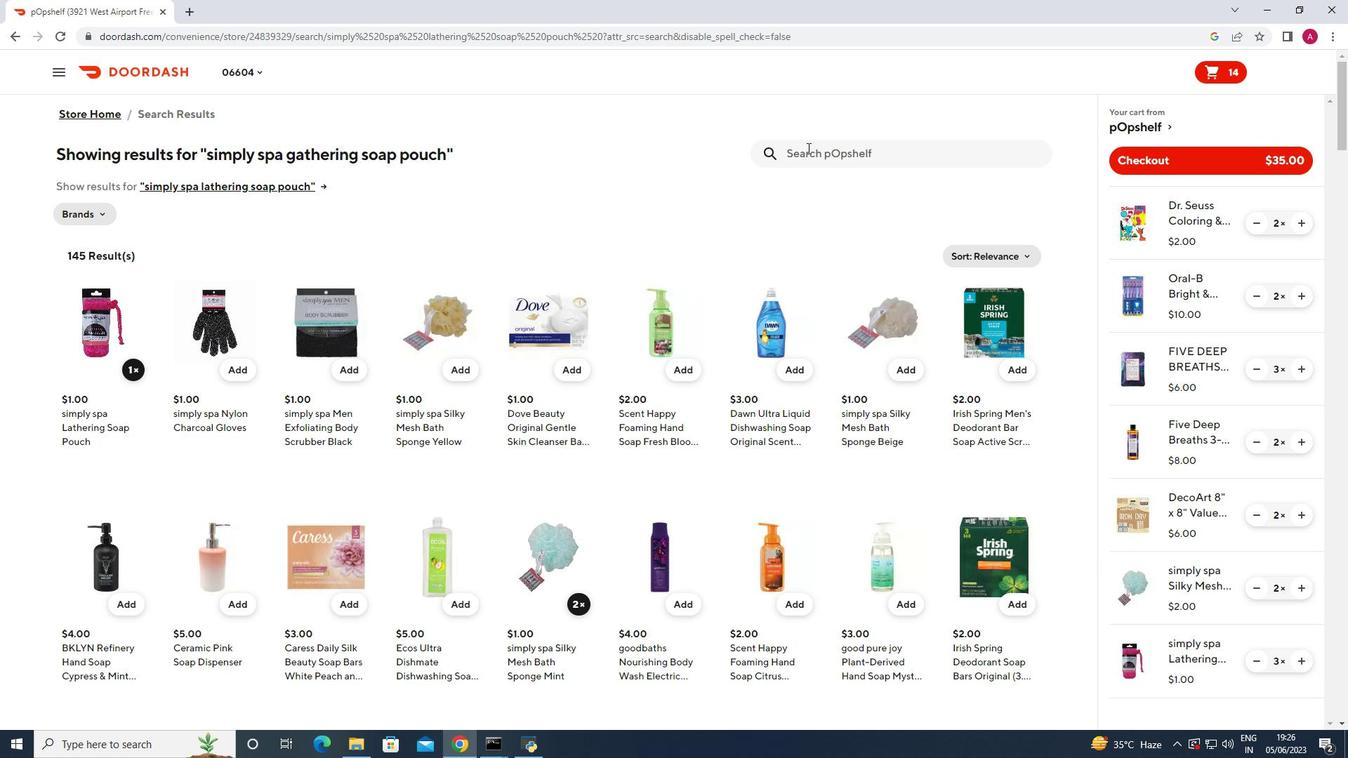 
Action: Key pressed stridex<Key.space>triple<Key.space>action<Key.space>maximum<Key.space>strent<Key.backspace>ghth<Key.space>acne<Key.space>pads<Key.space>with<Key.space>salicylic<Key.space>acid<Key.space><Key.enter>
Screenshot: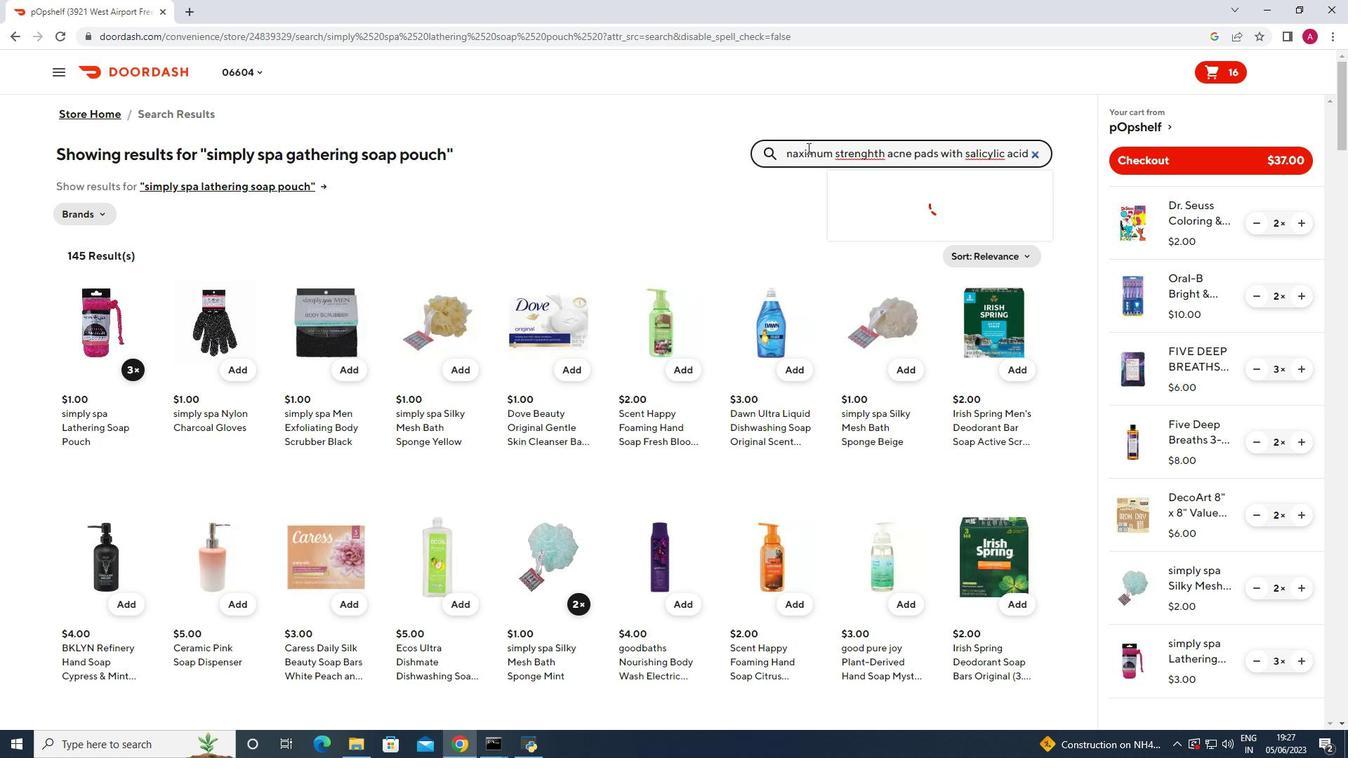 
Action: Mouse moved to (129, 346)
Screenshot: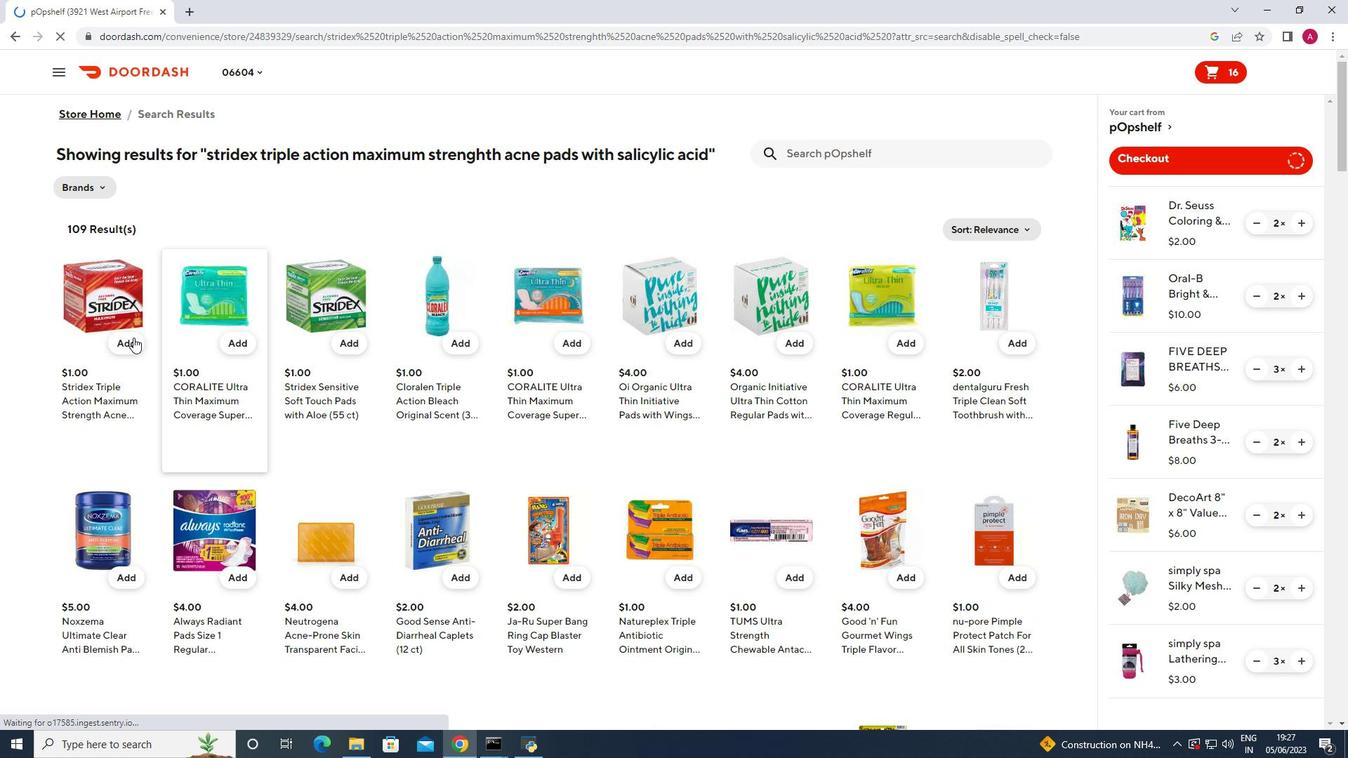
Action: Mouse pressed left at (129, 346)
Screenshot: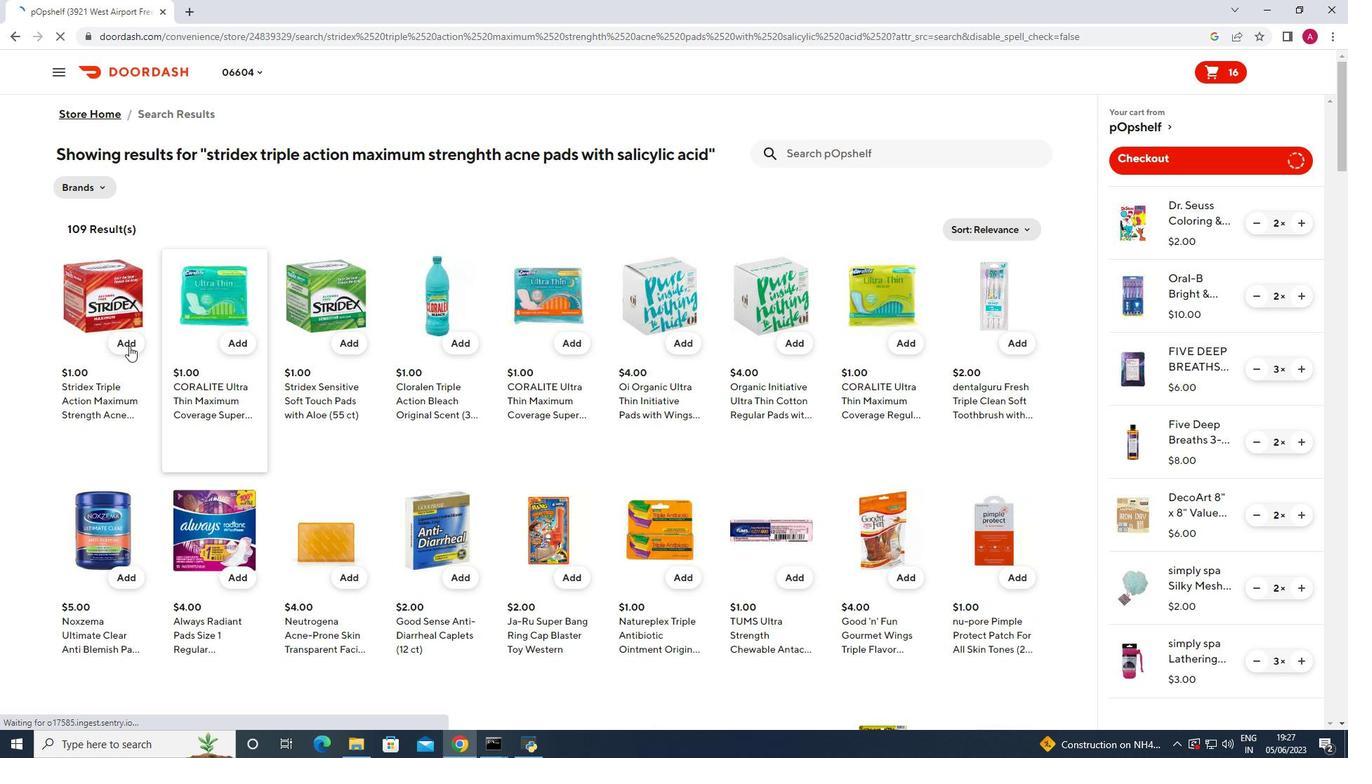 
Action: Mouse moved to (1321, 684)
Screenshot: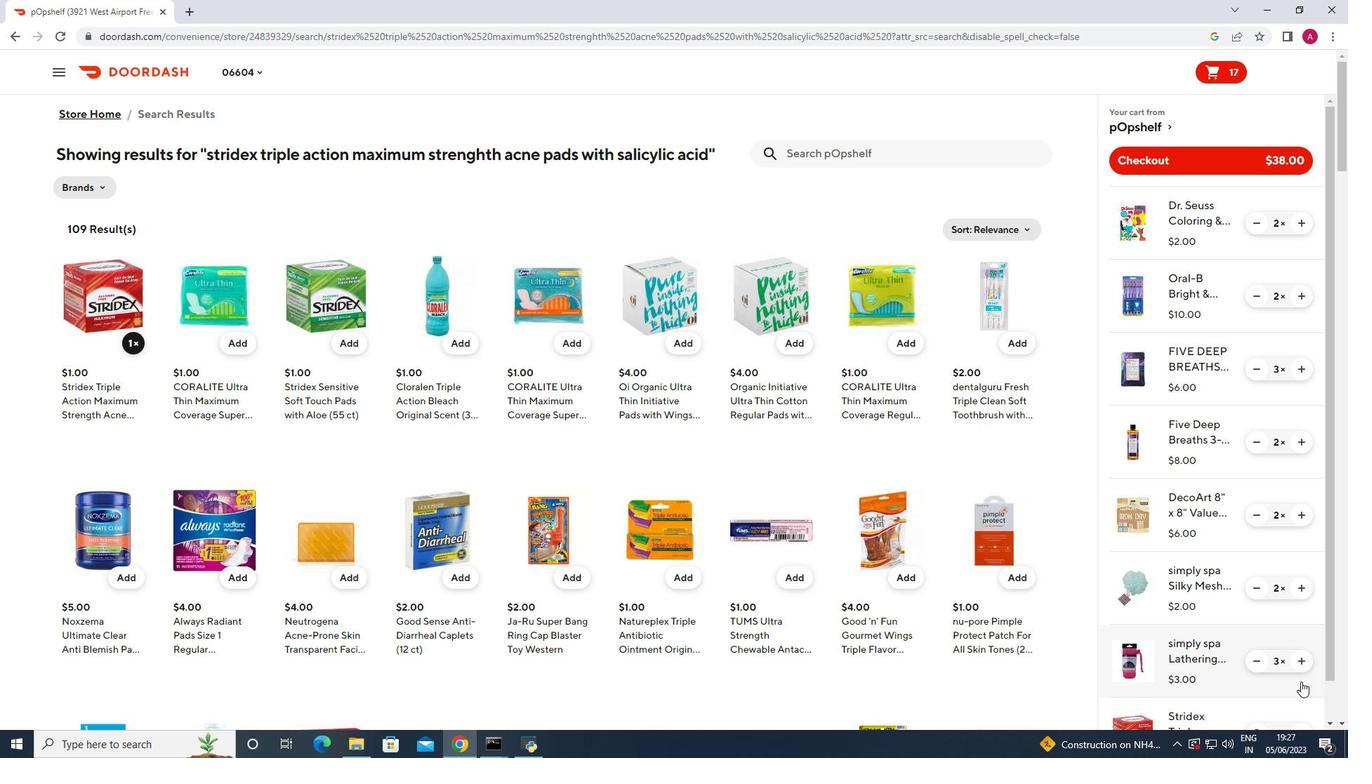 
Action: Mouse scrolled (1321, 684) with delta (0, 0)
Screenshot: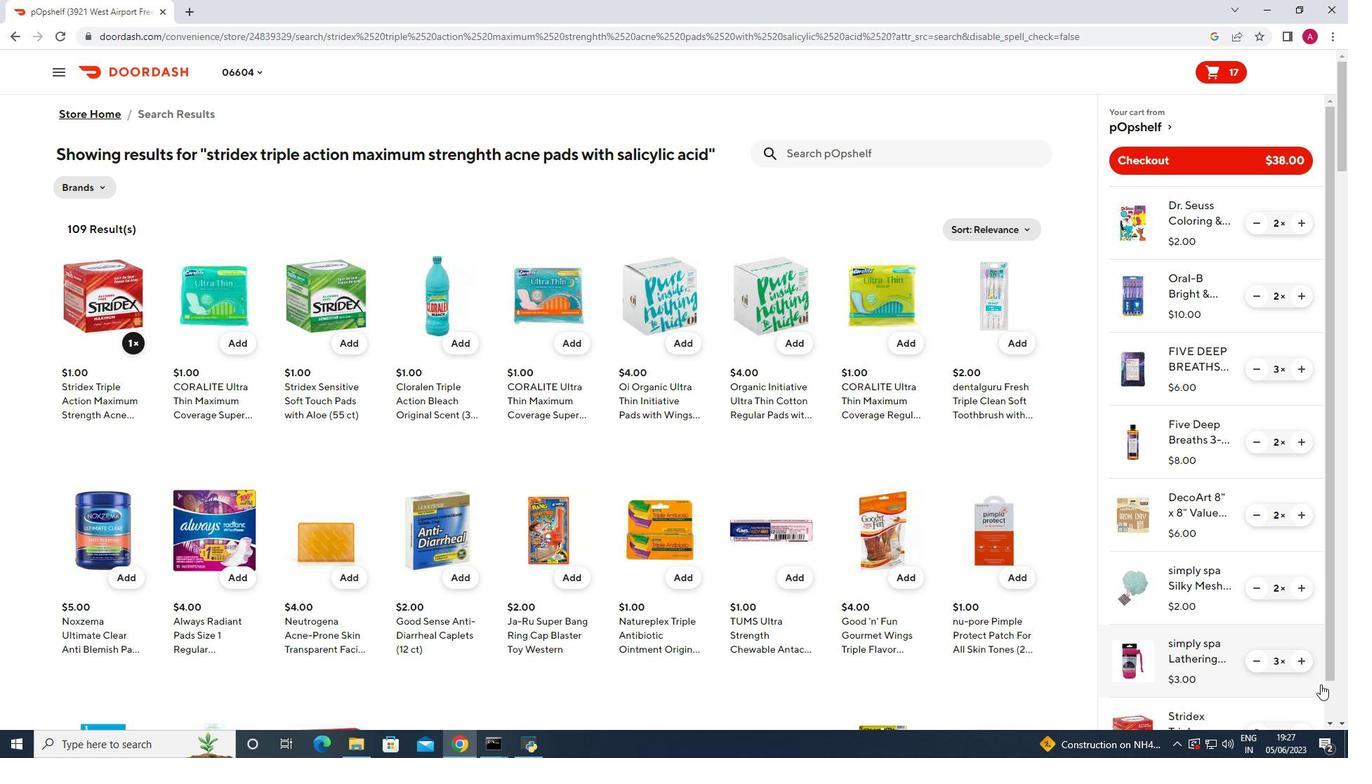 
Action: Mouse moved to (1297, 694)
Screenshot: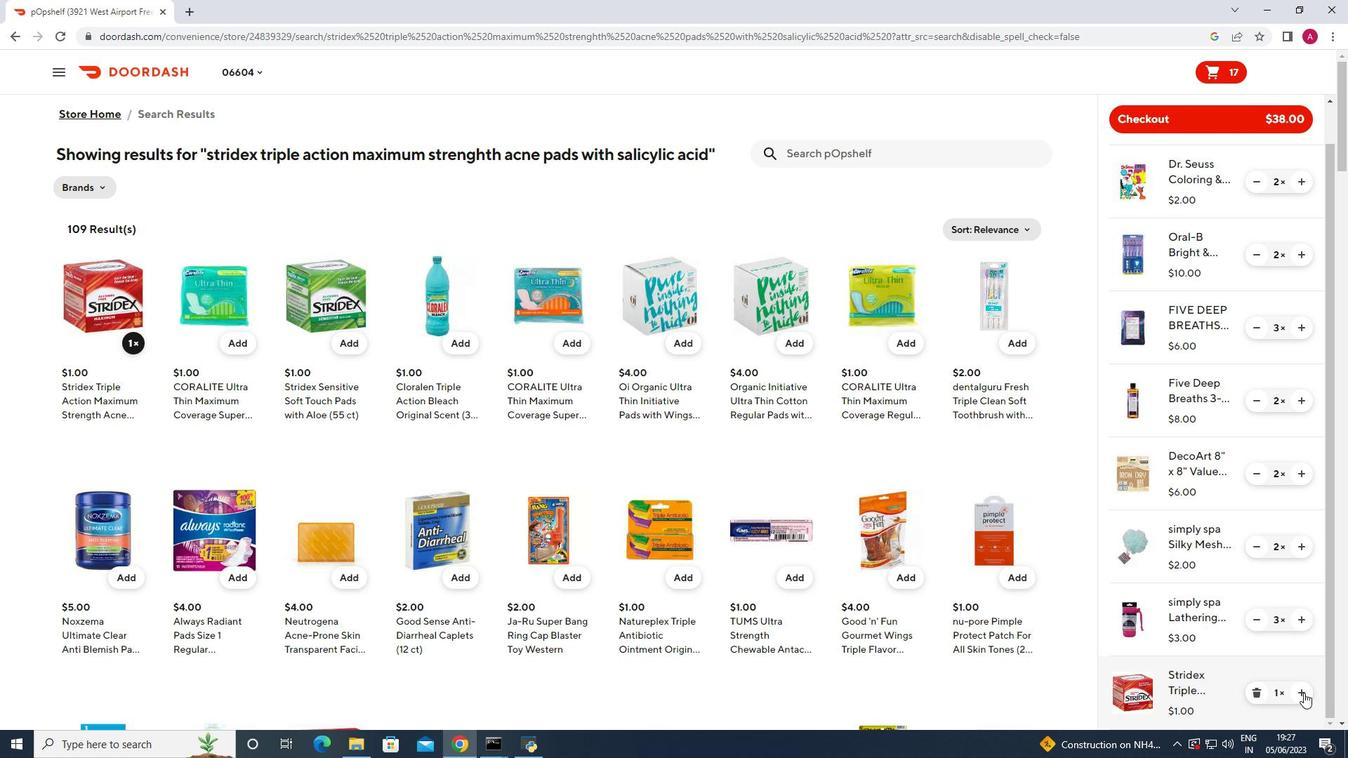 
Action: Mouse pressed left at (1297, 694)
Screenshot: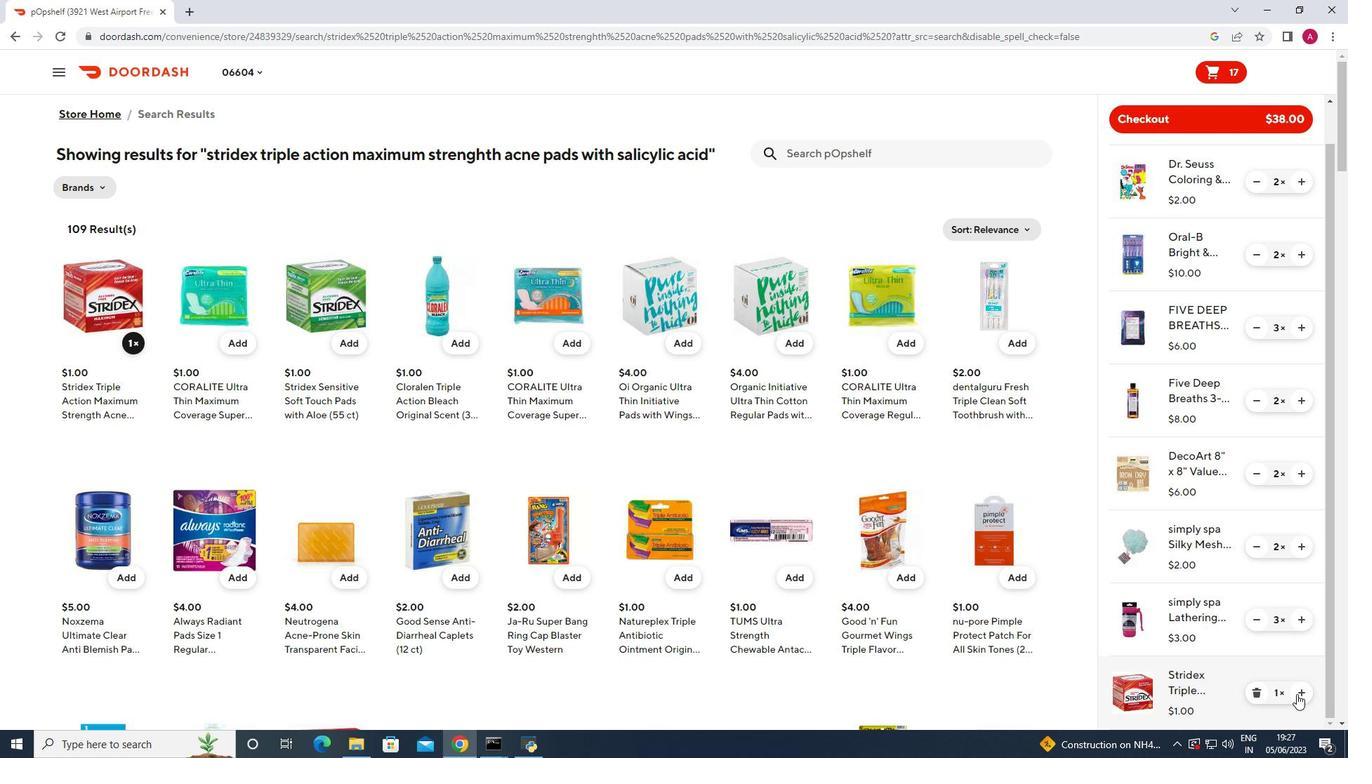 
Action: Mouse moved to (794, 152)
Screenshot: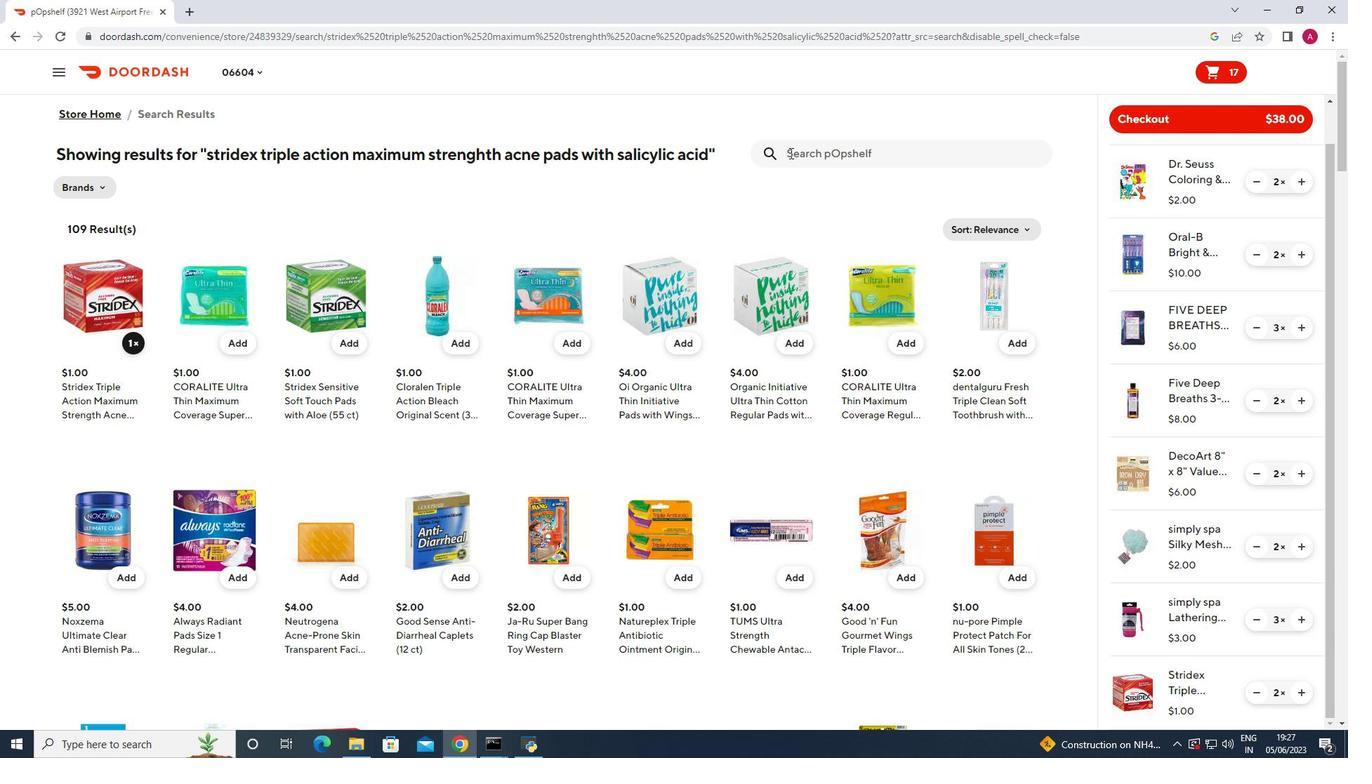 
Action: Mouse pressed left at (794, 152)
Screenshot: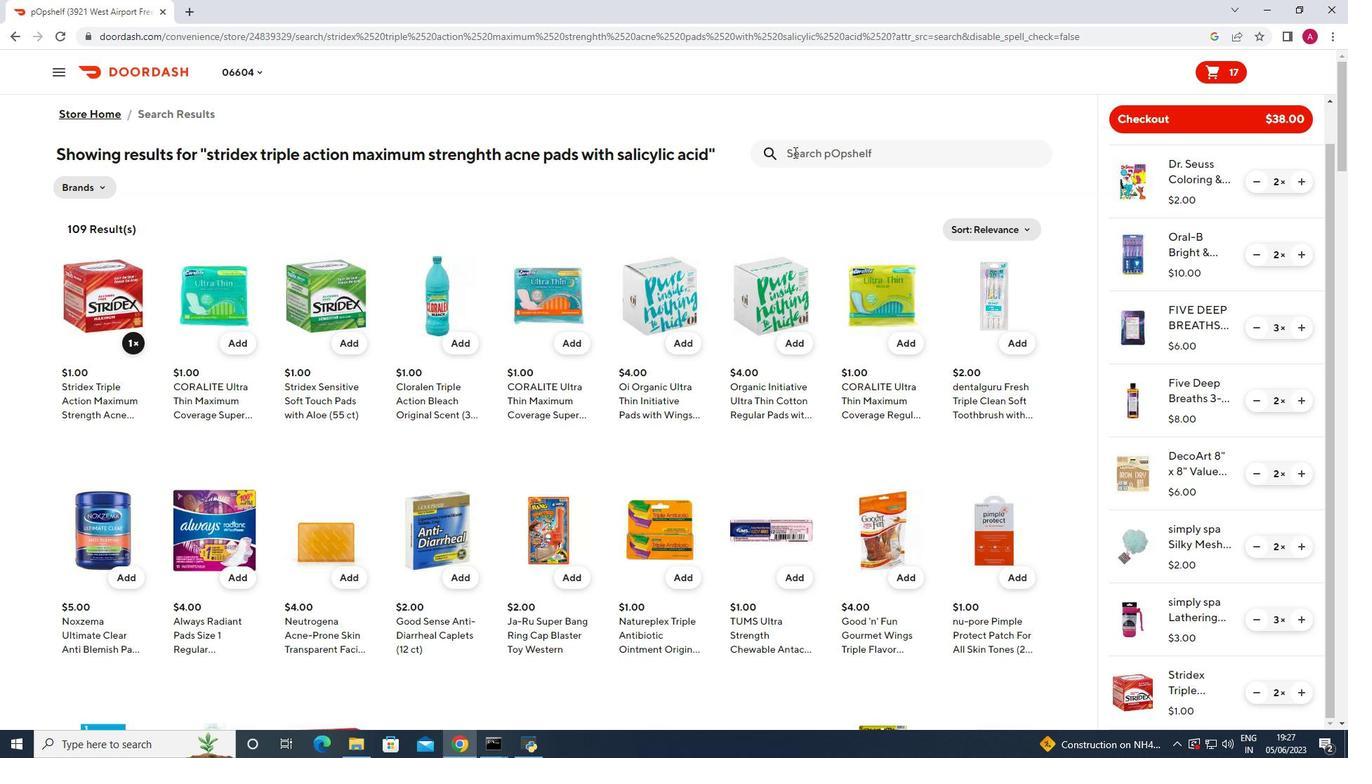 
Action: Key pressed noxzema<Key.space>ultimate<Key.space>clear<Key.space>anti<Key.space>blemish<Key.space>pads<Key.space><Key.enter>
Screenshot: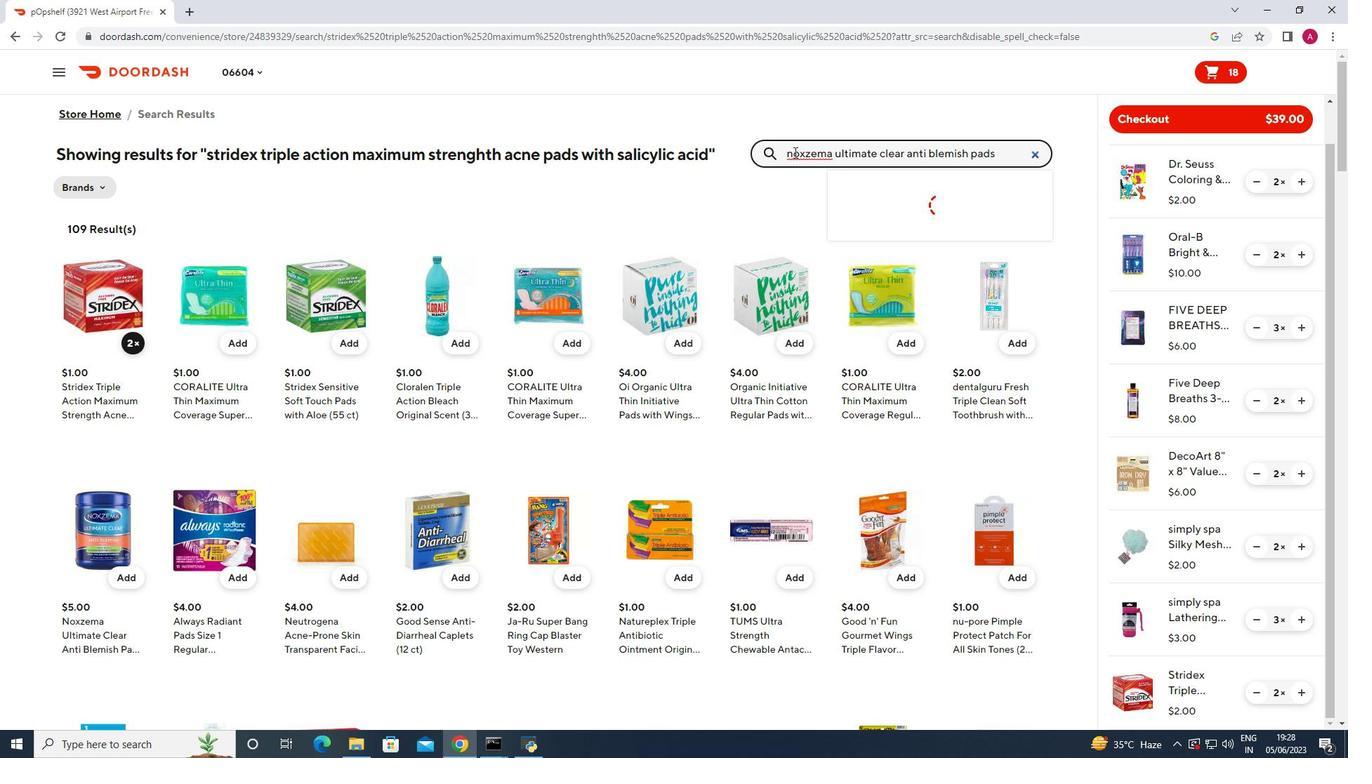 
Action: Mouse moved to (127, 350)
Screenshot: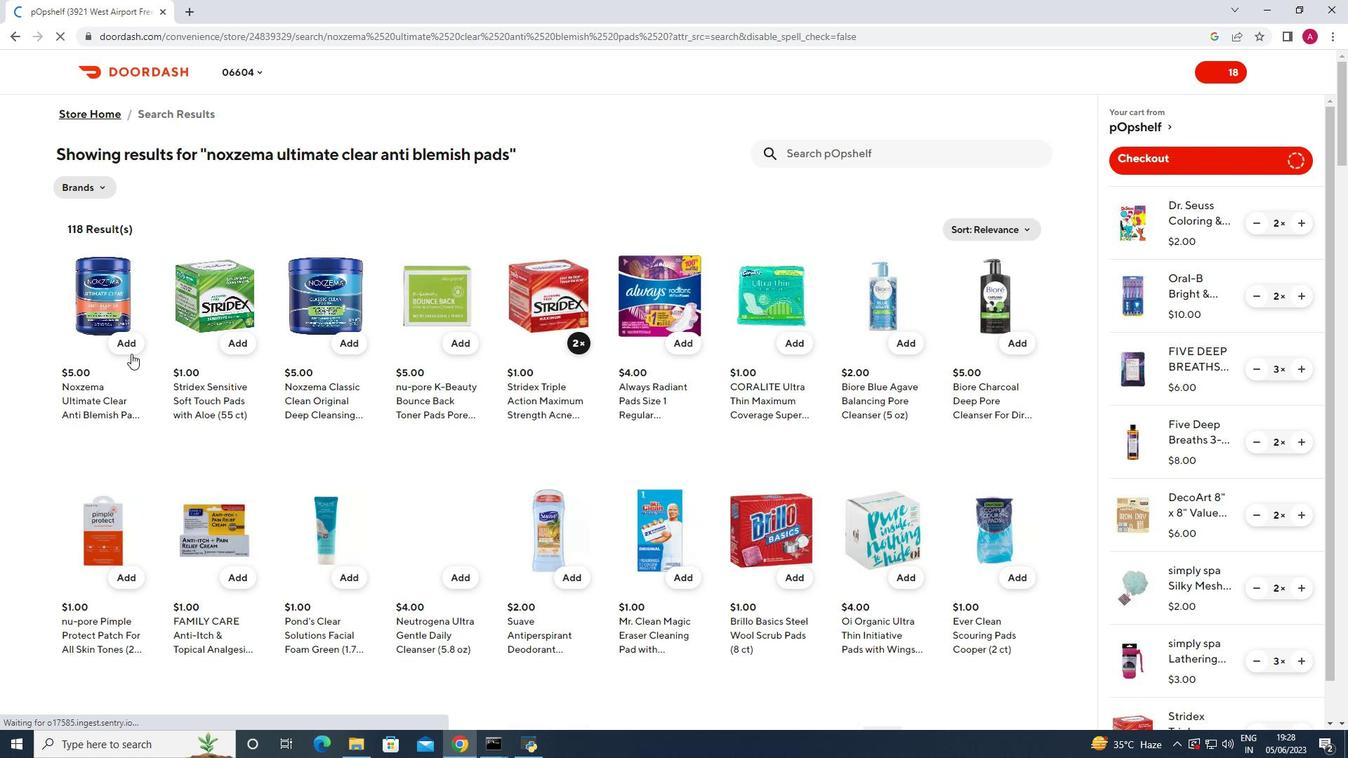 
Action: Mouse pressed left at (127, 350)
Screenshot: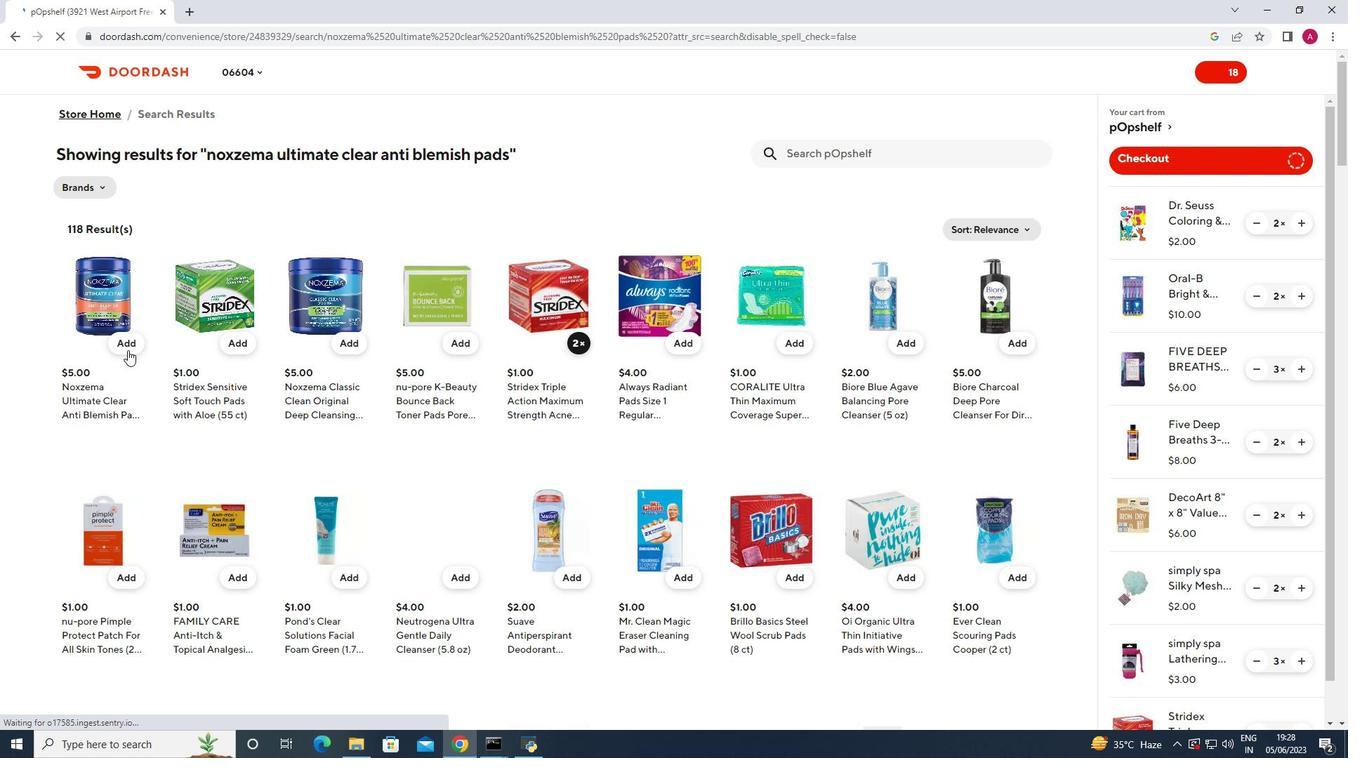 
Action: Mouse moved to (1283, 625)
Screenshot: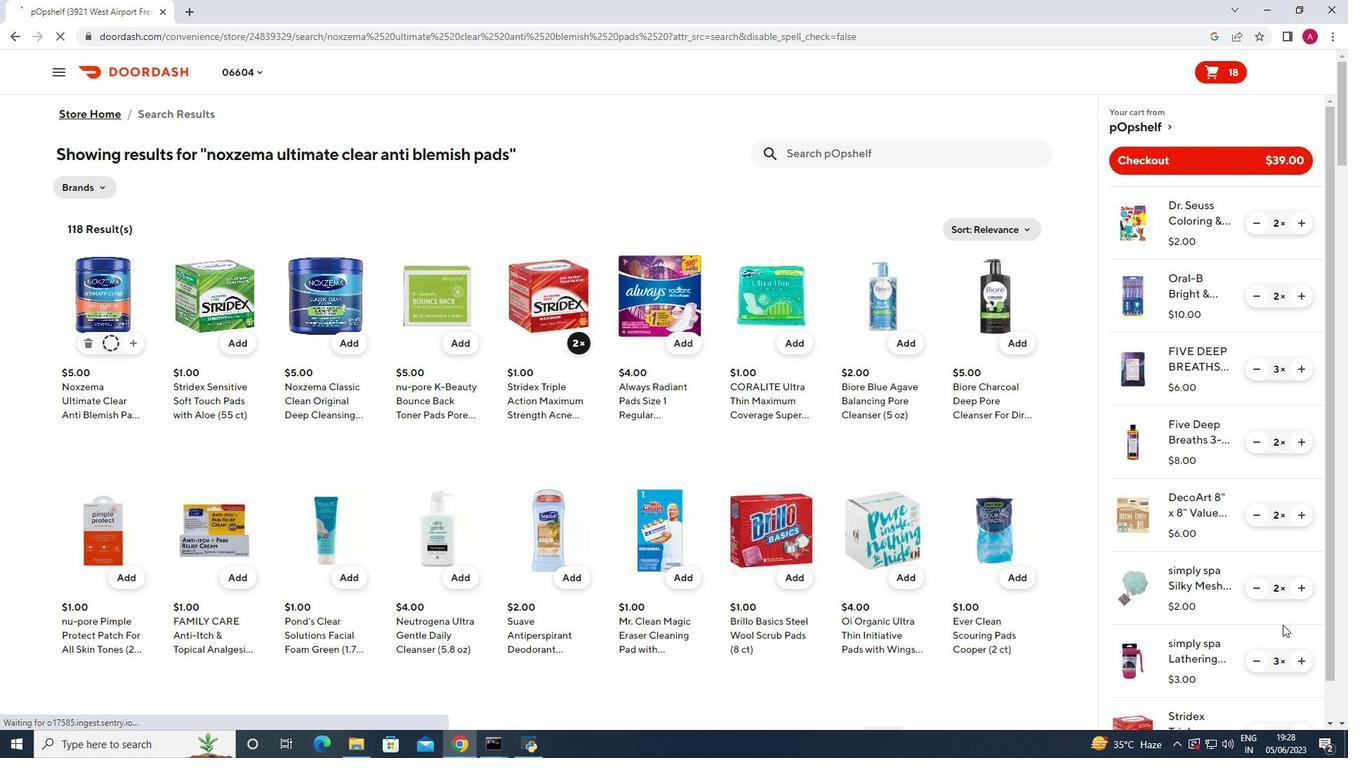 
Action: Mouse scrolled (1283, 624) with delta (0, 0)
Screenshot: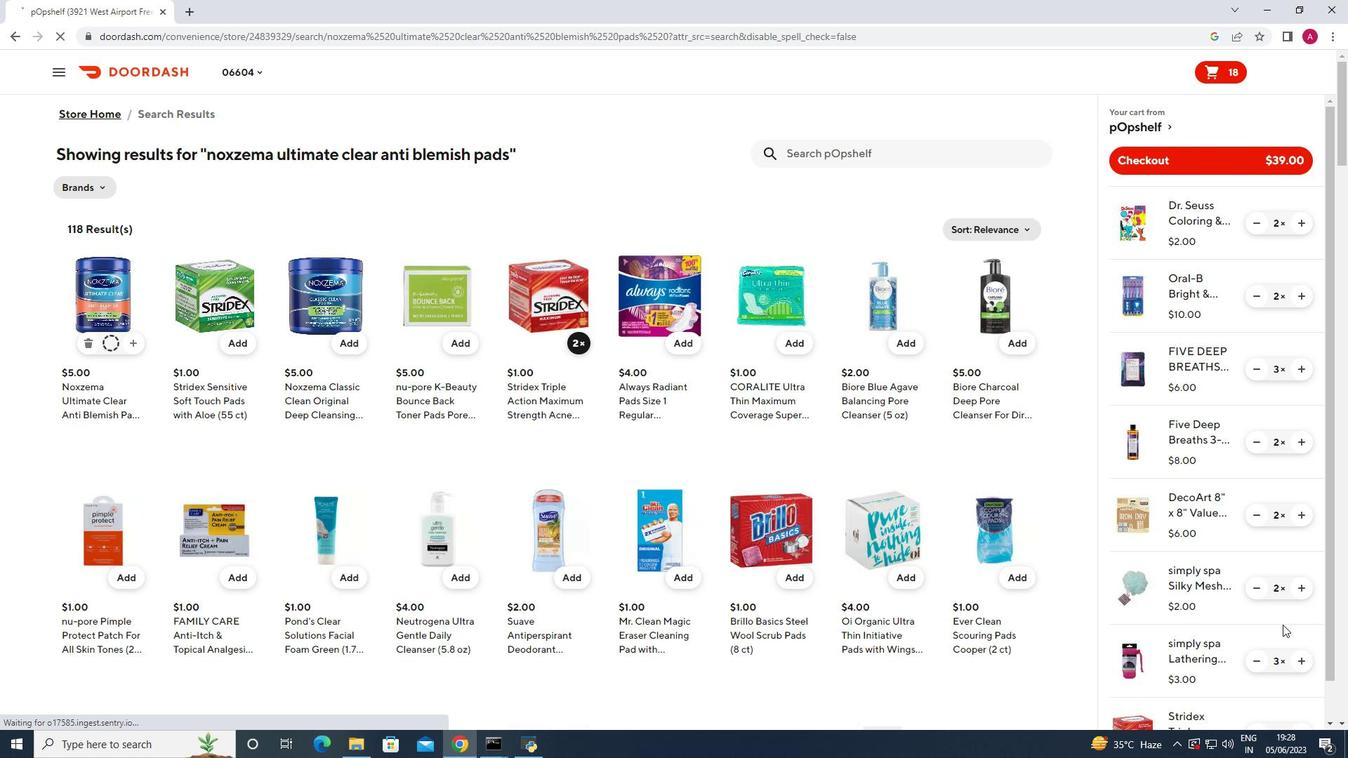 
Action: Mouse scrolled (1283, 624) with delta (0, 0)
Screenshot: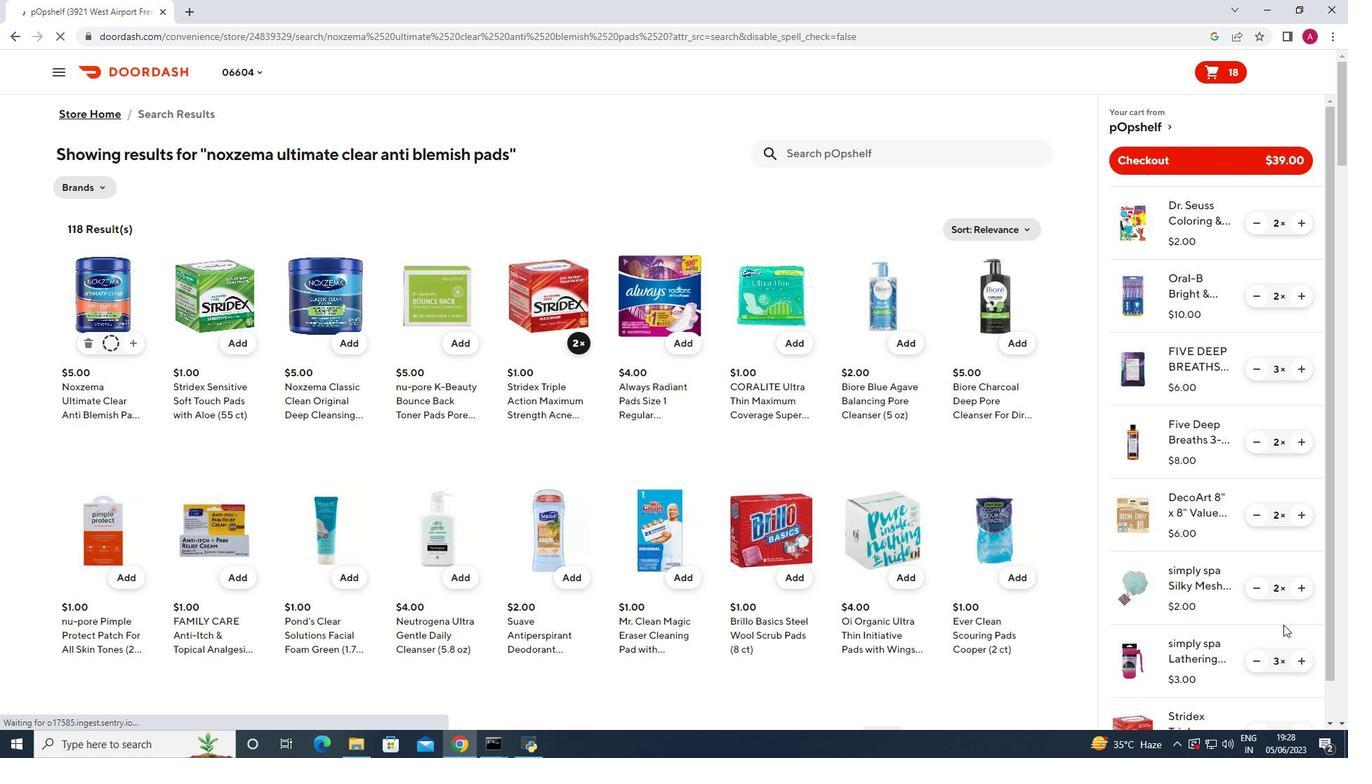 
Action: Mouse scrolled (1283, 624) with delta (0, 0)
Screenshot: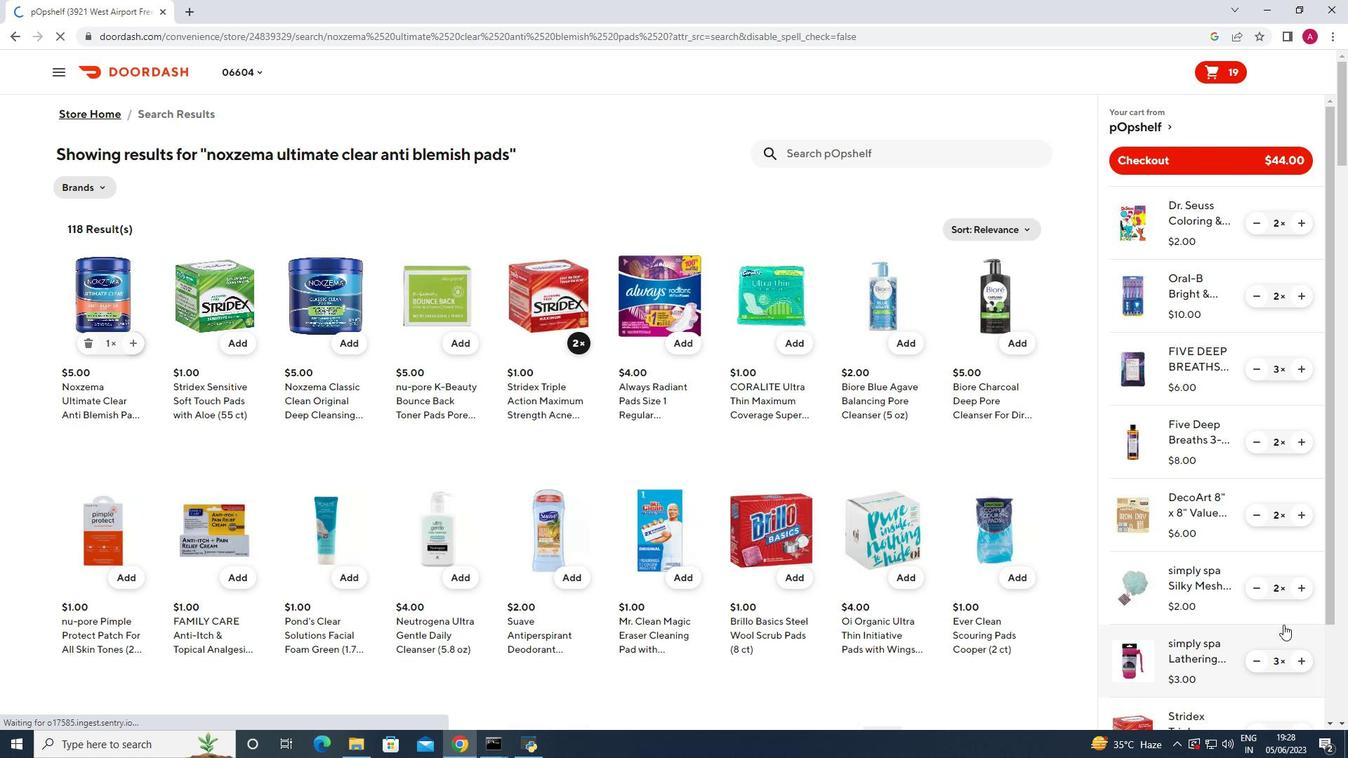
Action: Mouse scrolled (1283, 624) with delta (0, 0)
Screenshot: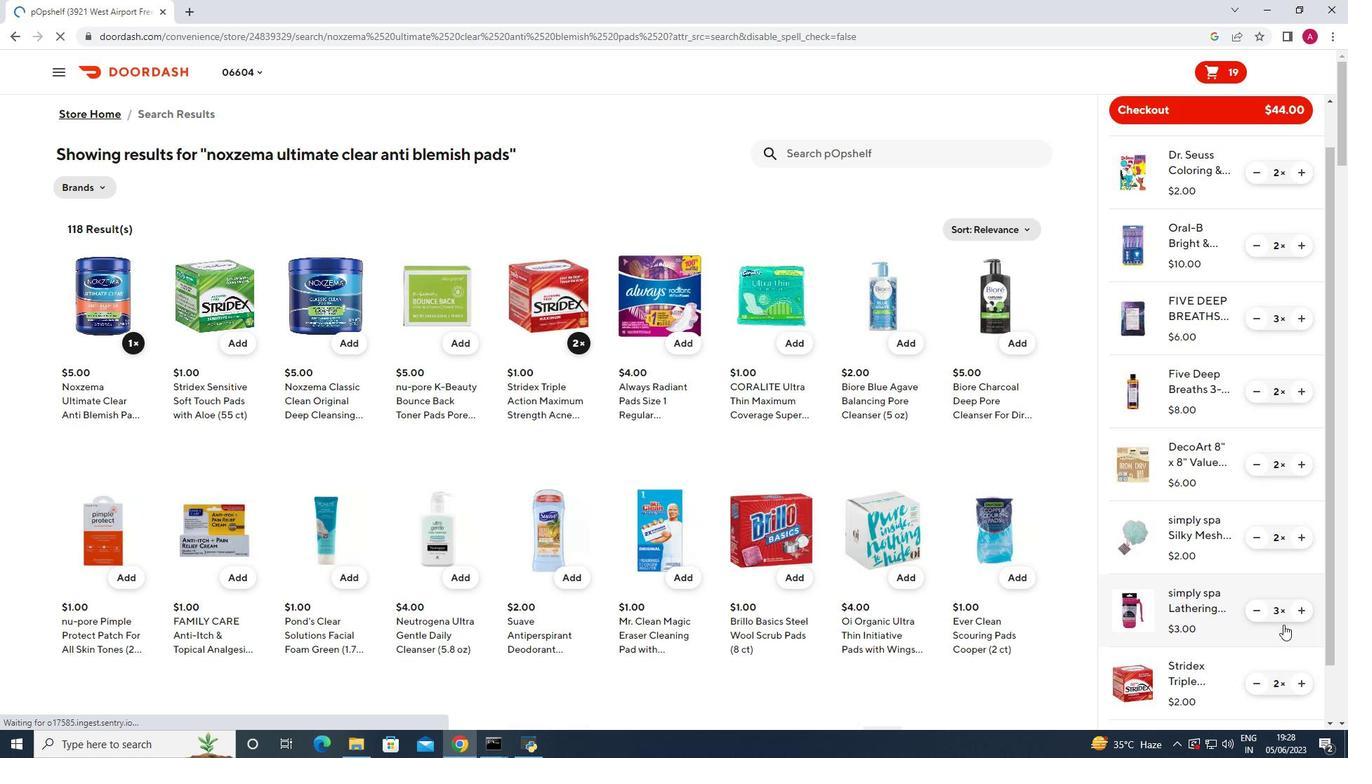 
Action: Mouse moved to (1305, 691)
Screenshot: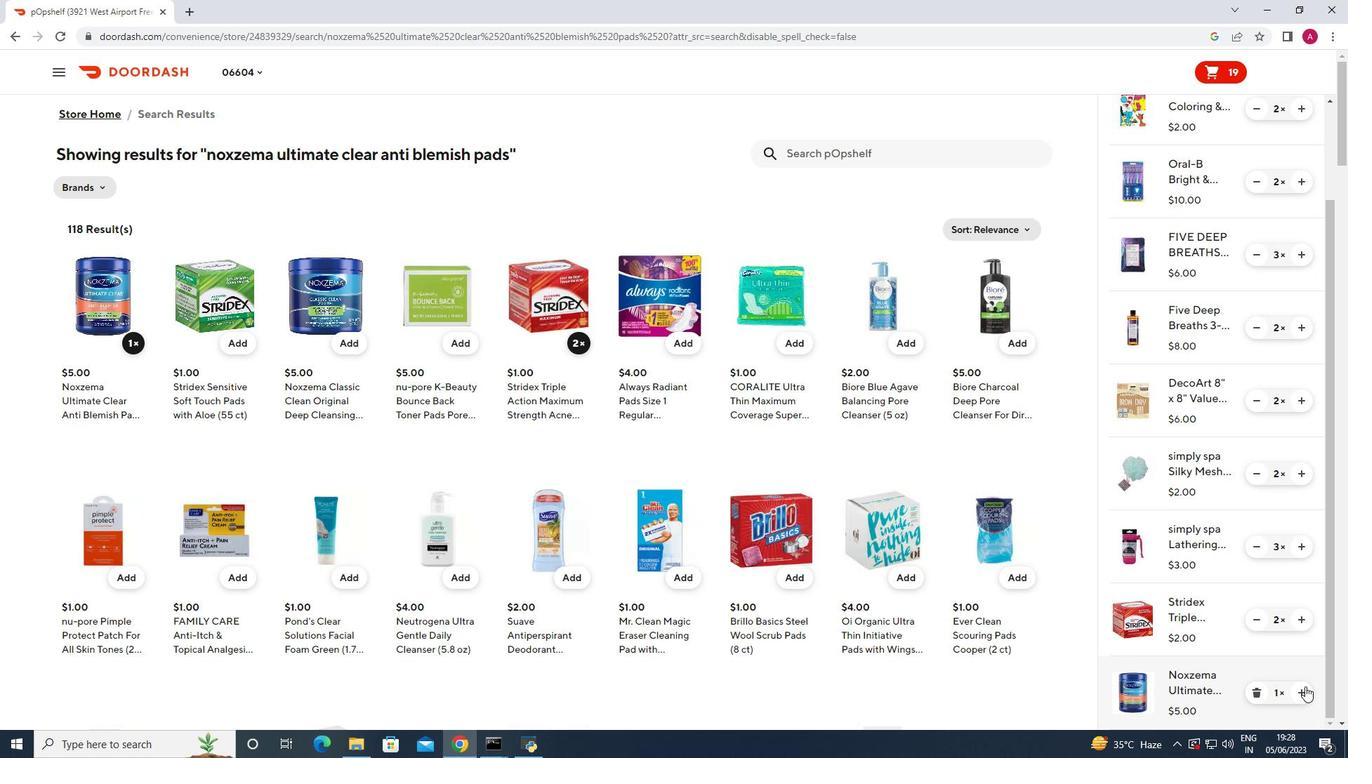 
Action: Mouse pressed left at (1305, 691)
Screenshot: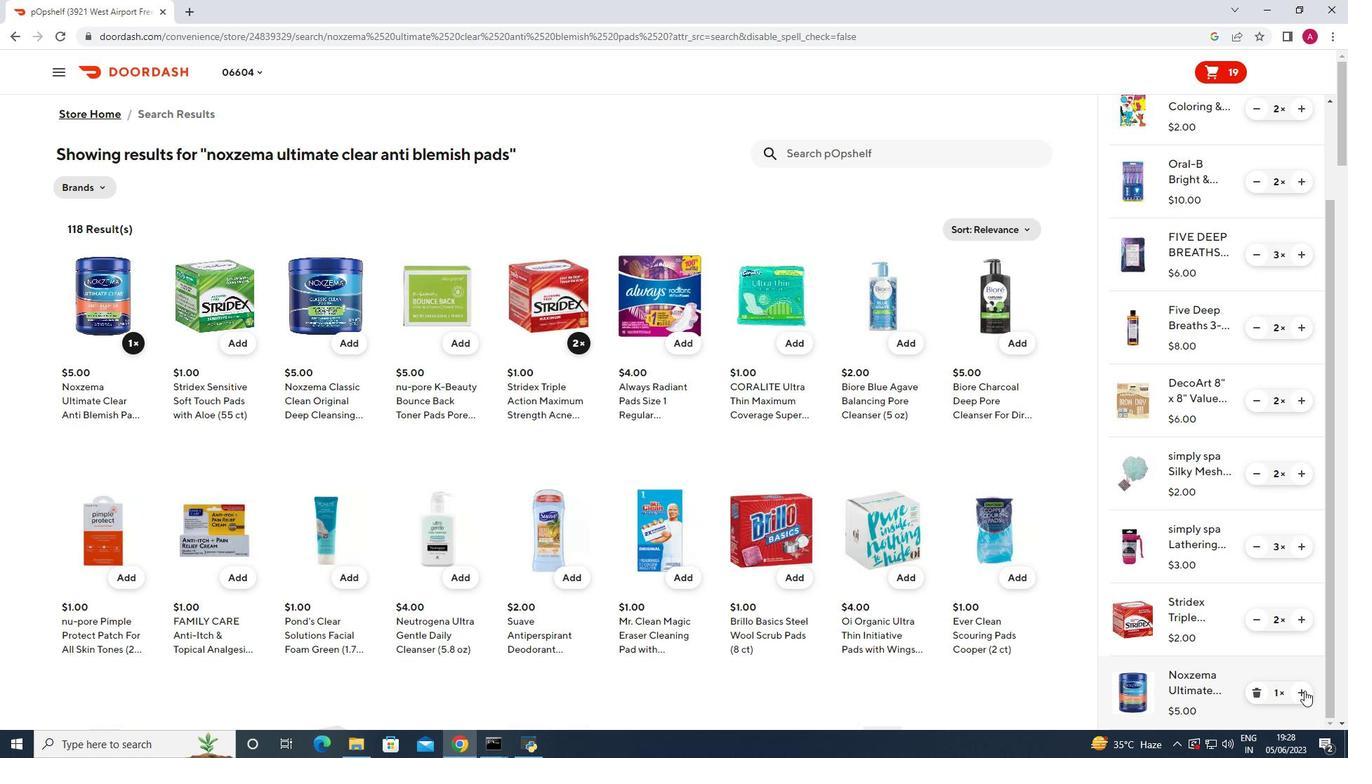 
Action: Mouse moved to (854, 148)
Screenshot: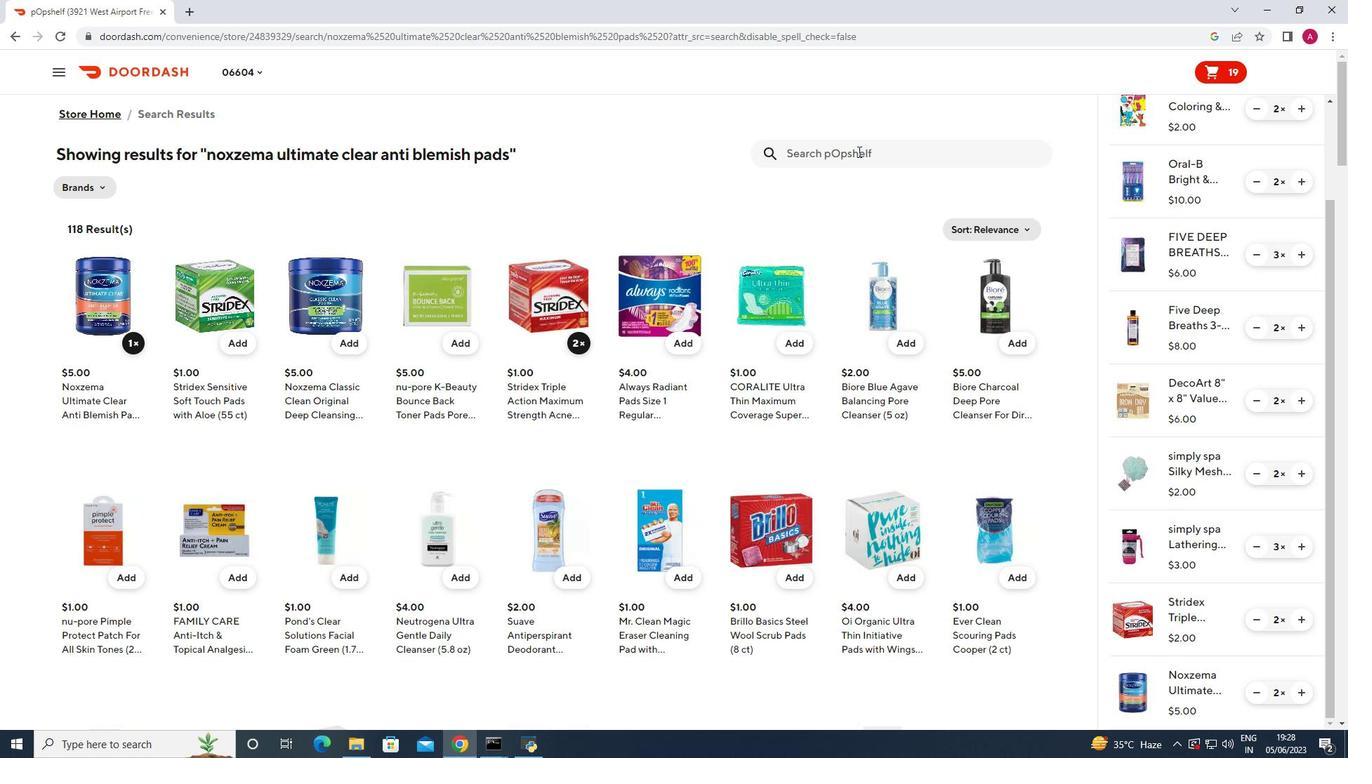 
Action: Mouse pressed left at (854, 148)
Screenshot: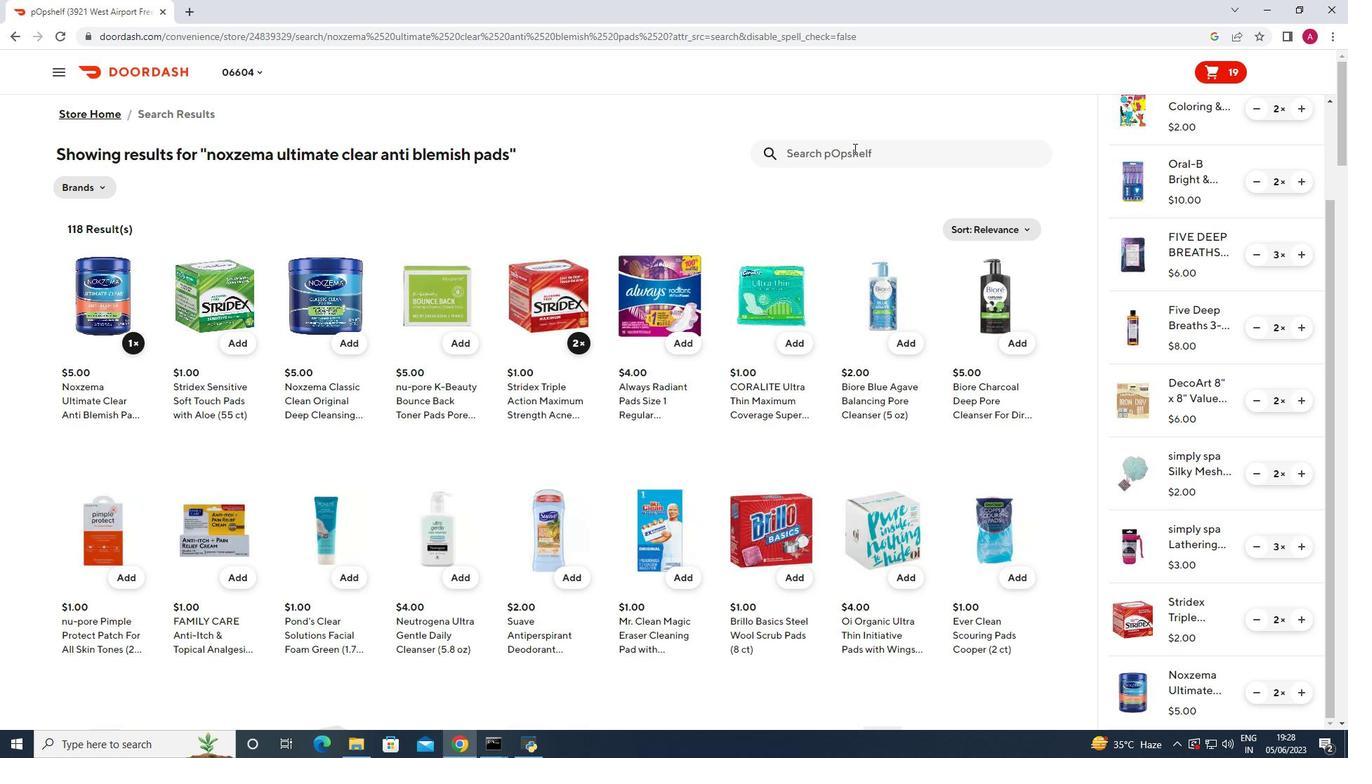 
Action: Key pressed goodbaths<Key.space>nourishing<Key.space>body<Key.space>wash<Key.space>w<Key.backspace>electric<Key.space>twilight<Key.enter>
Screenshot: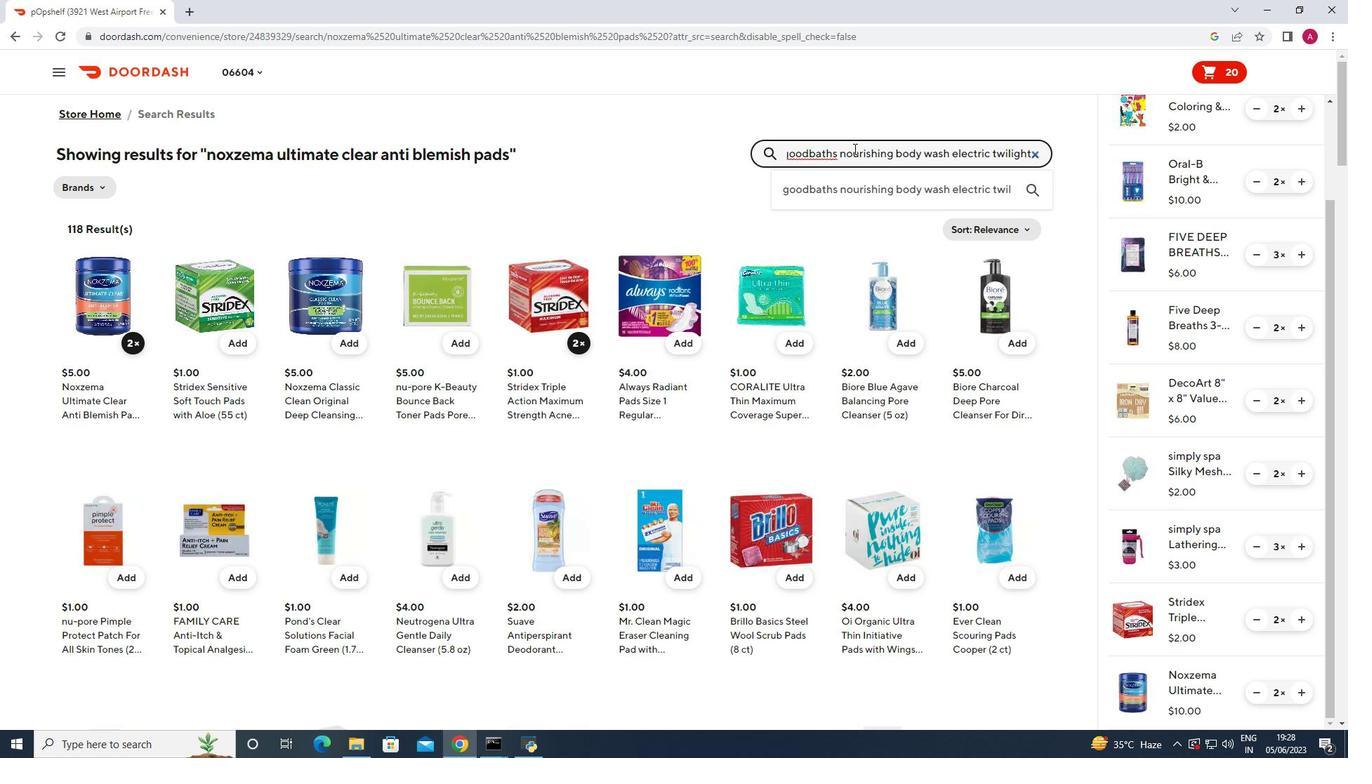
Action: Mouse moved to (132, 344)
Screenshot: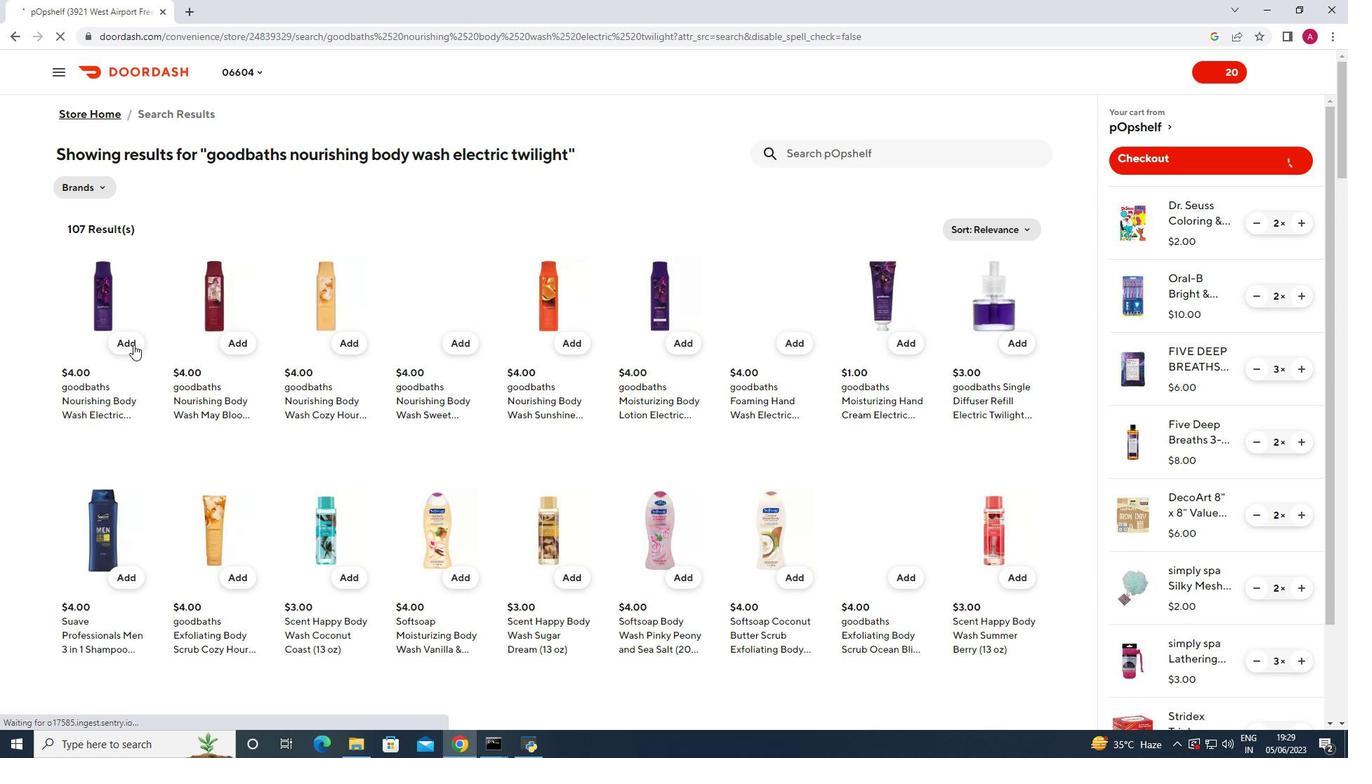 
Action: Mouse pressed left at (132, 344)
Screenshot: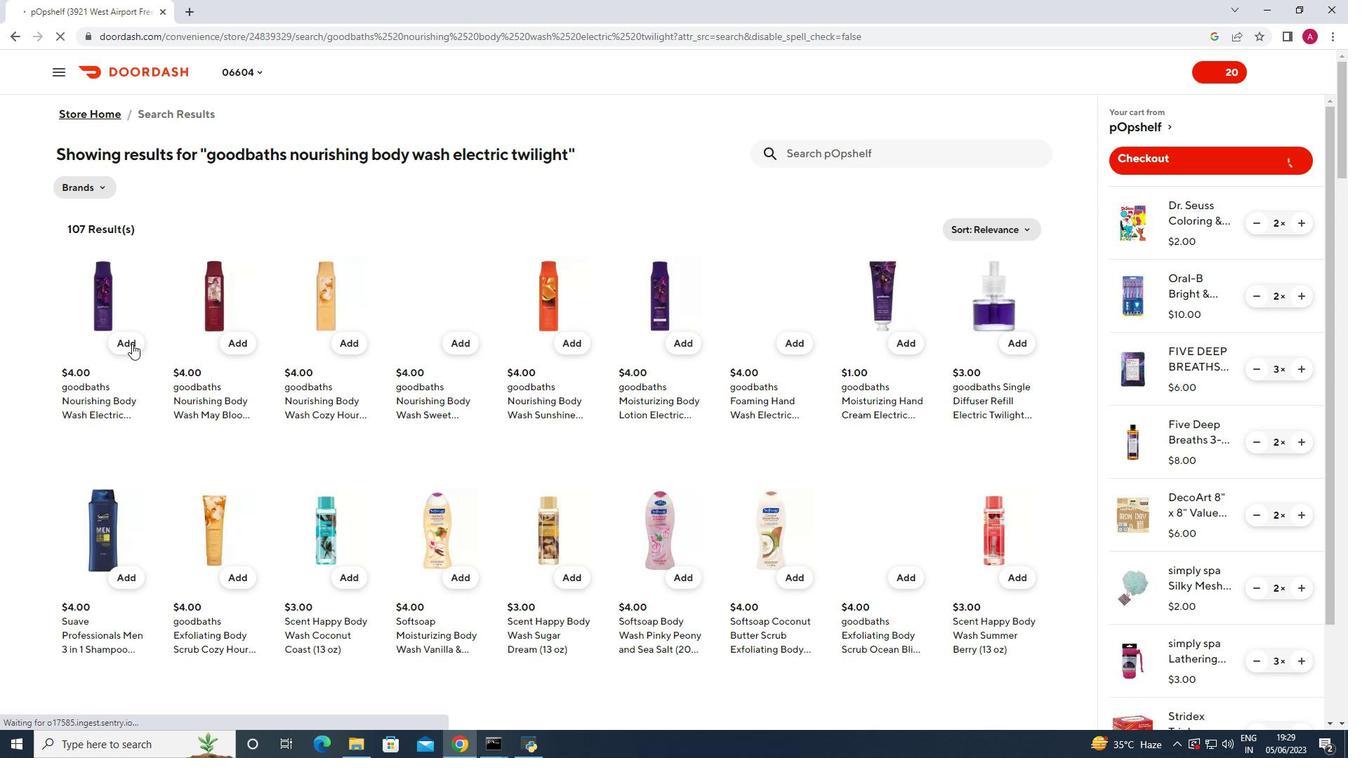 
Action: Mouse moved to (1181, 162)
Screenshot: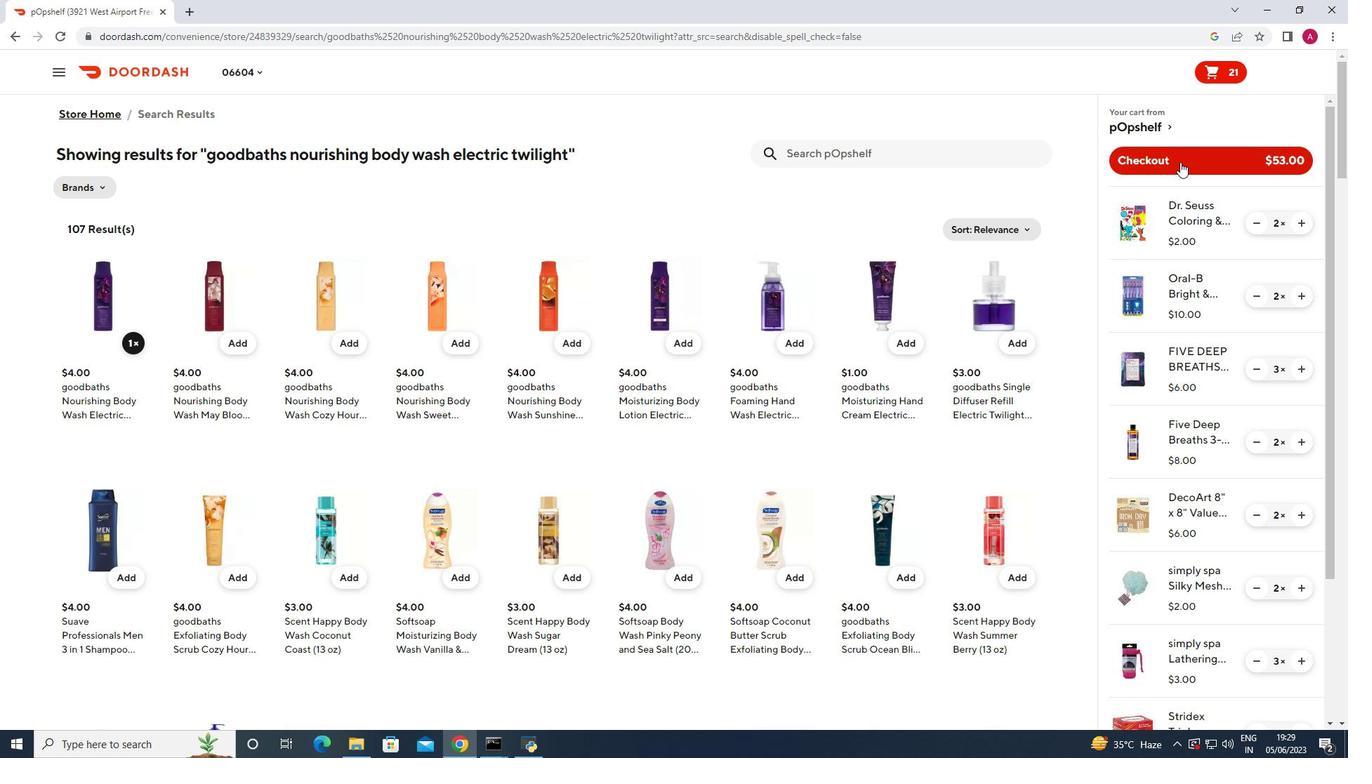 
Action: Mouse pressed left at (1181, 162)
Screenshot: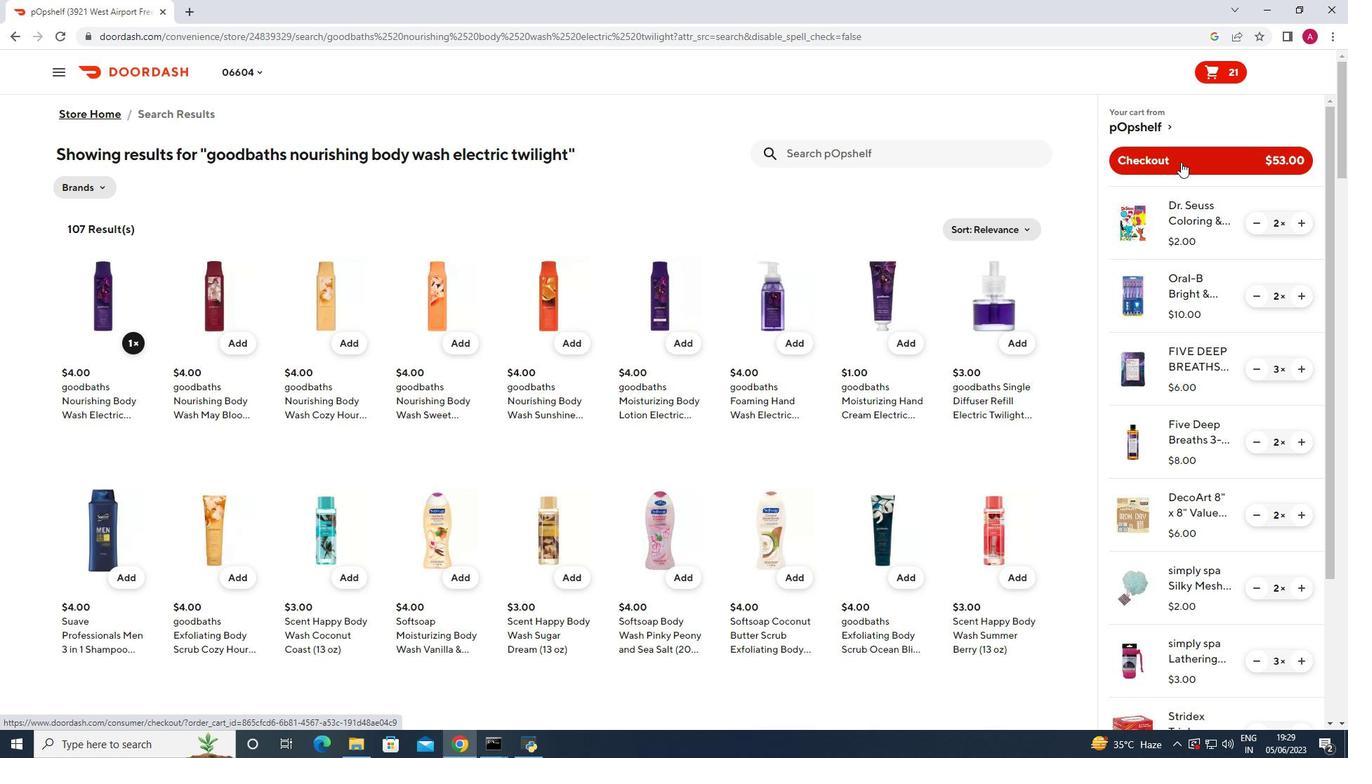 
